 Task: Add a signature Gage Hill containing Best wishes for a happy Labor Day, Gage Hill to email address softage.4@softage.net and add a label Shoes
Action: Mouse moved to (945, 101)
Screenshot: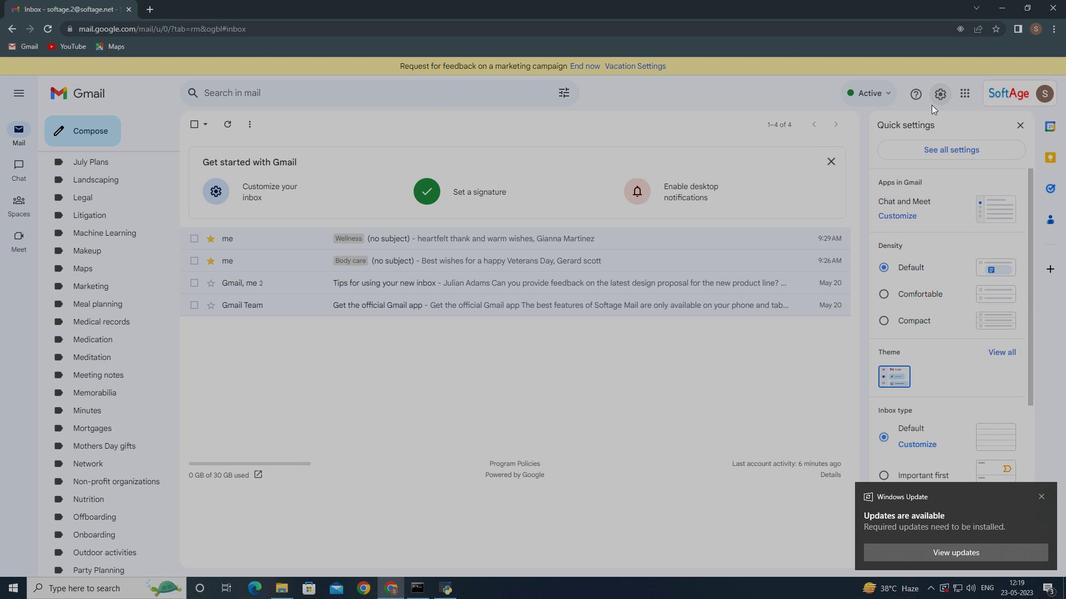 
Action: Mouse pressed left at (945, 101)
Screenshot: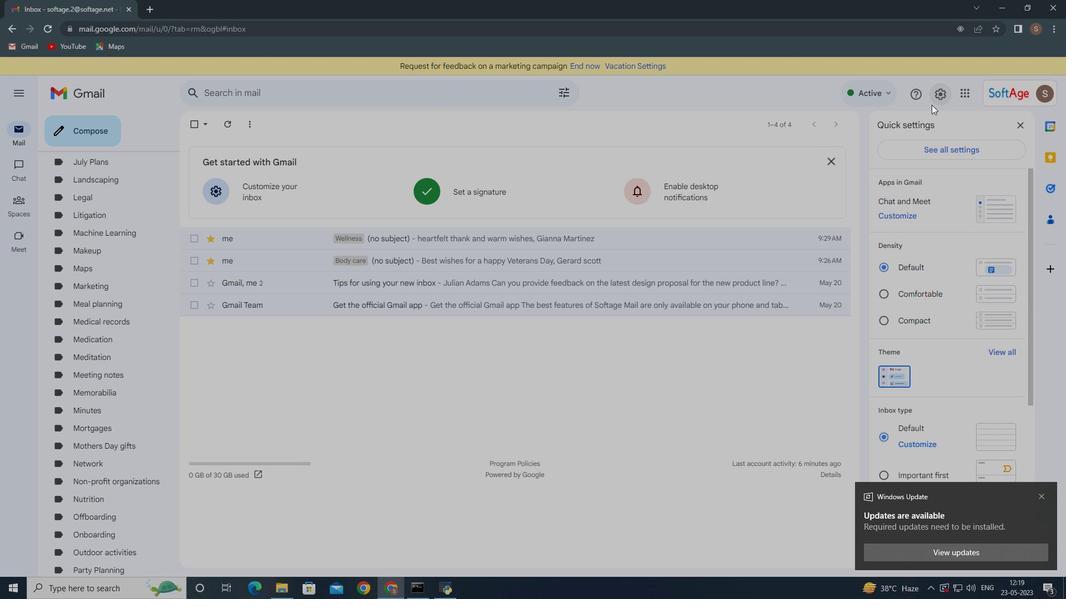
Action: Mouse moved to (929, 153)
Screenshot: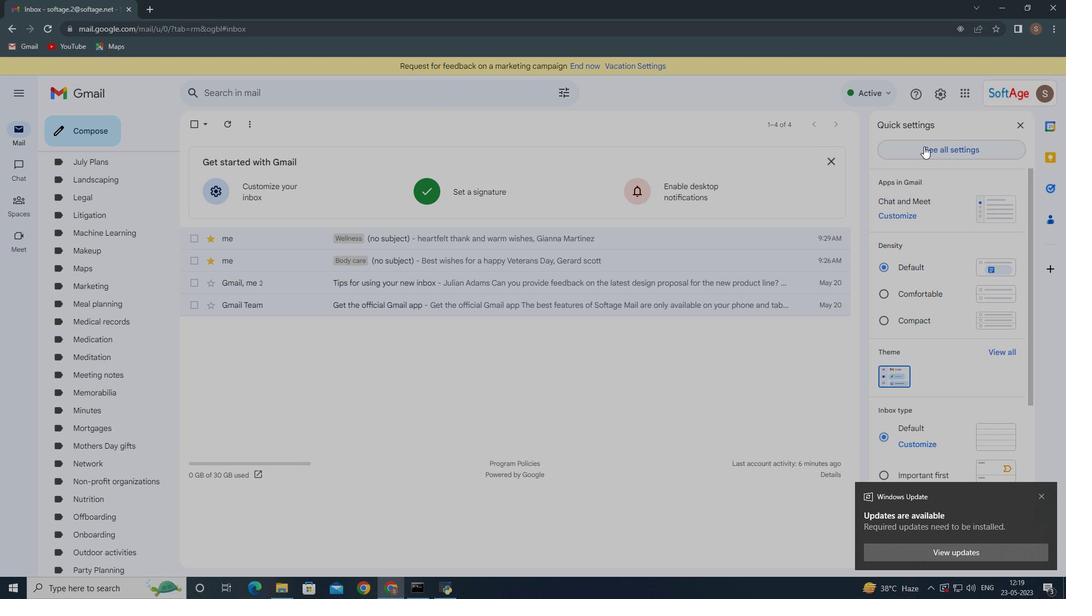
Action: Mouse pressed left at (929, 153)
Screenshot: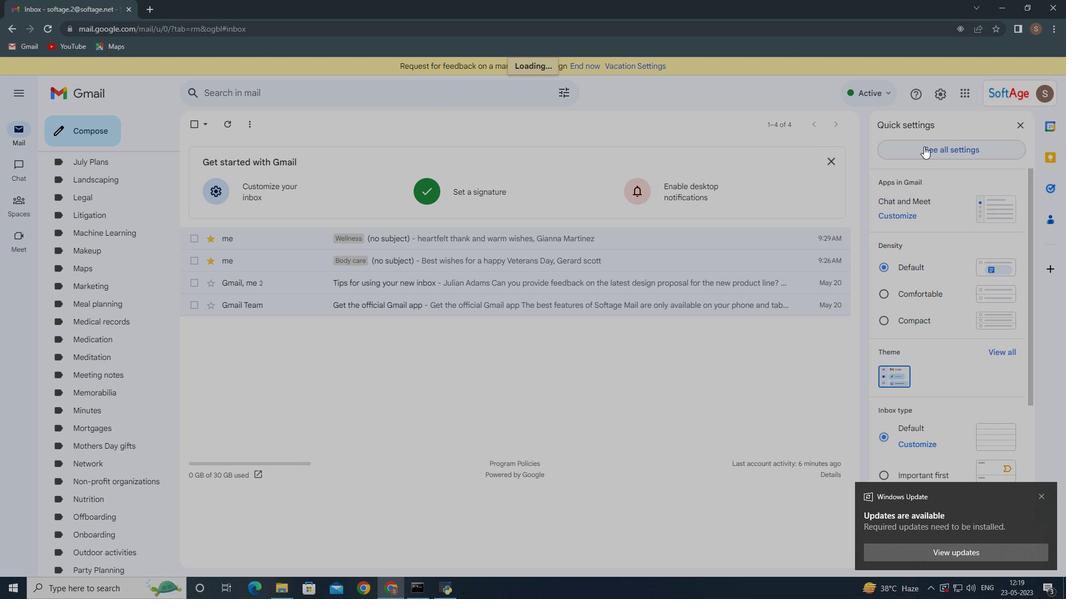 
Action: Mouse moved to (402, 319)
Screenshot: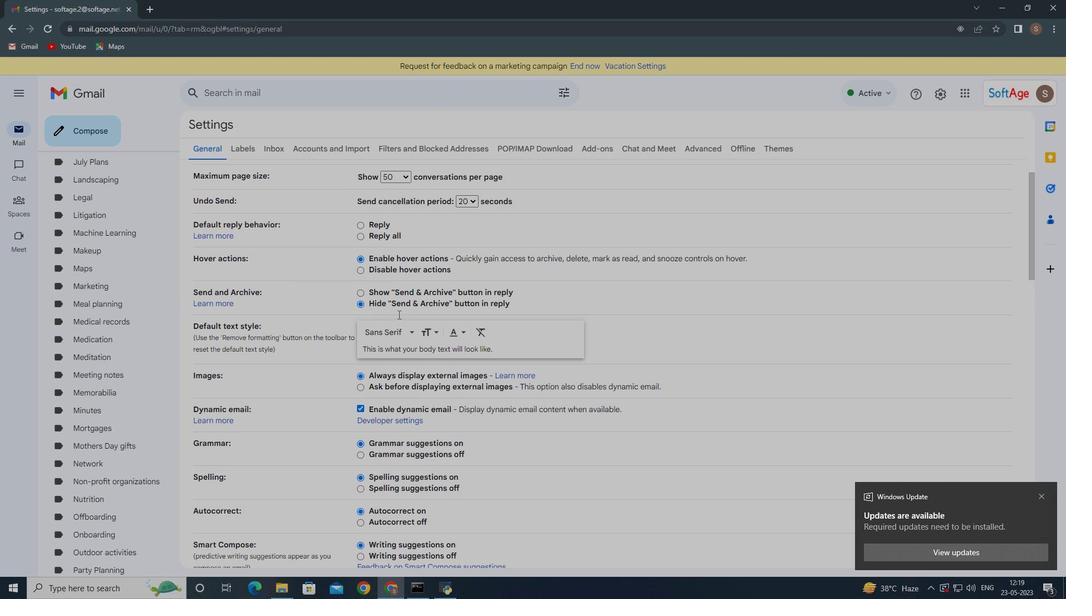 
Action: Mouse scrolled (402, 318) with delta (0, 0)
Screenshot: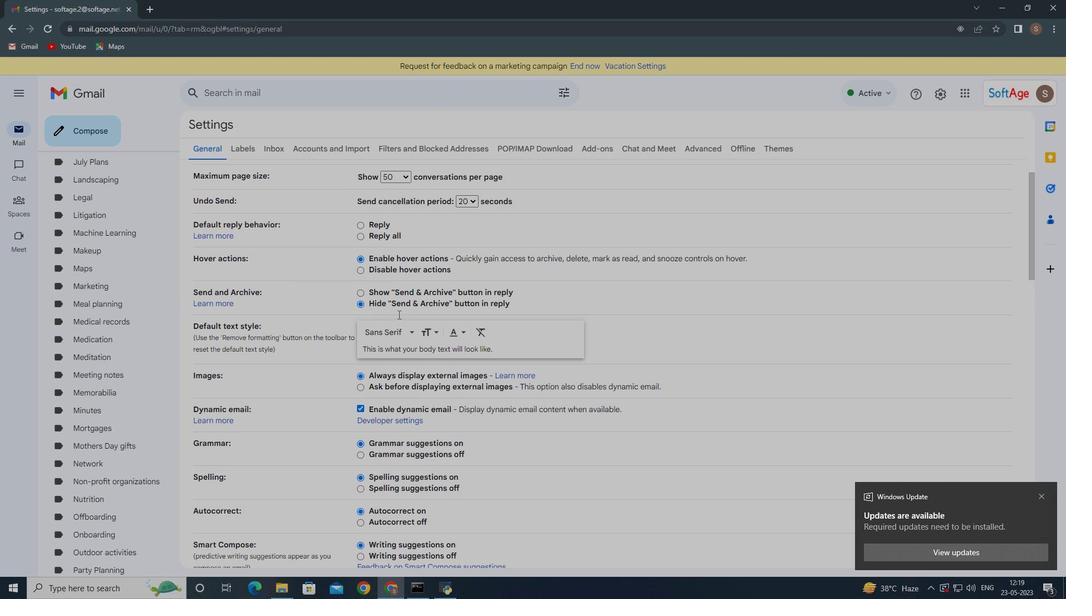
Action: Mouse moved to (404, 320)
Screenshot: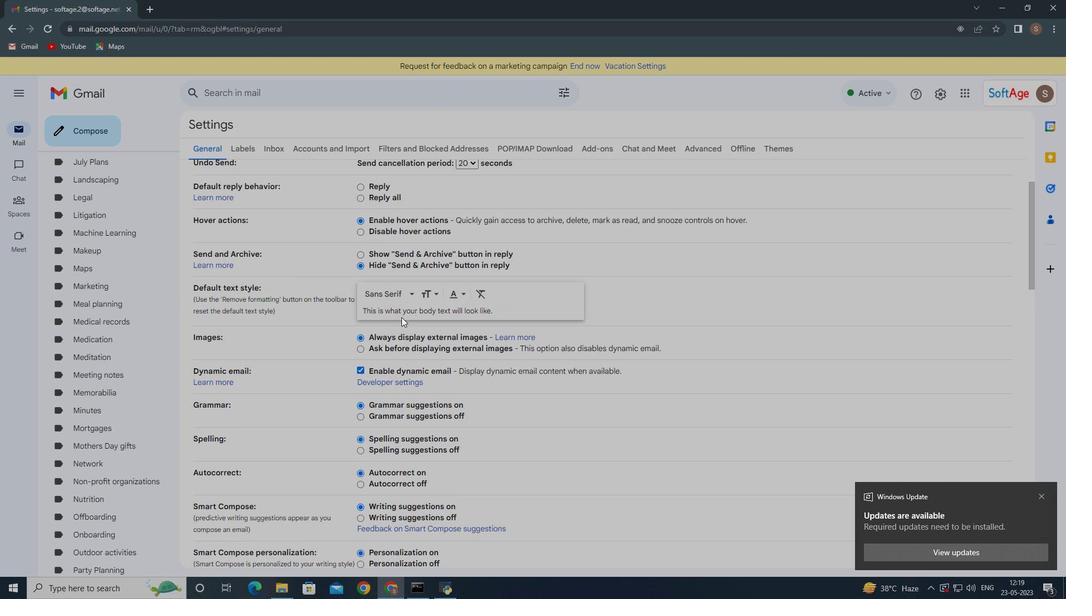 
Action: Mouse scrolled (403, 320) with delta (0, 0)
Screenshot: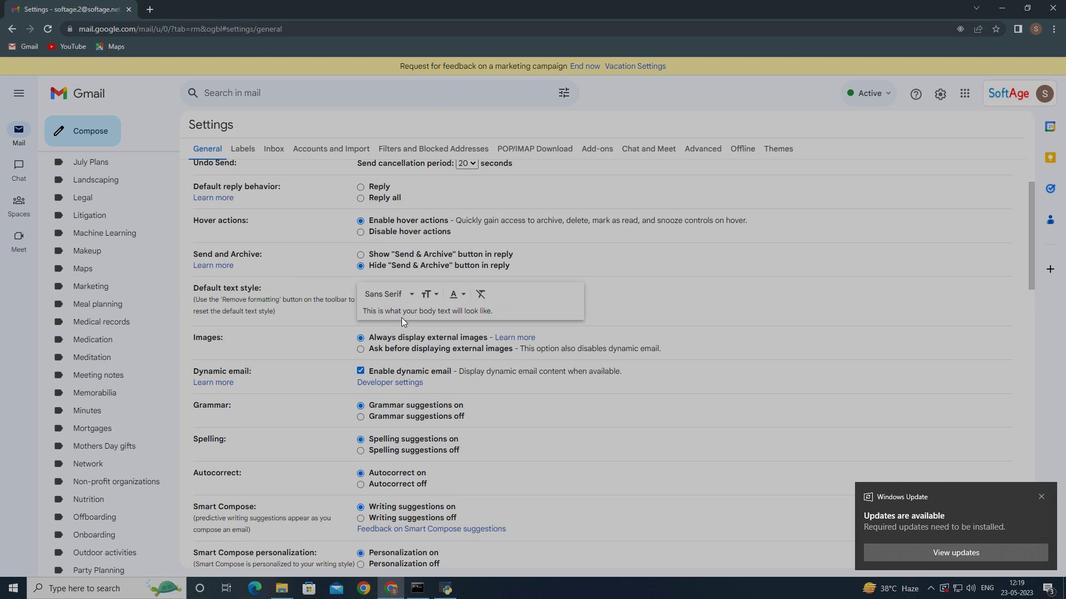 
Action: Mouse moved to (405, 322)
Screenshot: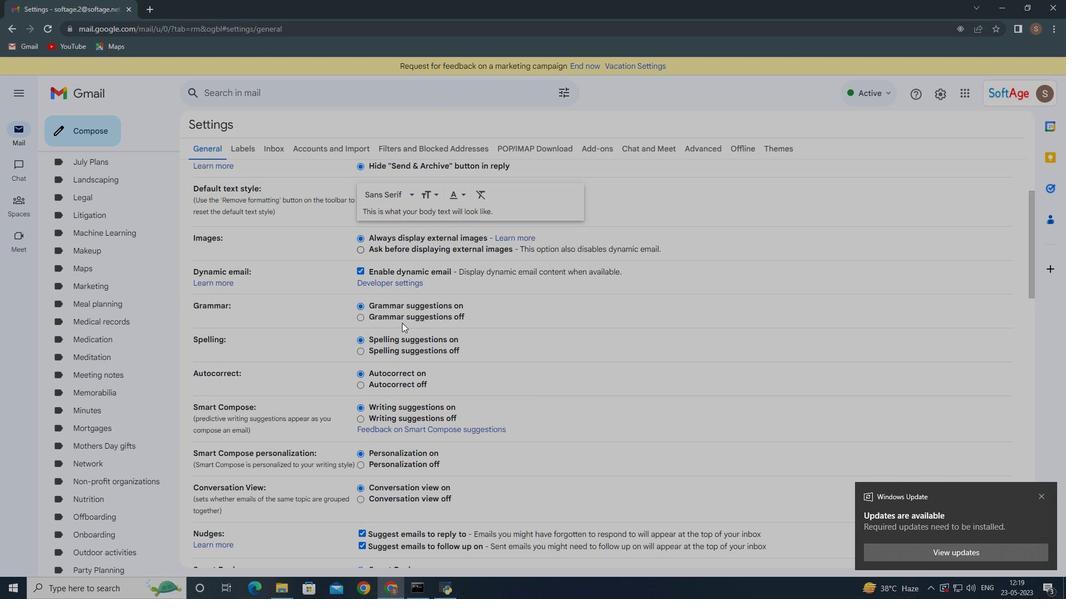 
Action: Mouse scrolled (404, 320) with delta (0, 0)
Screenshot: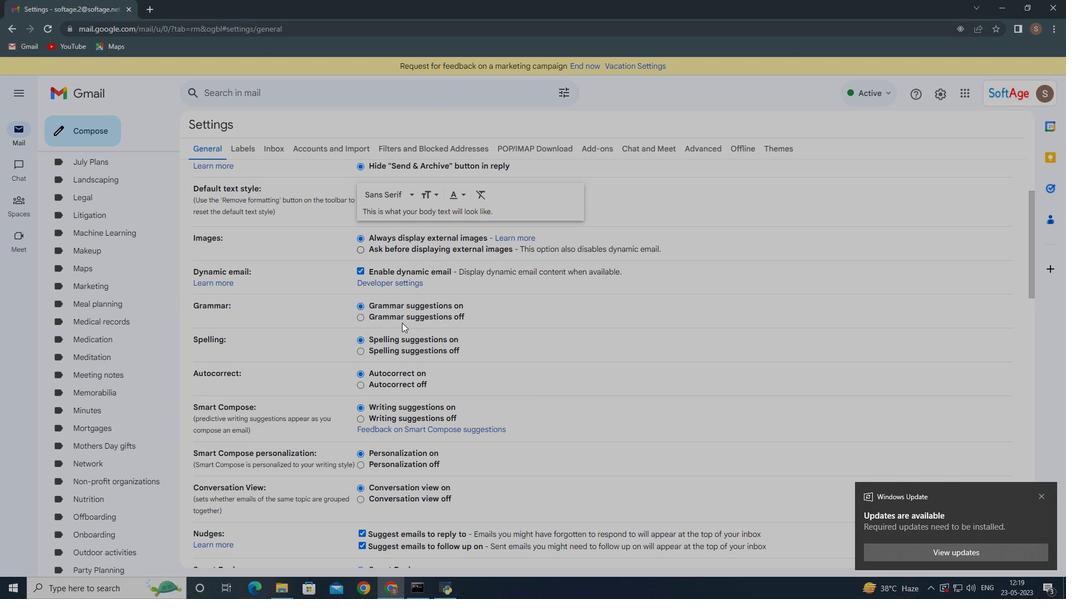 
Action: Mouse moved to (408, 323)
Screenshot: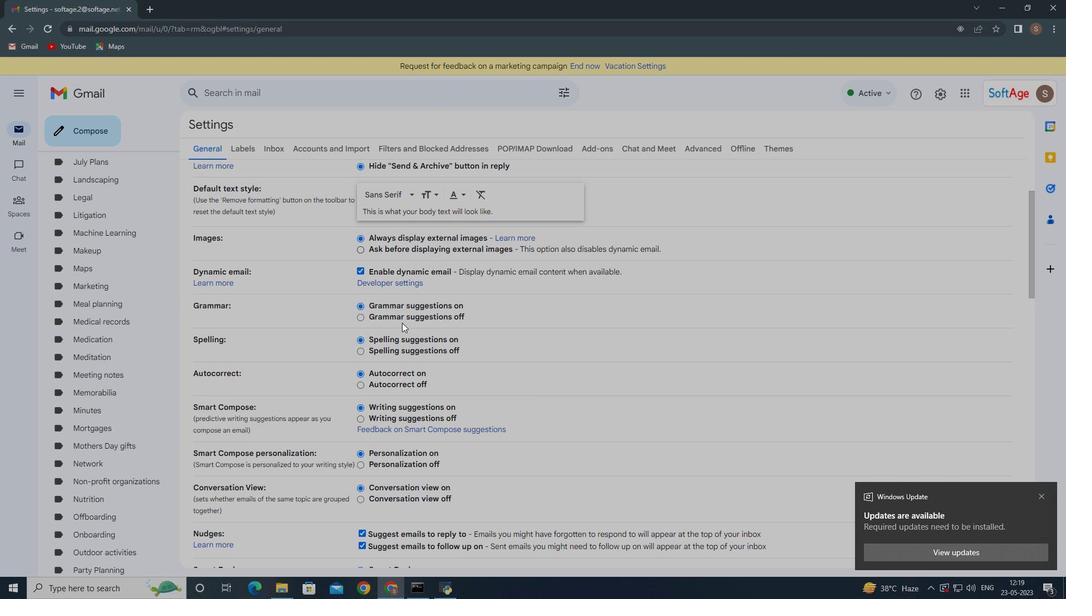 
Action: Mouse scrolled (405, 321) with delta (0, 0)
Screenshot: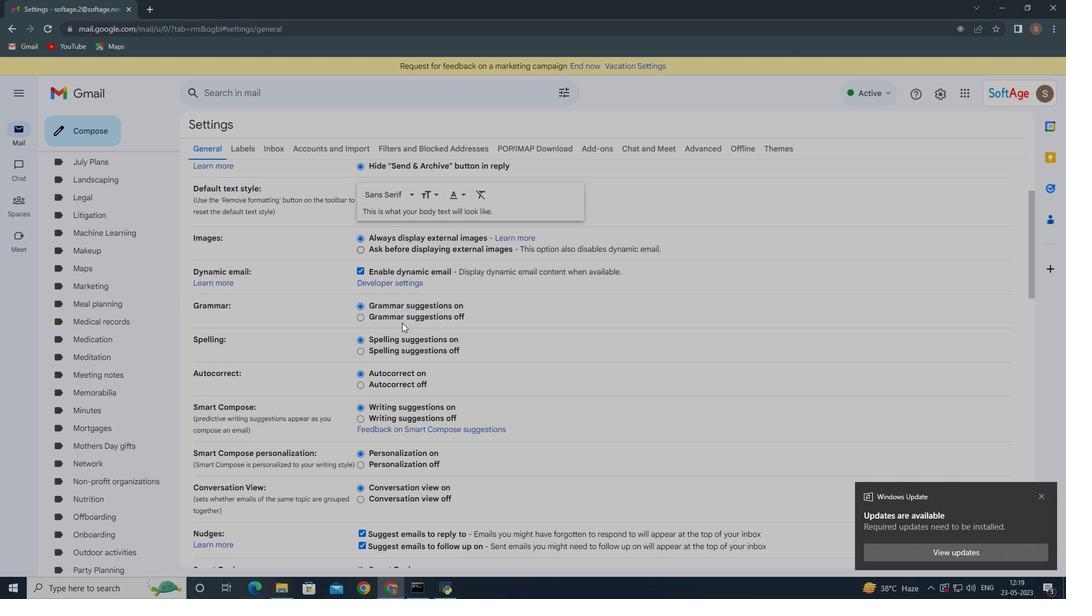 
Action: Mouse moved to (408, 324)
Screenshot: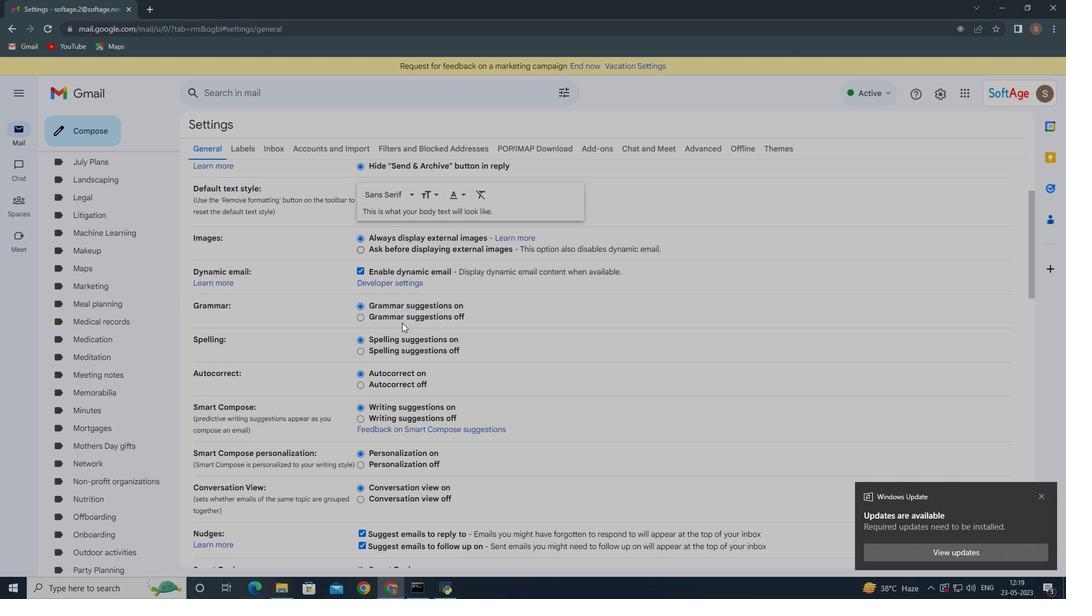 
Action: Mouse scrolled (408, 323) with delta (0, 0)
Screenshot: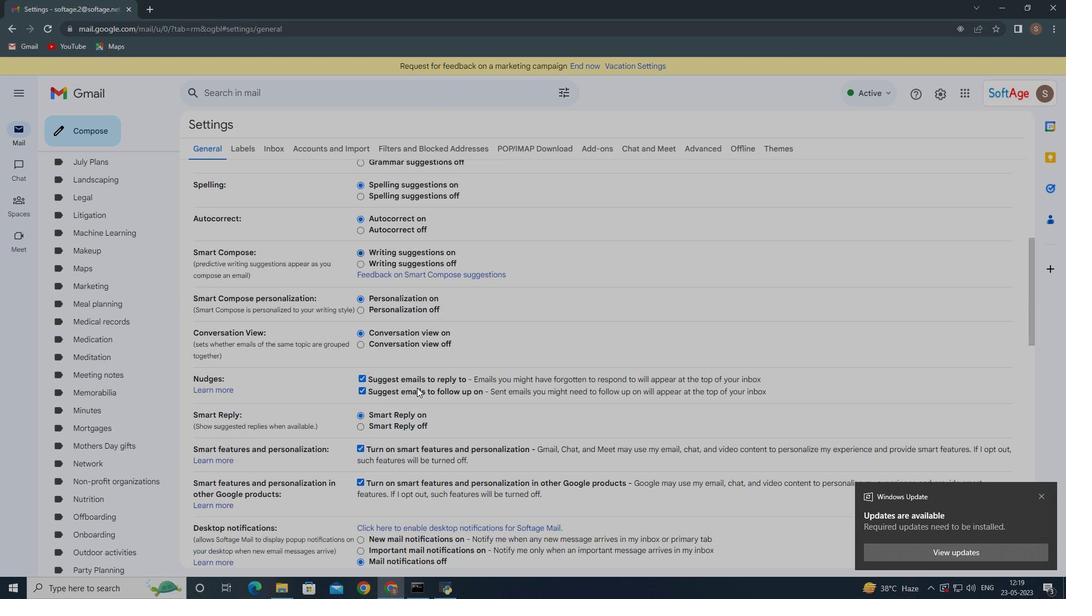 
Action: Mouse moved to (408, 329)
Screenshot: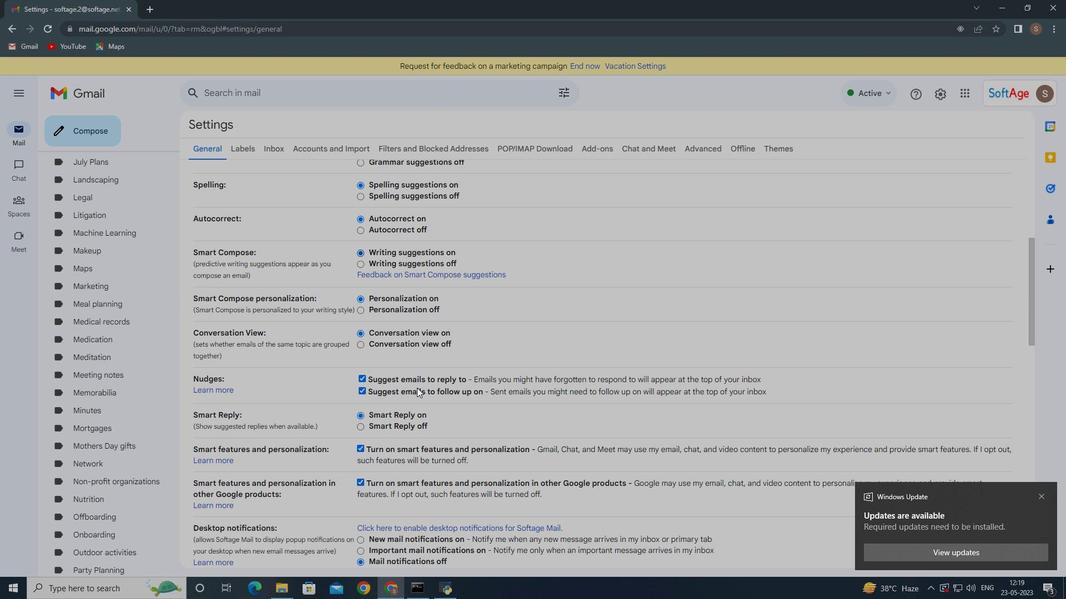 
Action: Mouse scrolled (408, 327) with delta (0, 0)
Screenshot: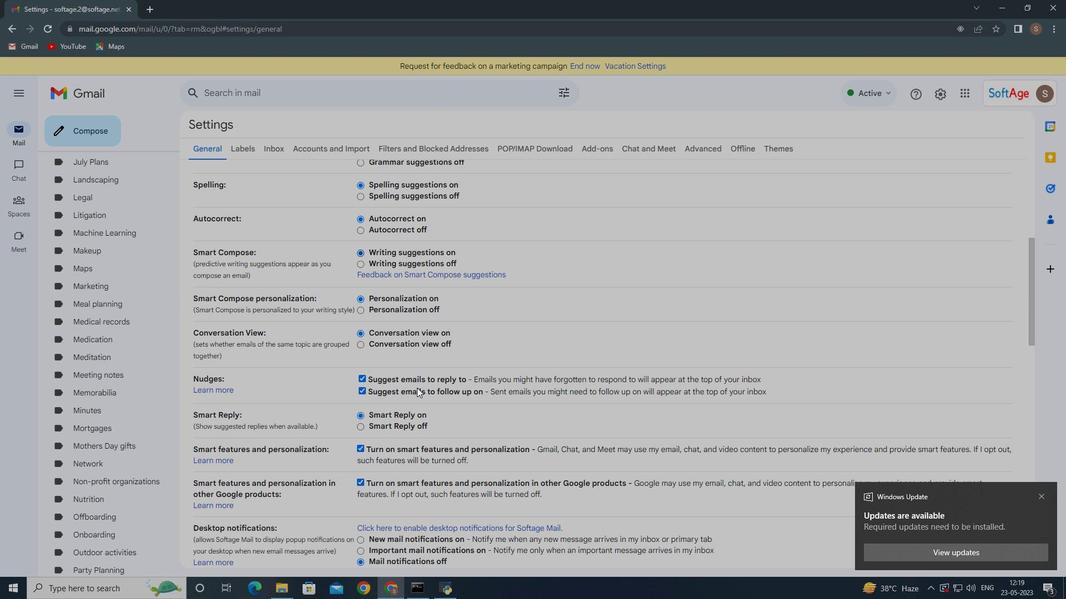 
Action: Mouse moved to (408, 329)
Screenshot: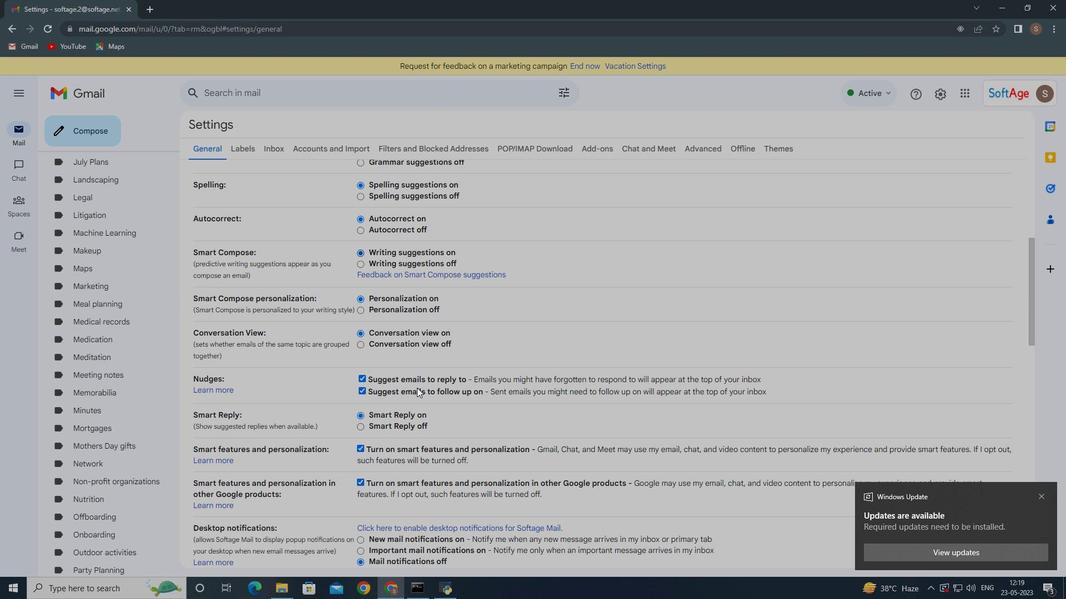 
Action: Mouse scrolled (408, 328) with delta (0, 0)
Screenshot: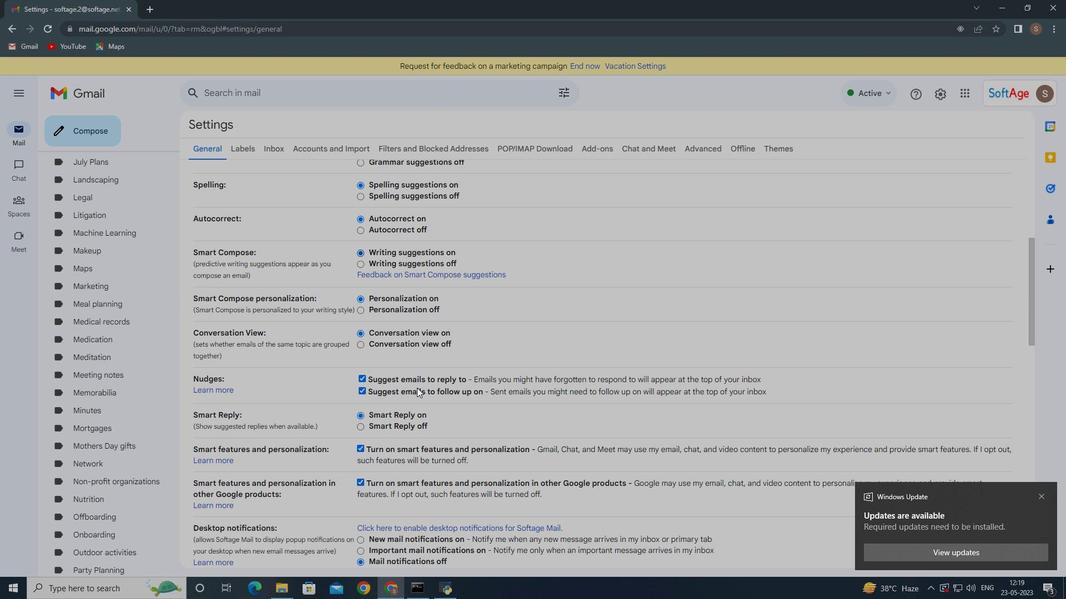 
Action: Mouse moved to (409, 332)
Screenshot: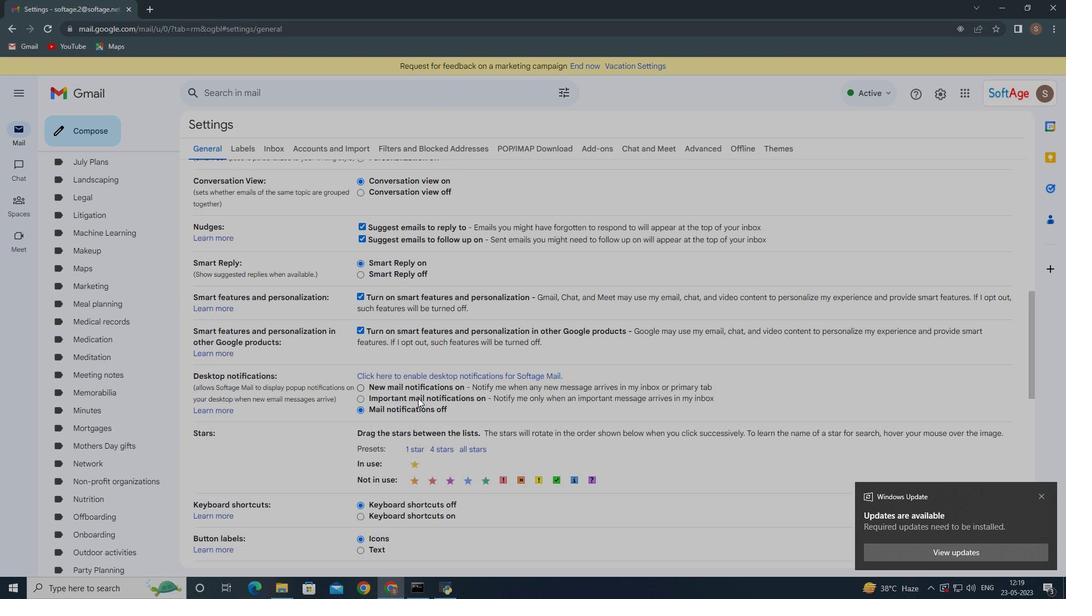 
Action: Mouse scrolled (408, 329) with delta (0, 0)
Screenshot: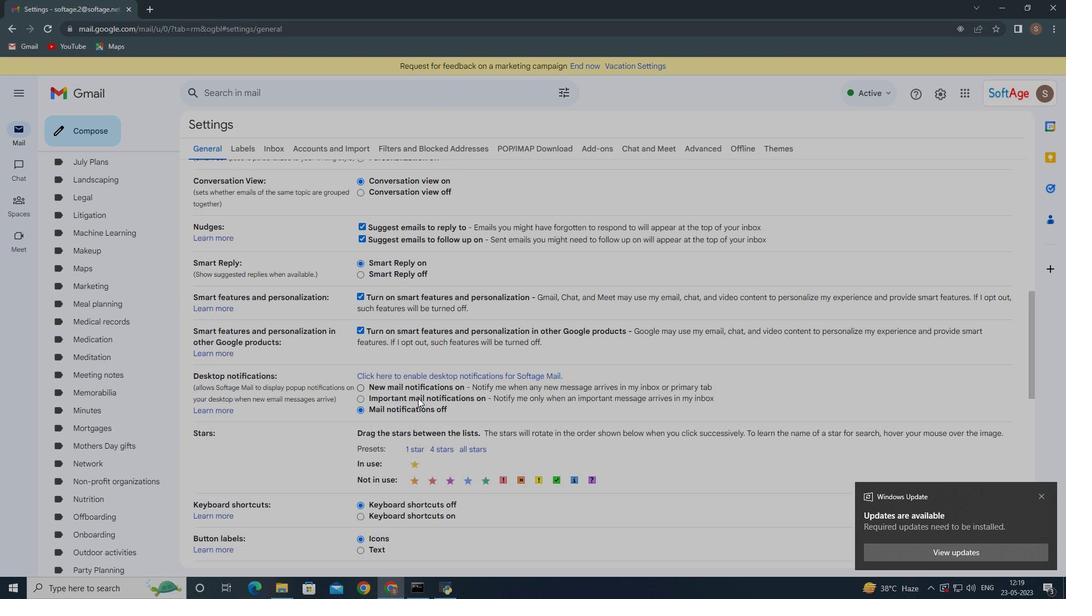 
Action: Mouse moved to (410, 335)
Screenshot: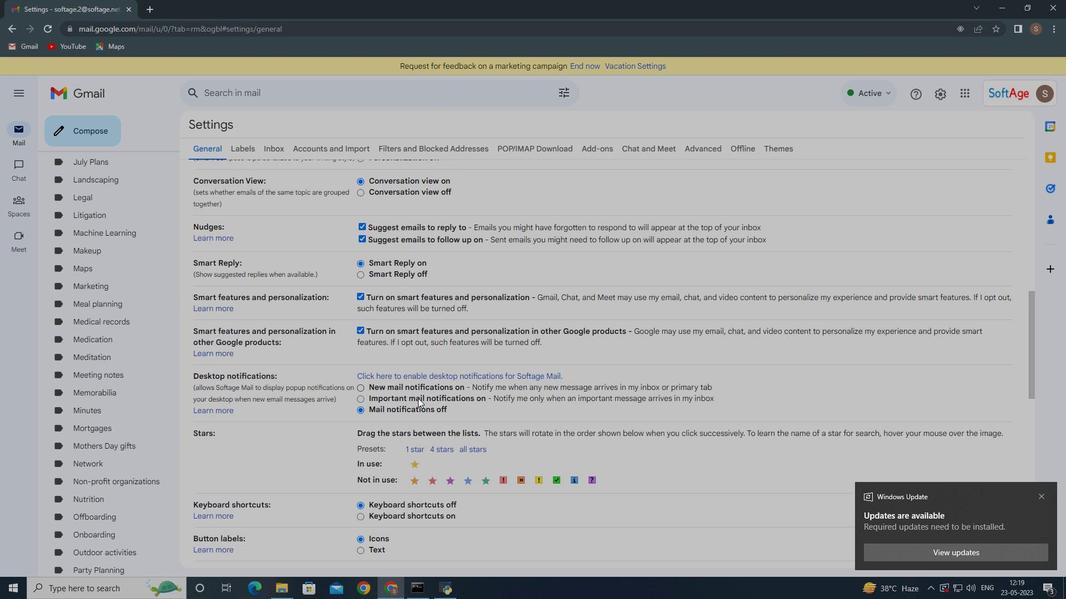
Action: Mouse scrolled (409, 331) with delta (0, 0)
Screenshot: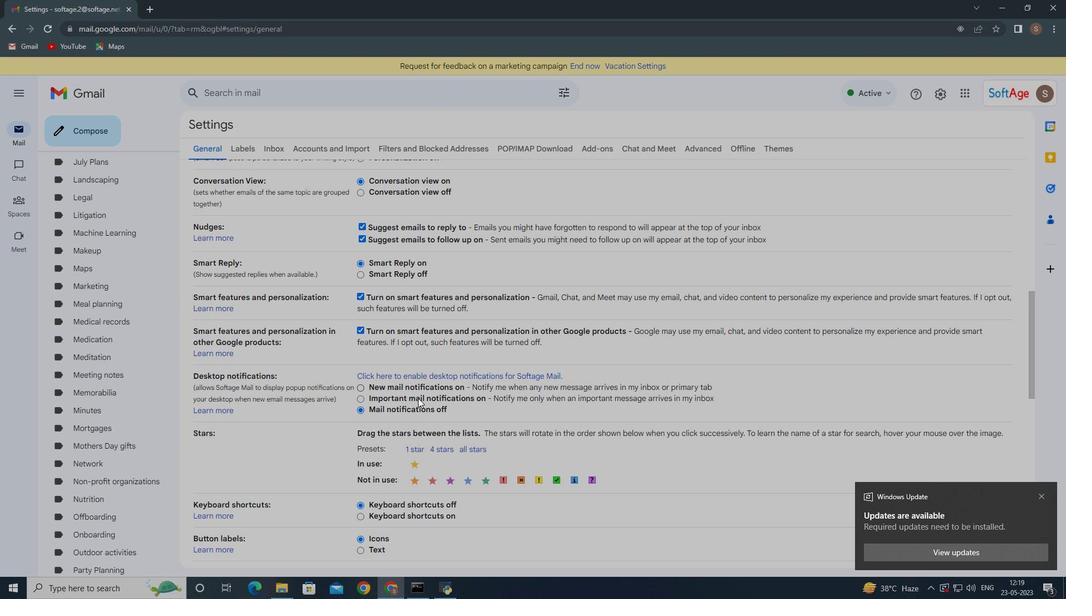 
Action: Mouse moved to (424, 404)
Screenshot: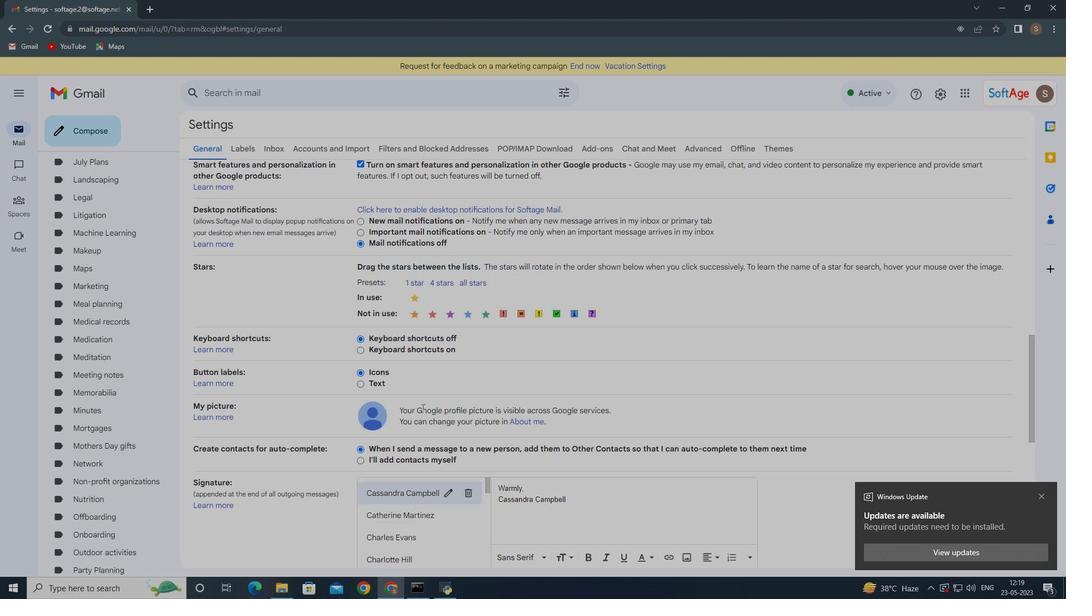
Action: Mouse scrolled (423, 402) with delta (0, 0)
Screenshot: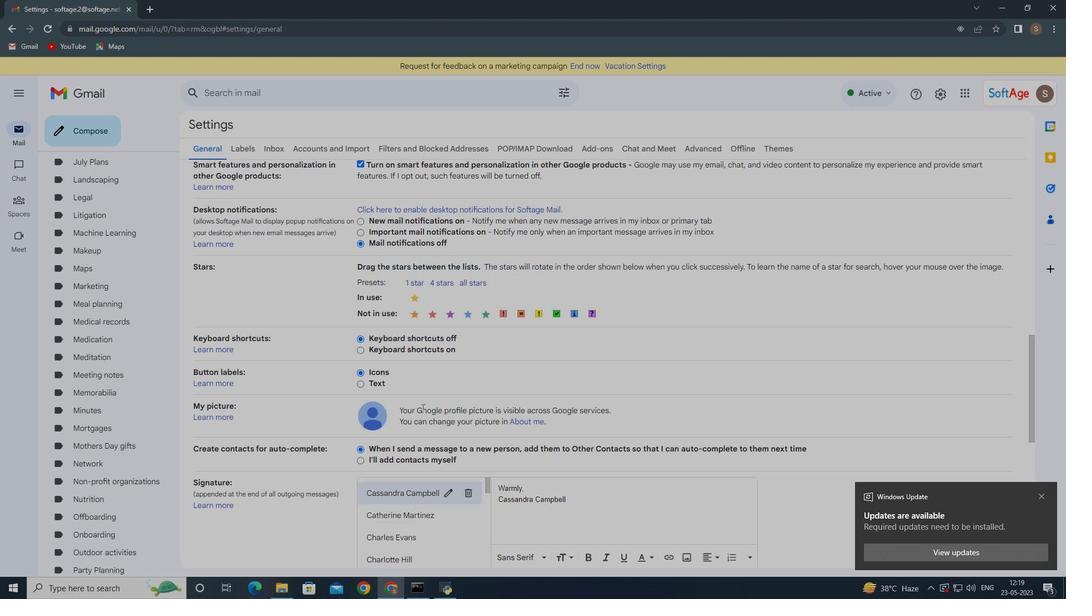 
Action: Mouse moved to (424, 405)
Screenshot: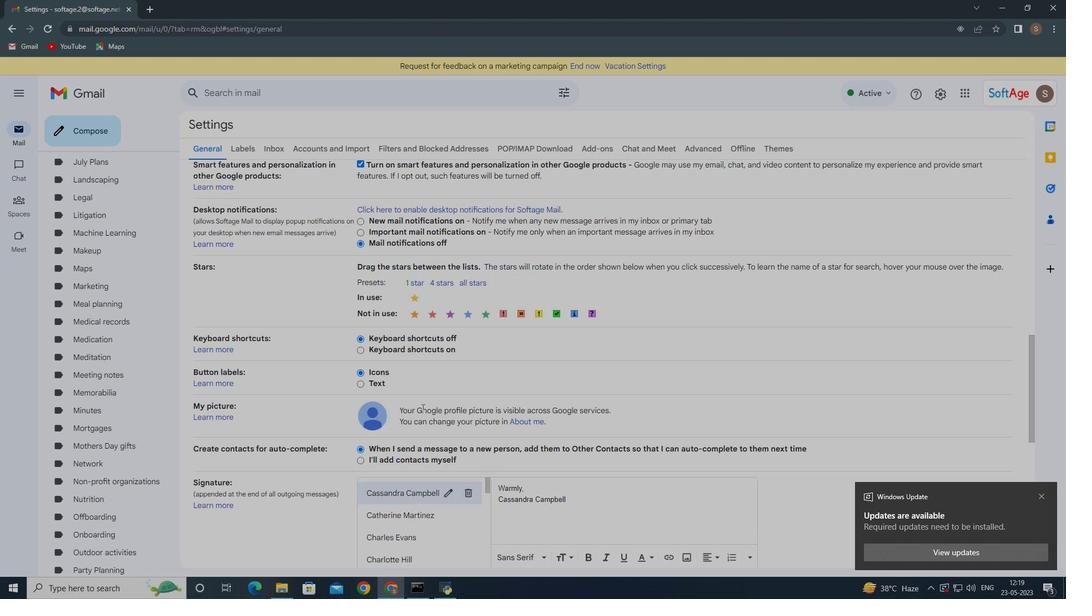 
Action: Mouse scrolled (424, 404) with delta (0, 0)
Screenshot: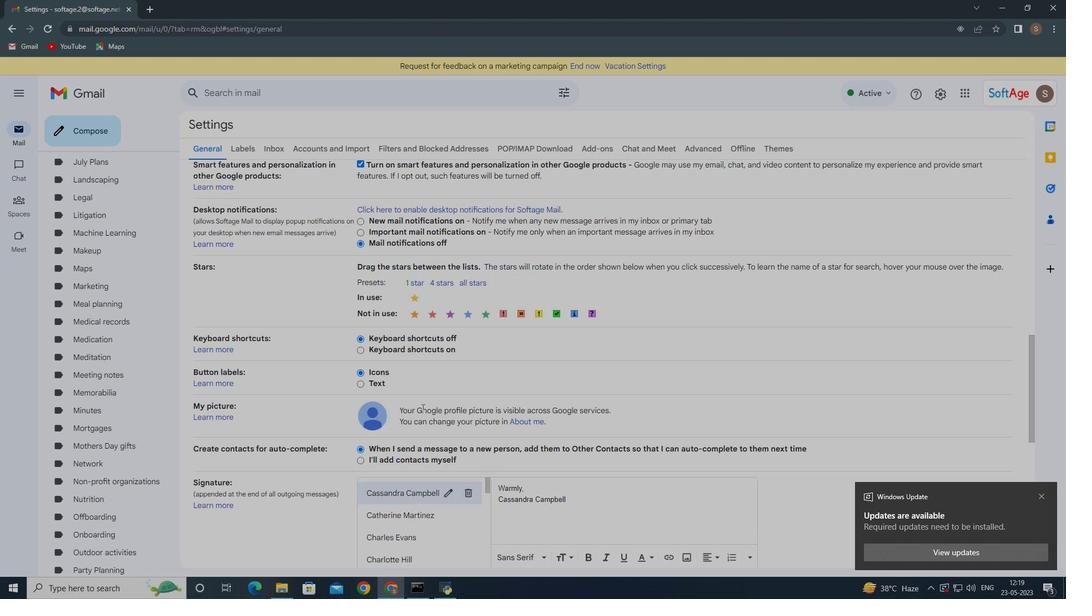 
Action: Mouse moved to (425, 407)
Screenshot: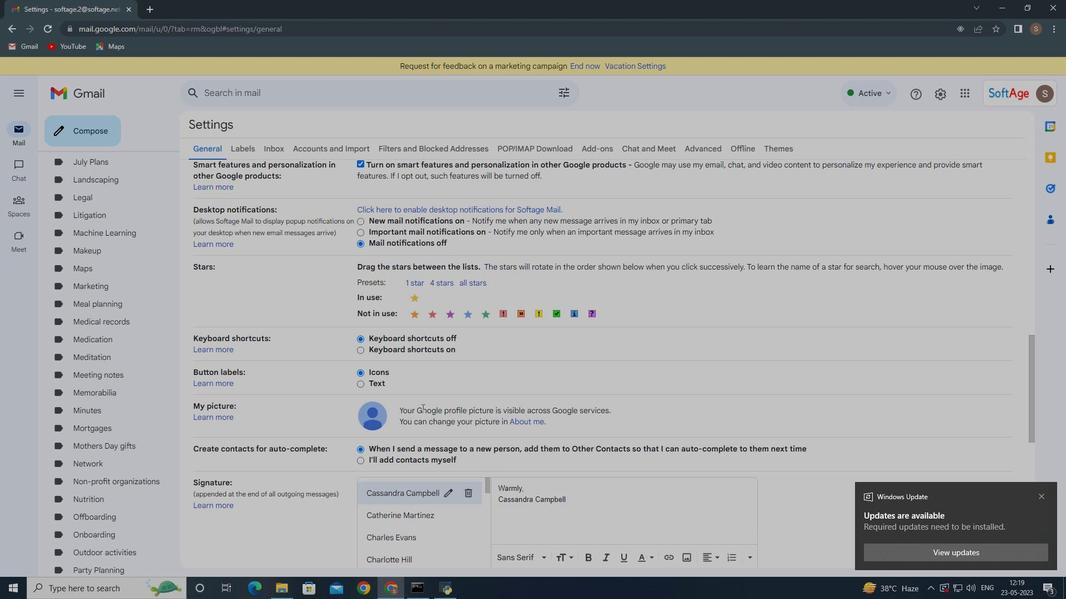 
Action: Mouse scrolled (425, 407) with delta (0, 0)
Screenshot: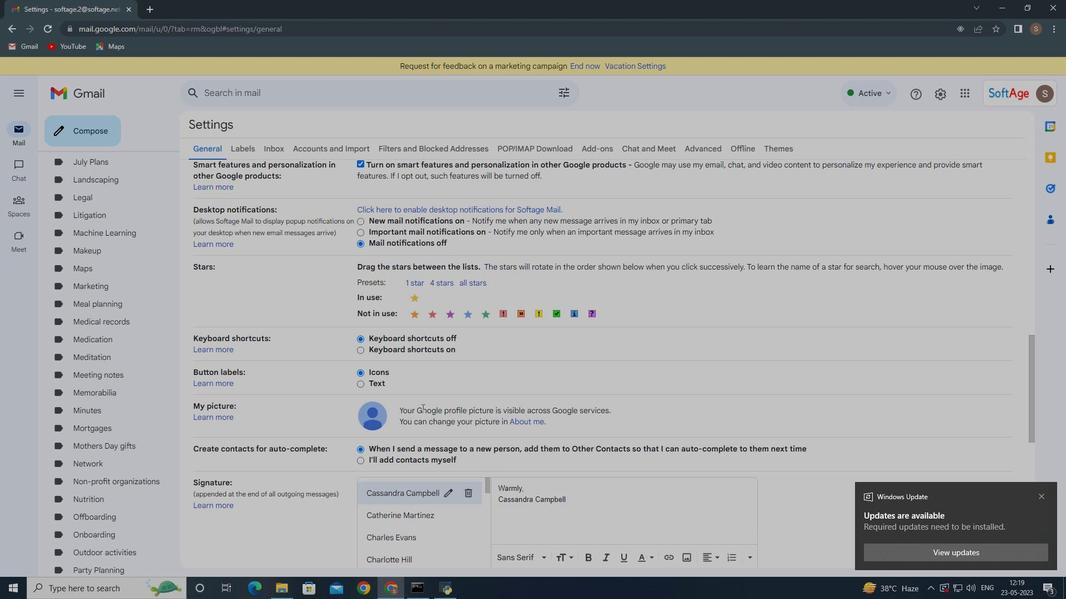 
Action: Mouse moved to (440, 521)
Screenshot: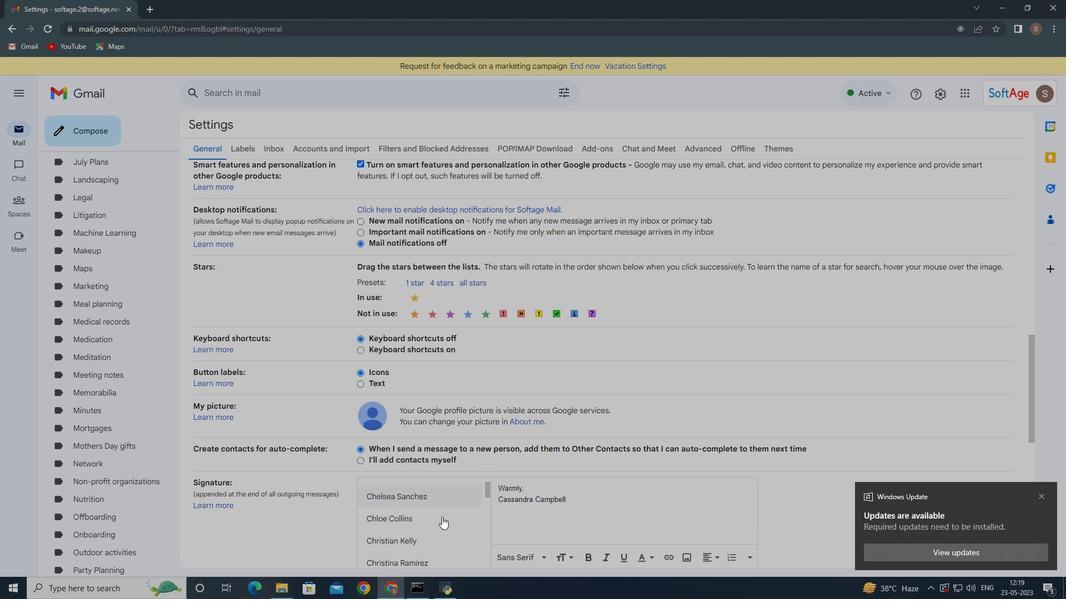 
Action: Mouse scrolled (440, 520) with delta (0, 0)
Screenshot: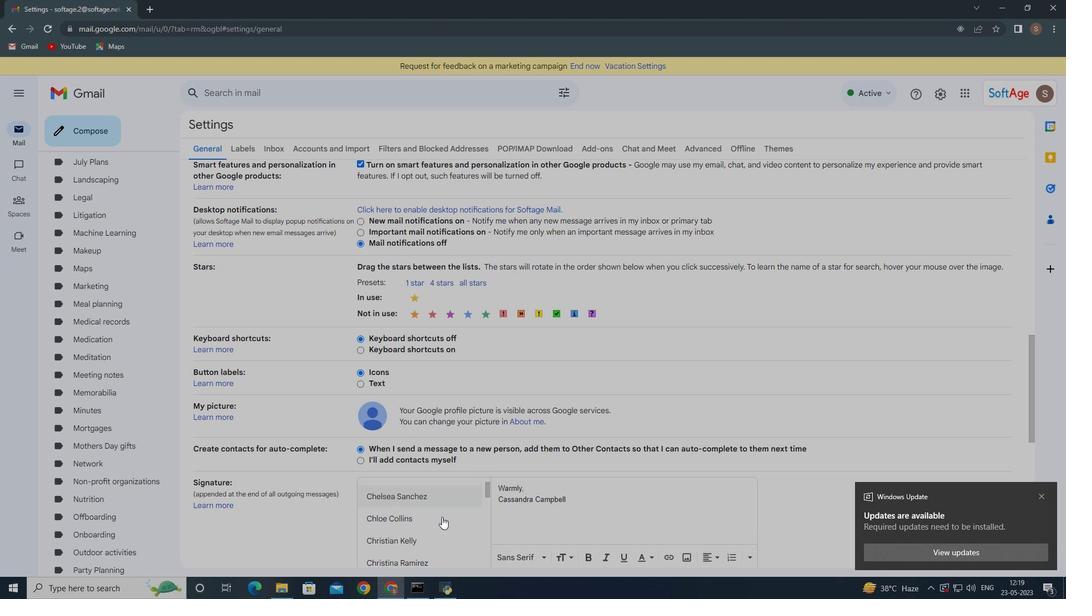 
Action: Mouse moved to (442, 522)
Screenshot: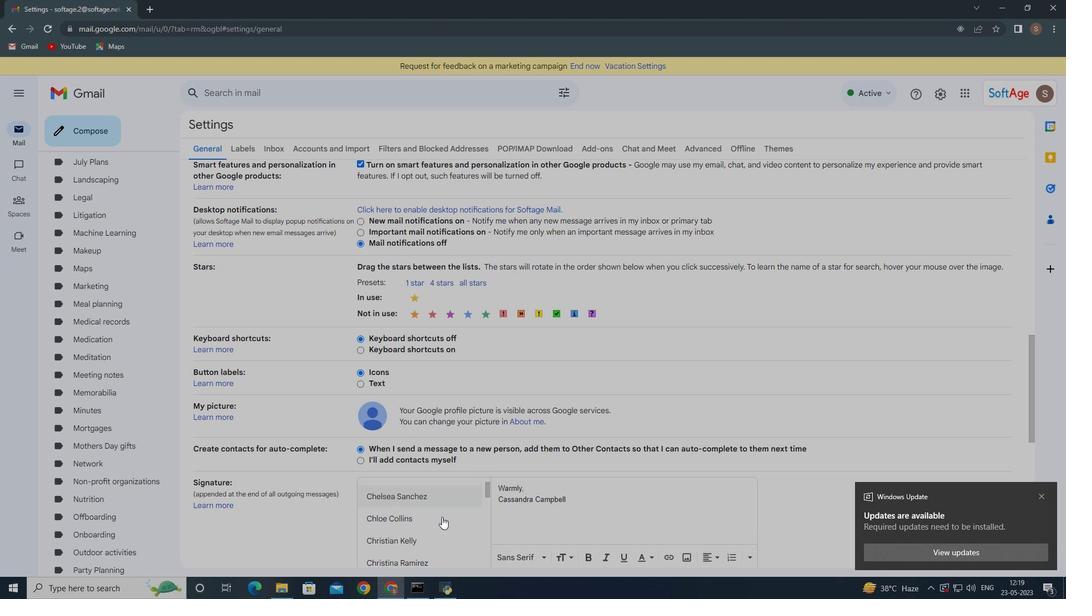 
Action: Mouse scrolled (442, 522) with delta (0, 0)
Screenshot: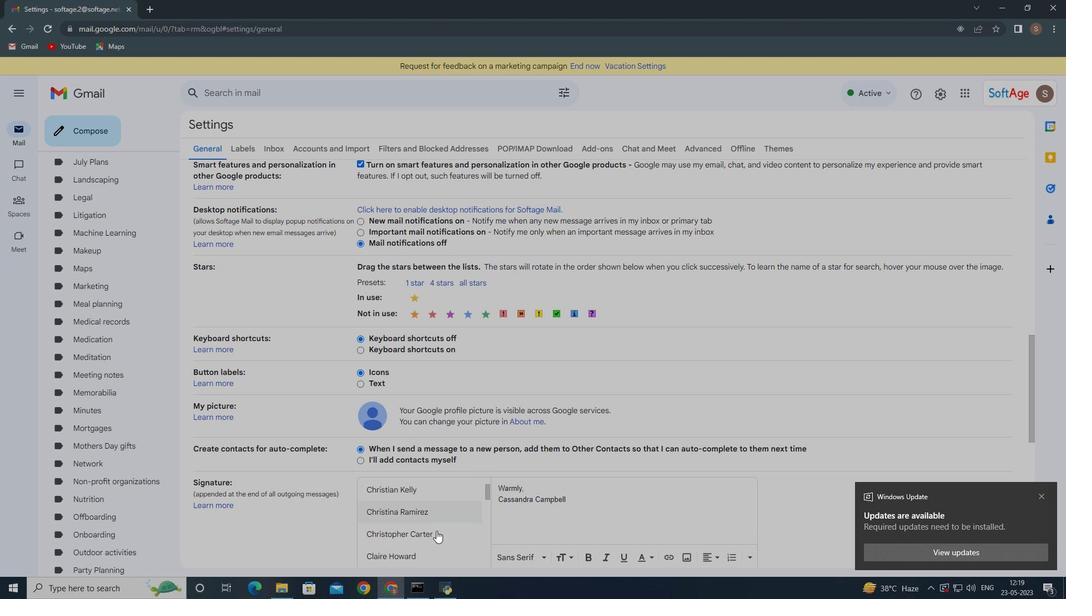 
Action: Mouse moved to (448, 523)
Screenshot: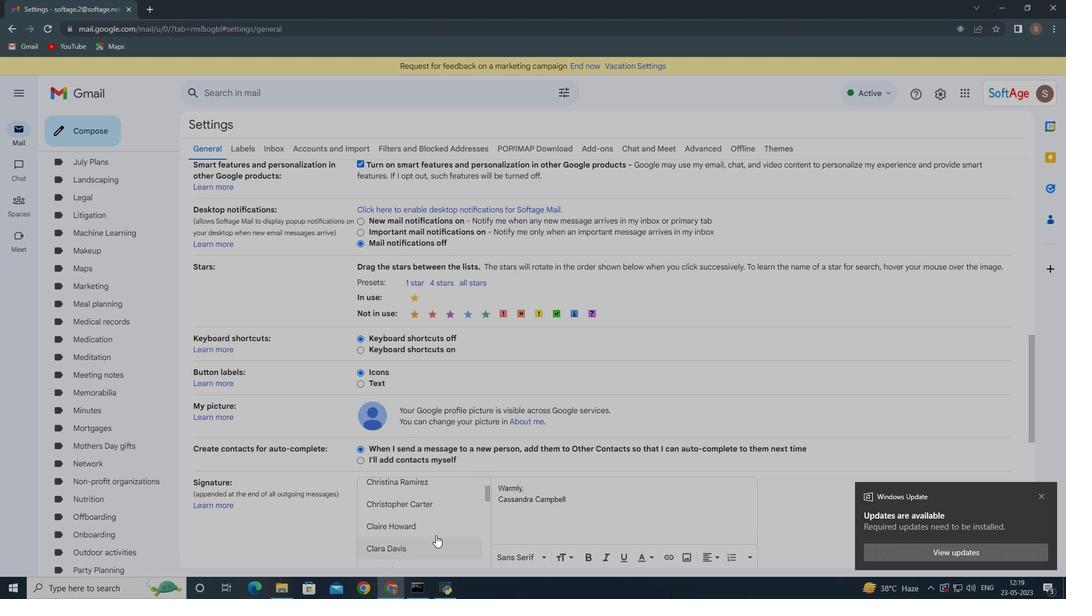 
Action: Mouse scrolled (443, 522) with delta (0, 0)
Screenshot: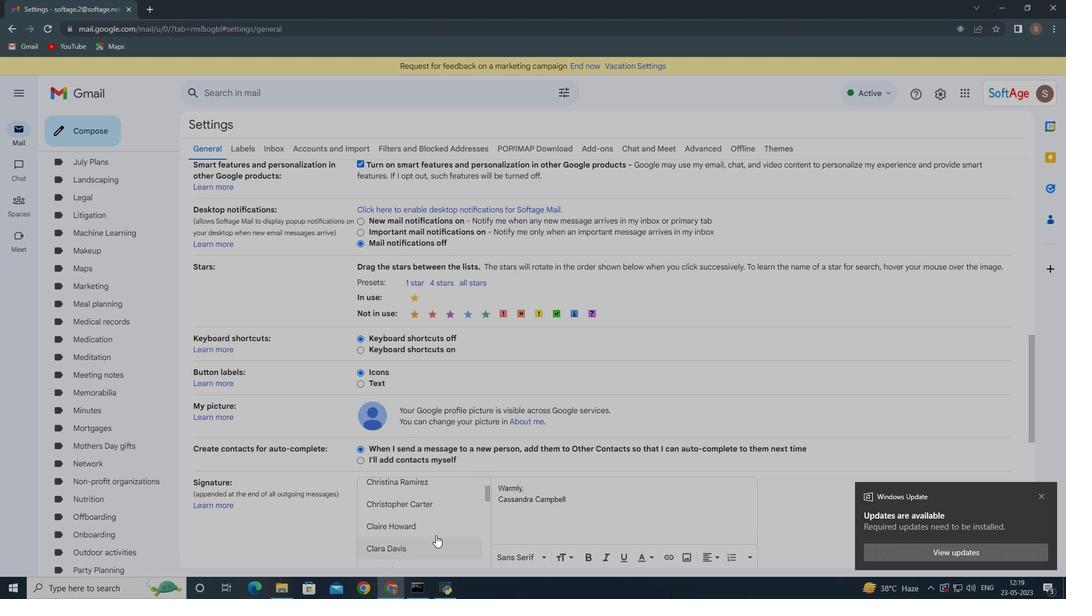 
Action: Mouse moved to (443, 542)
Screenshot: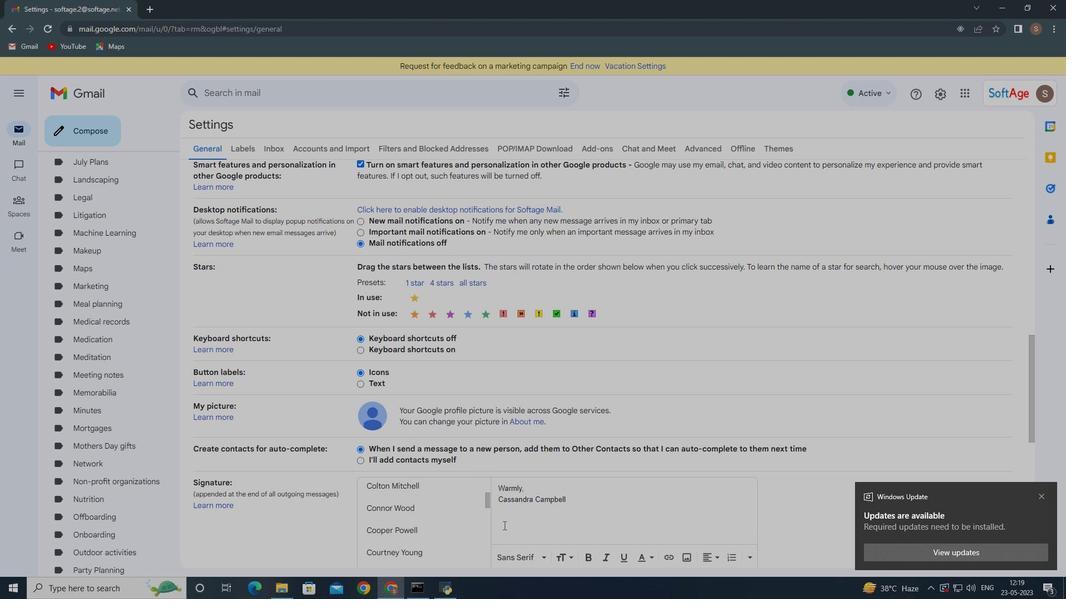 
Action: Mouse scrolled (443, 542) with delta (0, 0)
Screenshot: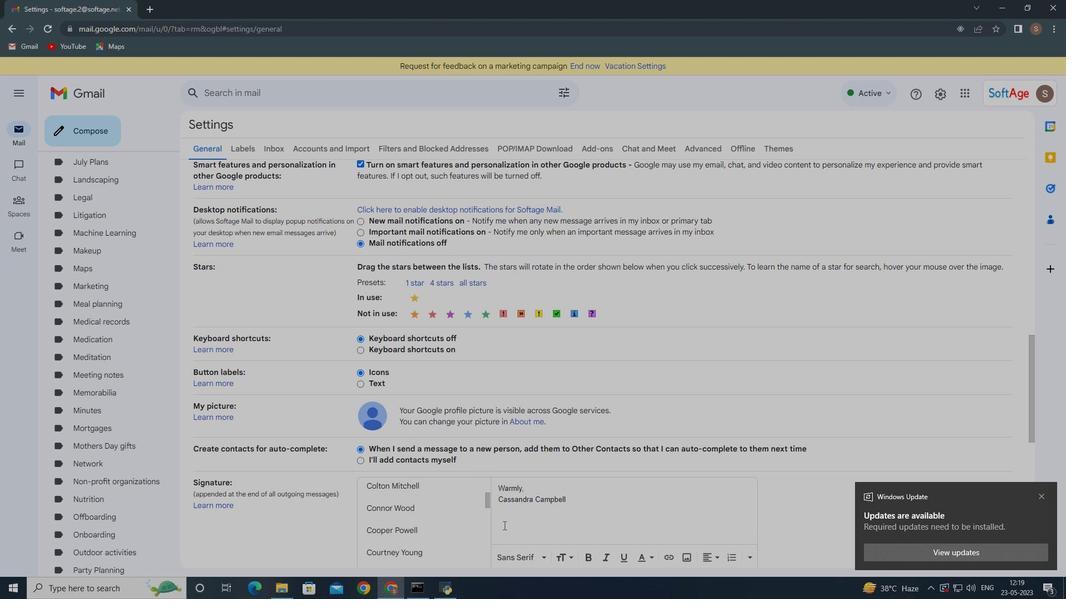 
Action: Mouse moved to (455, 538)
Screenshot: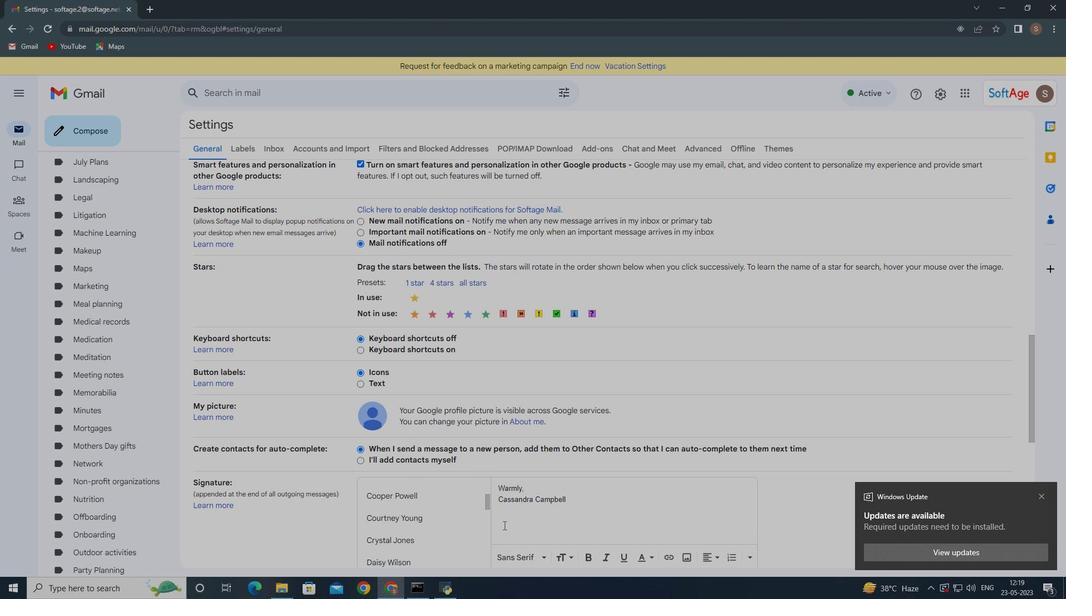 
Action: Mouse scrolled (455, 537) with delta (0, 0)
Screenshot: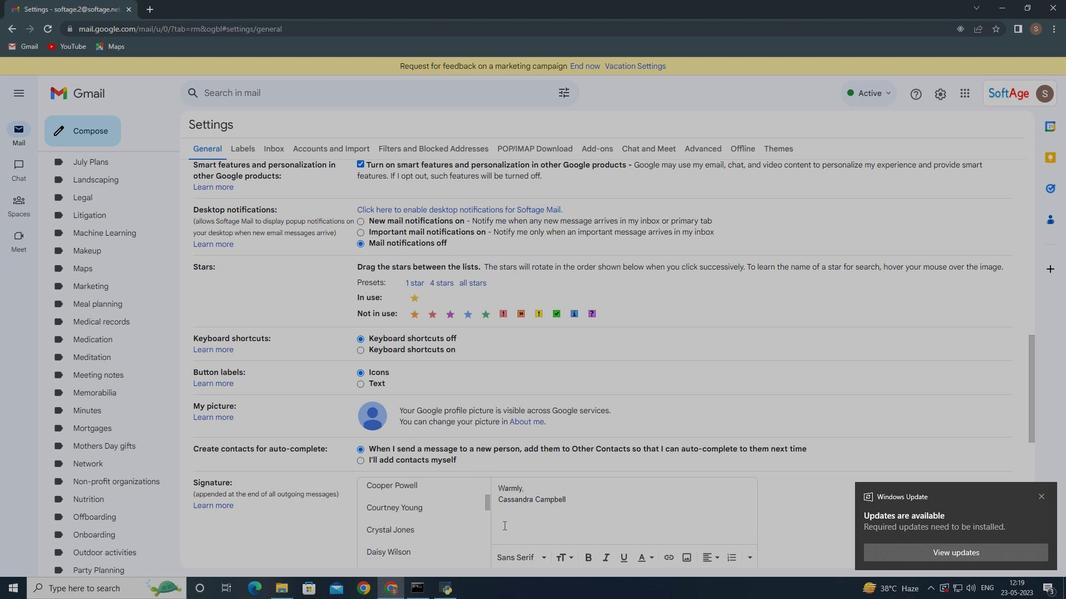 
Action: Mouse moved to (501, 533)
Screenshot: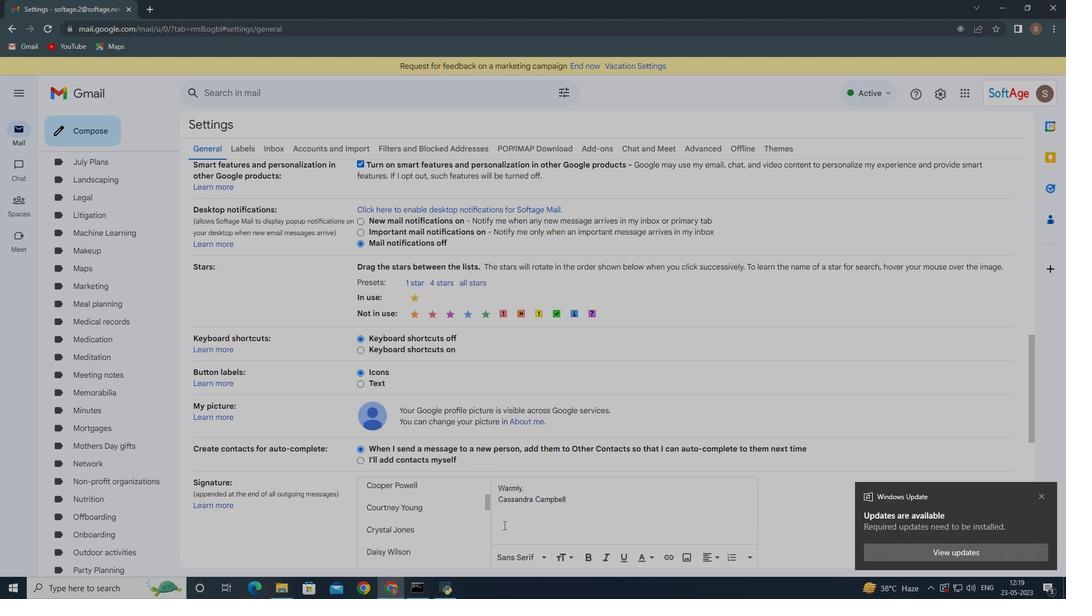 
Action: Mouse scrolled (501, 532) with delta (0, 0)
Screenshot: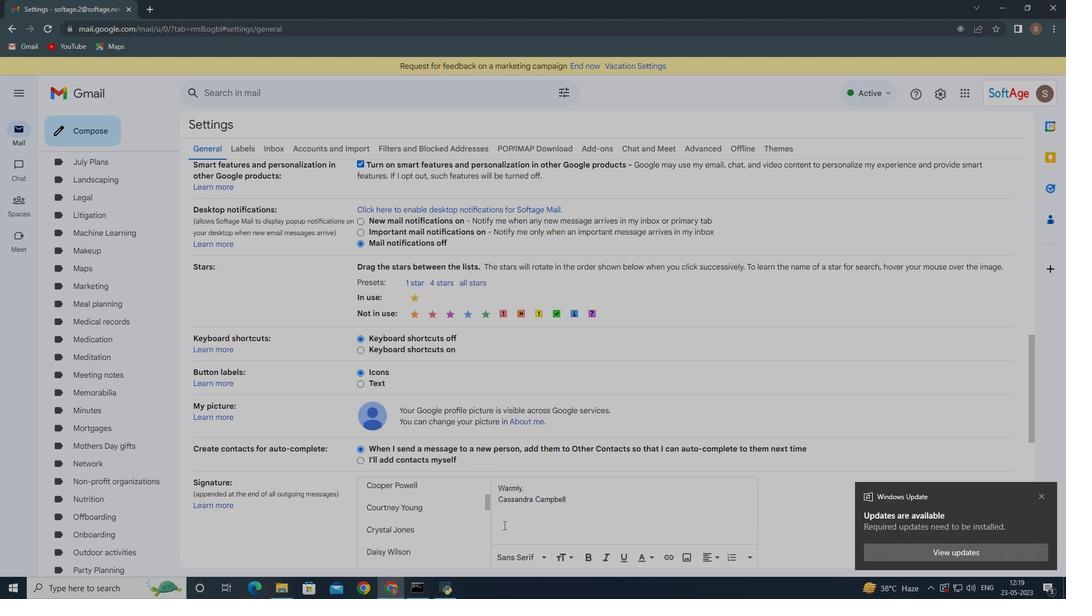 
Action: Mouse moved to (510, 532)
Screenshot: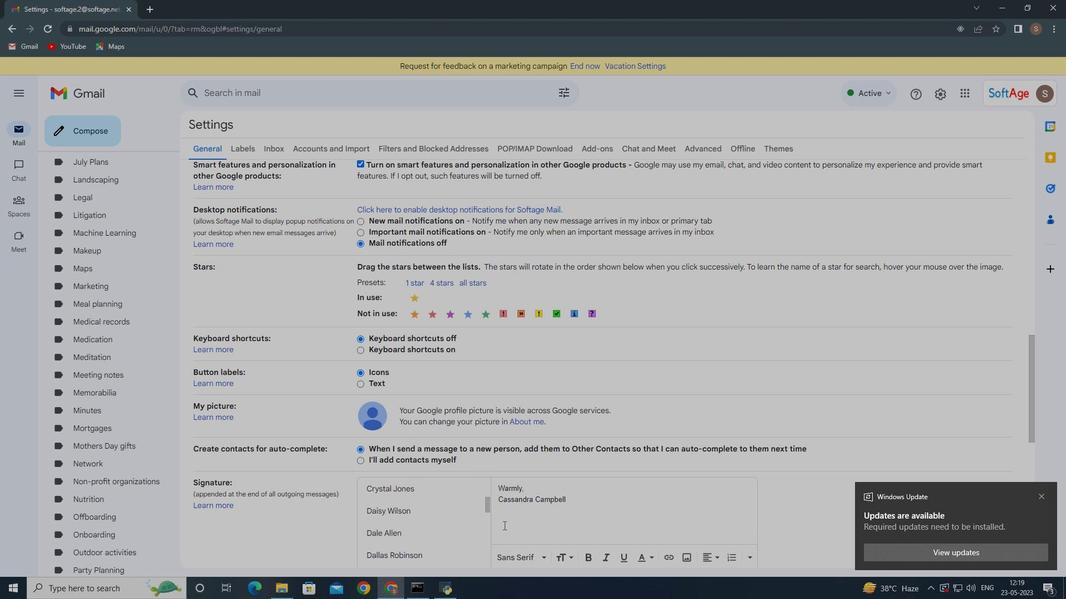 
Action: Mouse scrolled (510, 532) with delta (0, 0)
Screenshot: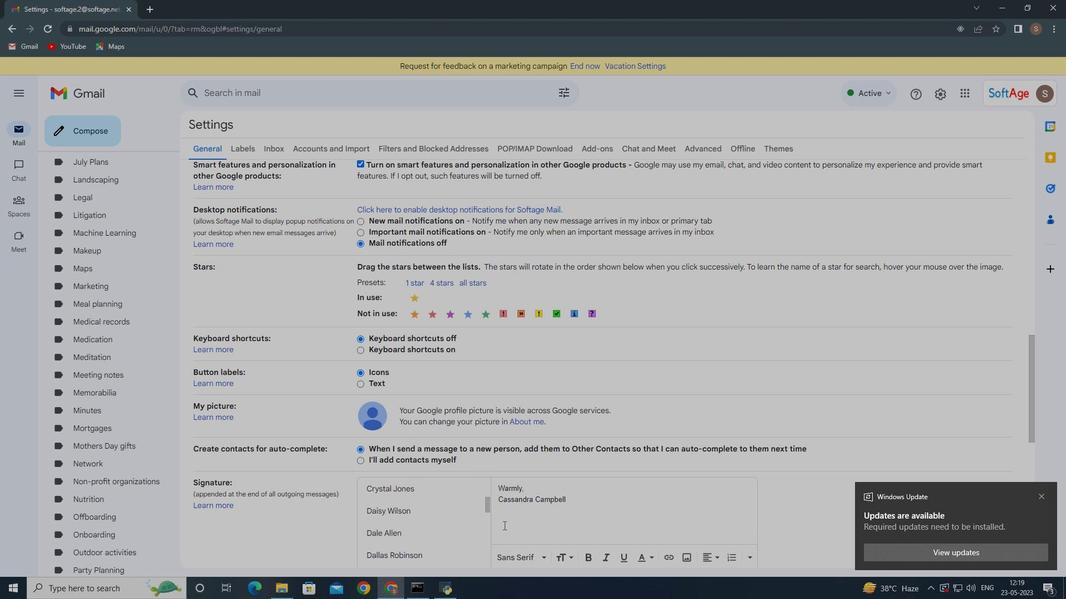 
Action: Mouse scrolled (510, 532) with delta (0, 0)
Screenshot: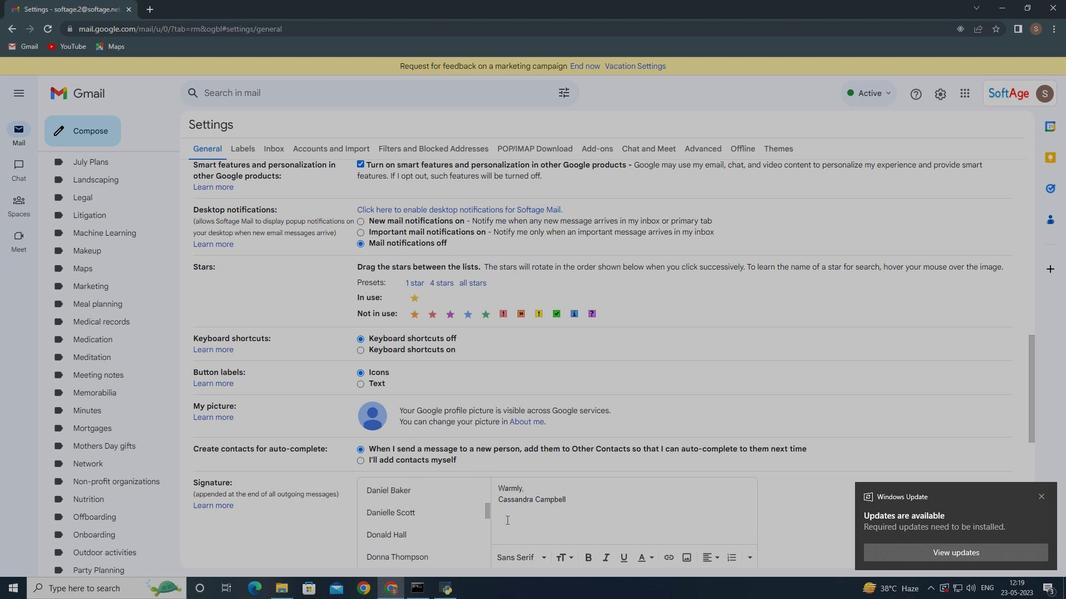
Action: Mouse scrolled (510, 532) with delta (0, 0)
Screenshot: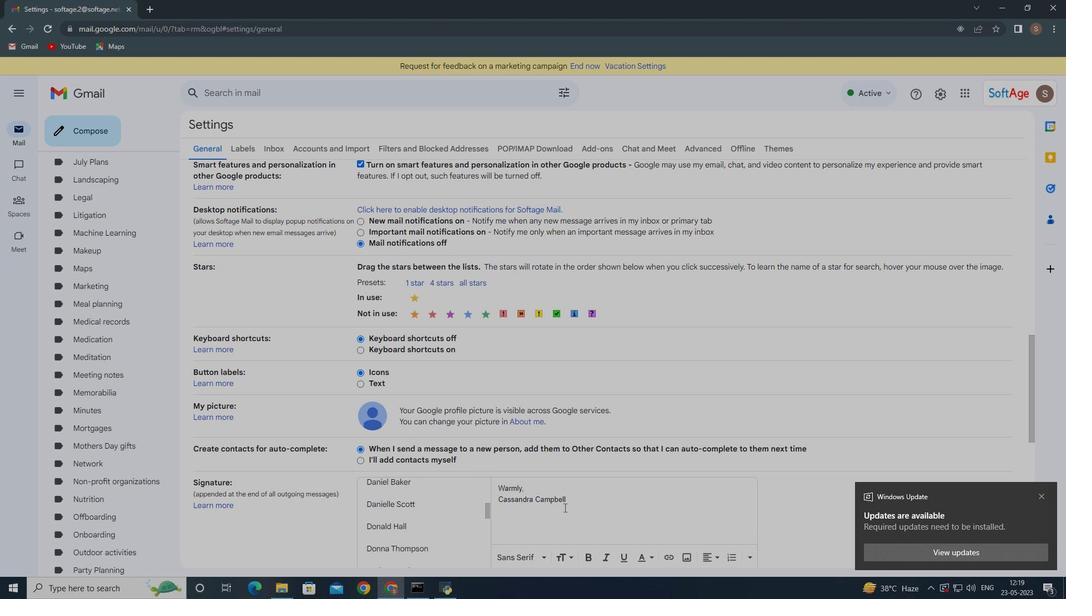 
Action: Mouse moved to (664, 474)
Screenshot: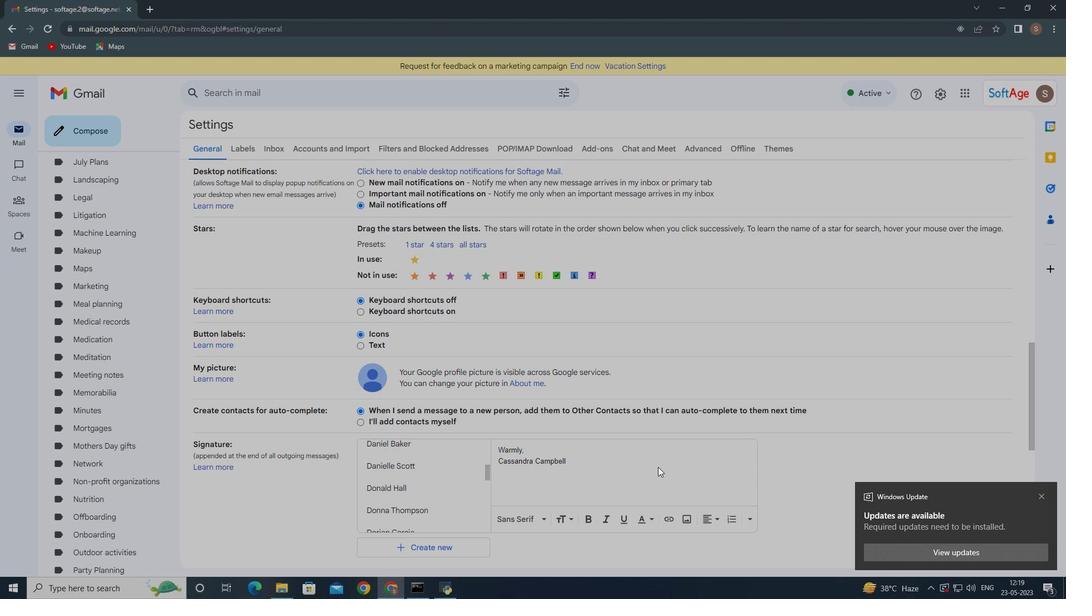
Action: Mouse scrolled (664, 473) with delta (0, 0)
Screenshot: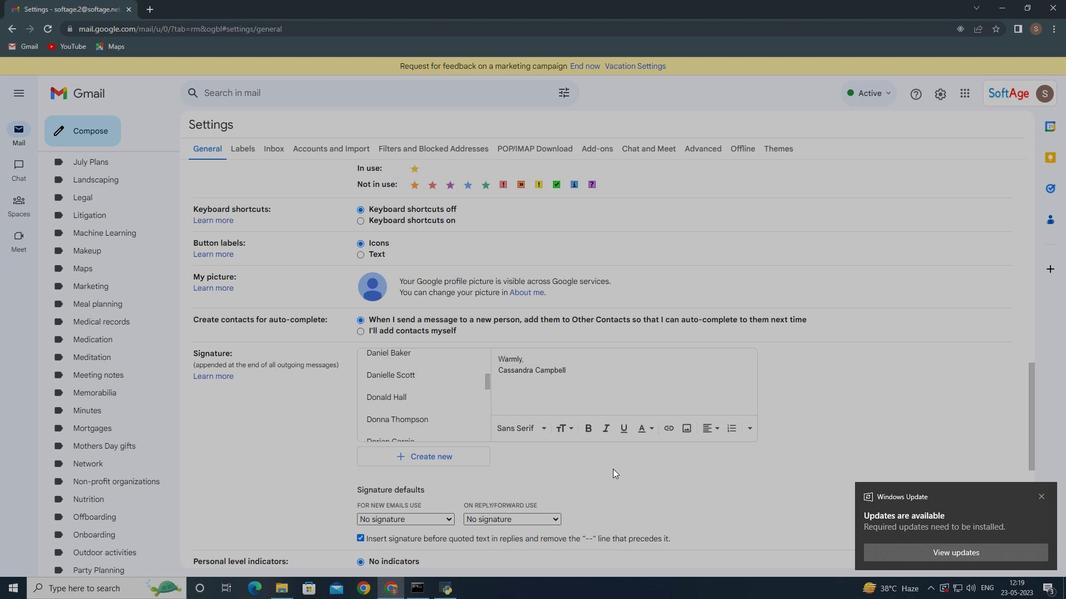 
Action: Mouse moved to (664, 474)
Screenshot: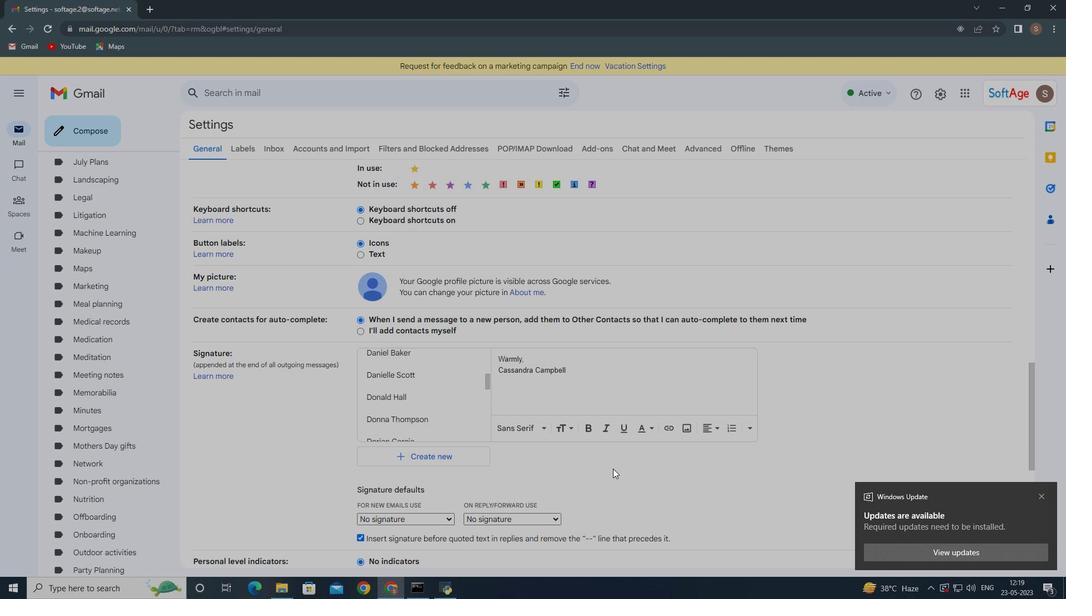 
Action: Mouse scrolled (664, 473) with delta (0, 0)
Screenshot: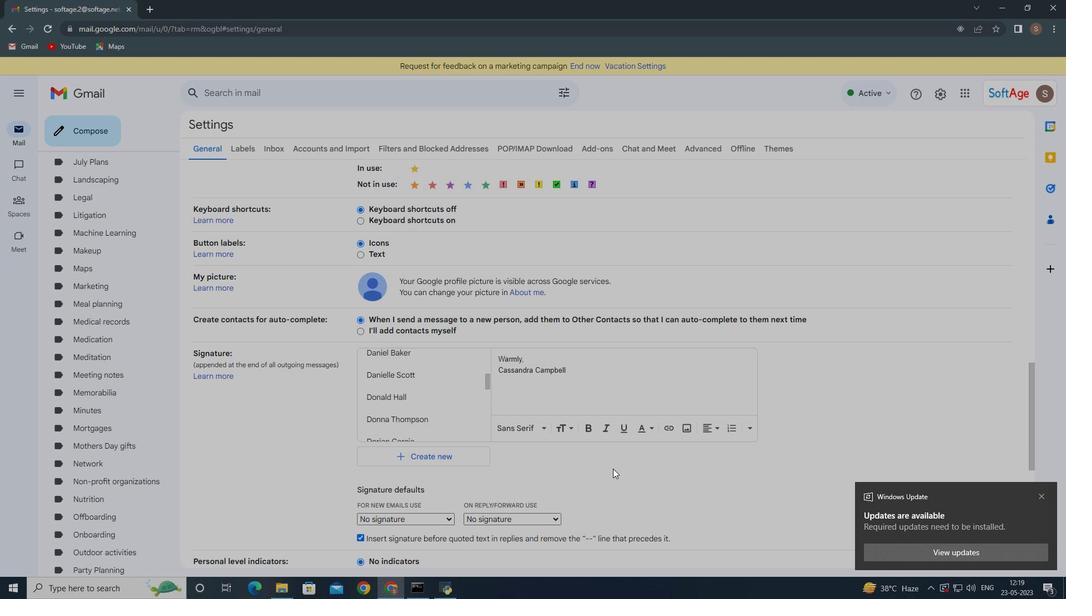 
Action: Mouse moved to (664, 474)
Screenshot: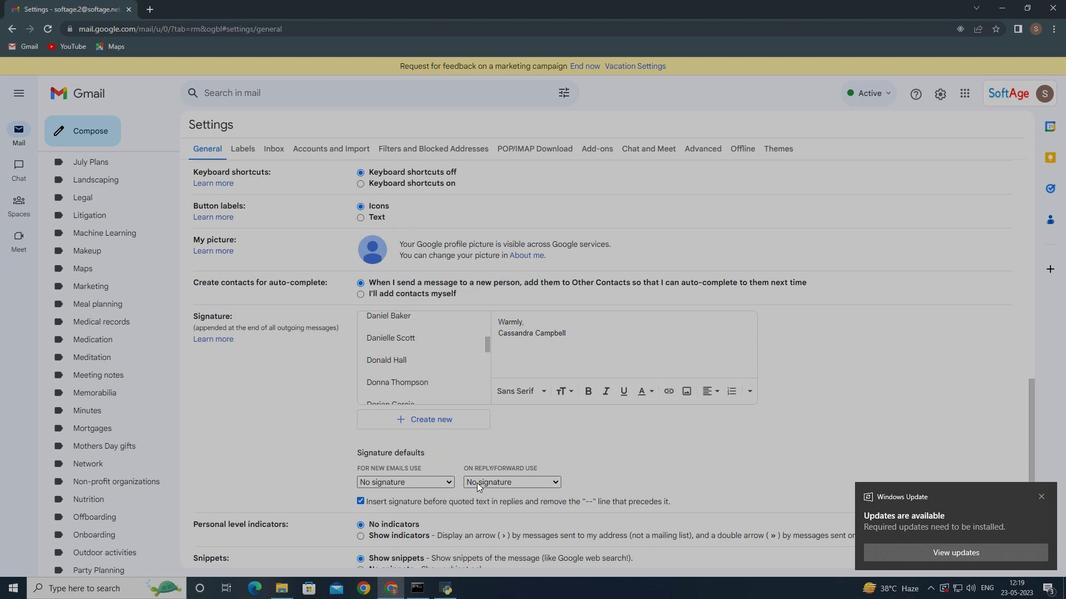 
Action: Mouse scrolled (664, 473) with delta (0, 0)
Screenshot: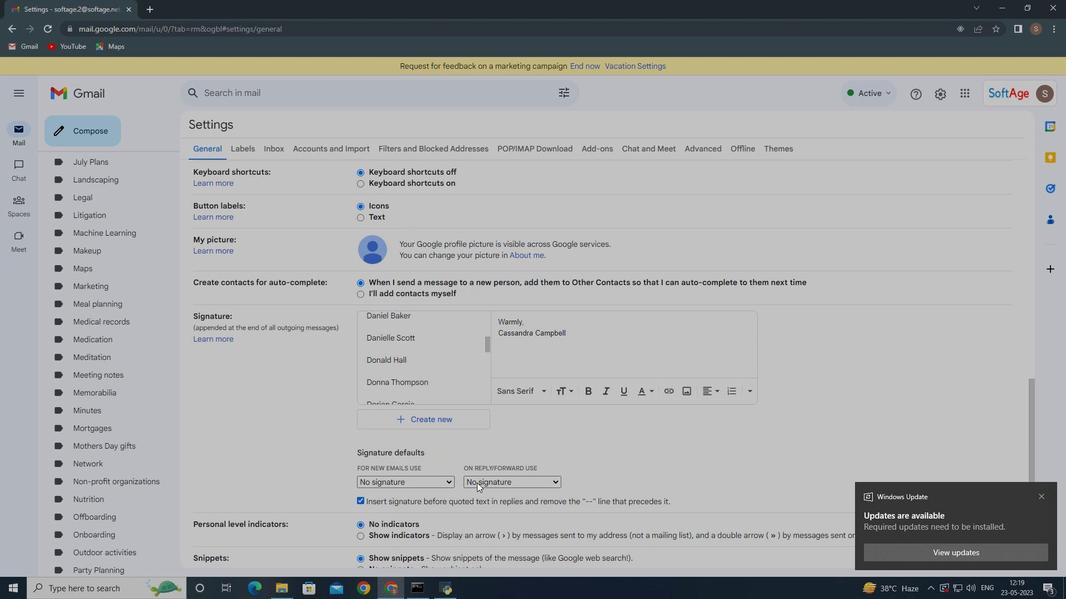 
Action: Mouse moved to (418, 418)
Screenshot: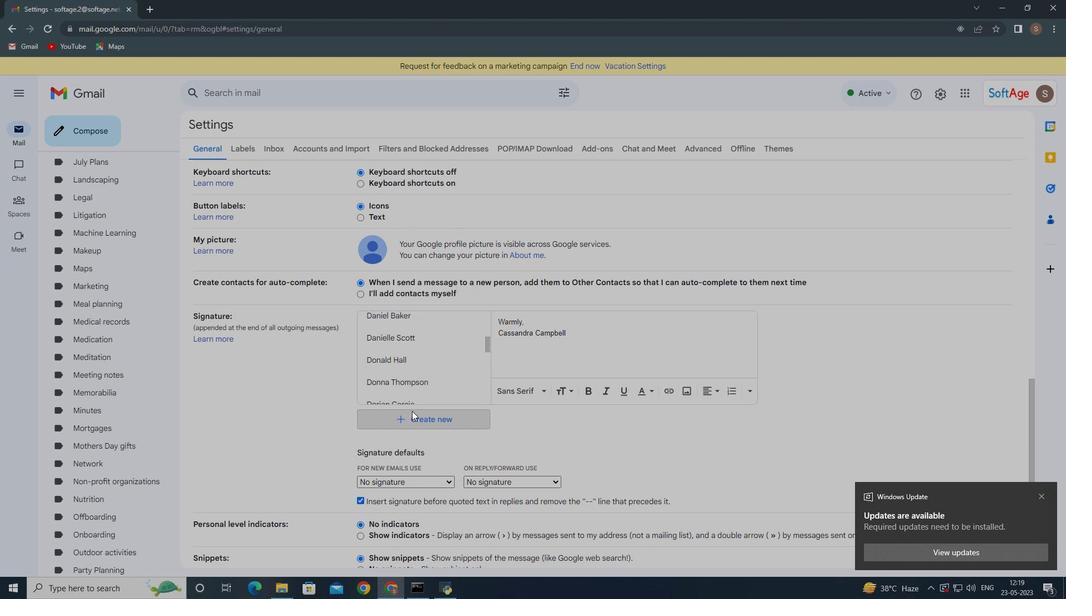 
Action: Mouse pressed left at (418, 418)
Screenshot: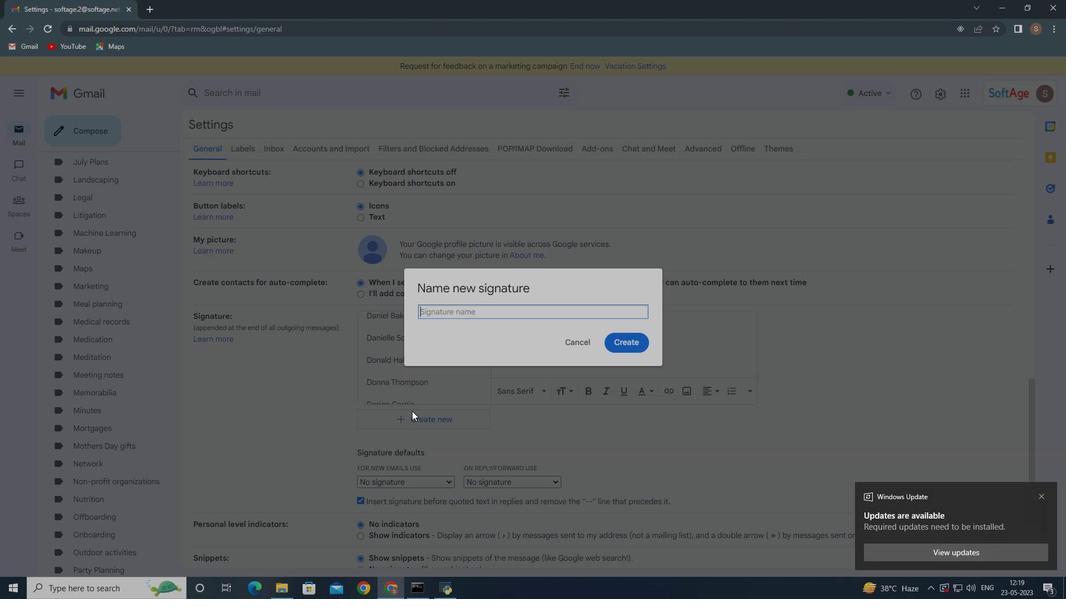 
Action: Mouse moved to (448, 385)
Screenshot: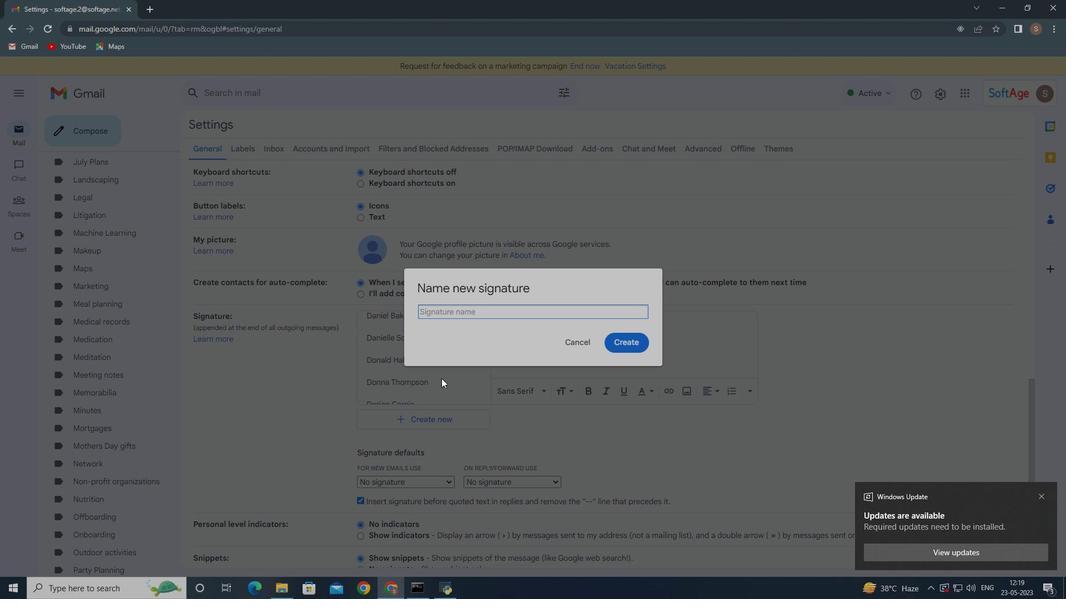 
Action: Key pressed <Key.shift><Key.shift><Key.shift><Key.shift><Key.shift><Key.shift><Key.shift><Key.shift><Key.shift>Gage<Key.space><Key.shift>Hill
Screenshot: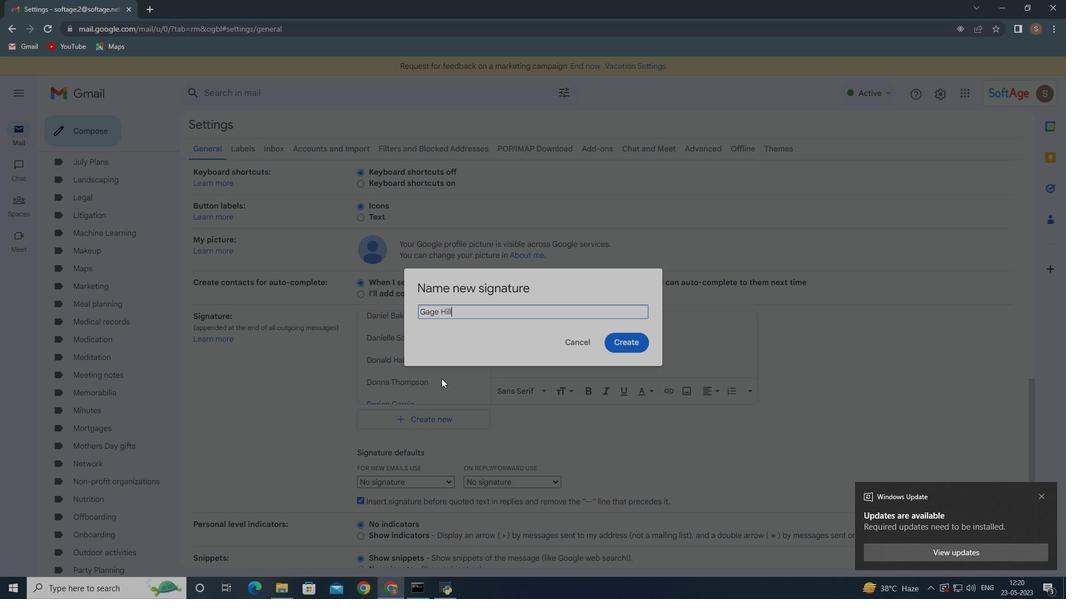 
Action: Mouse moved to (624, 345)
Screenshot: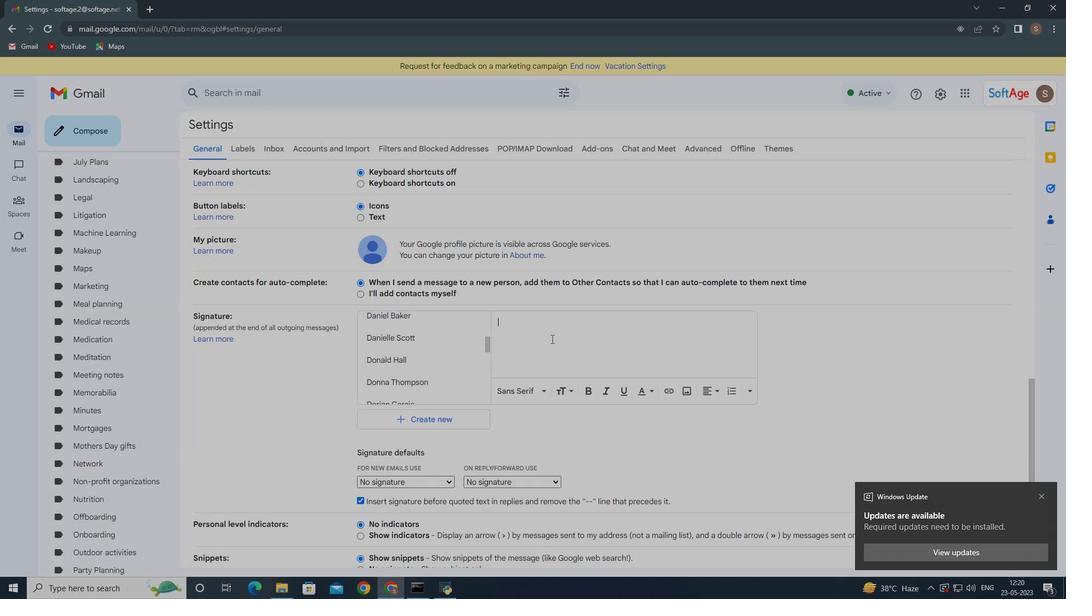 
Action: Mouse pressed left at (624, 345)
Screenshot: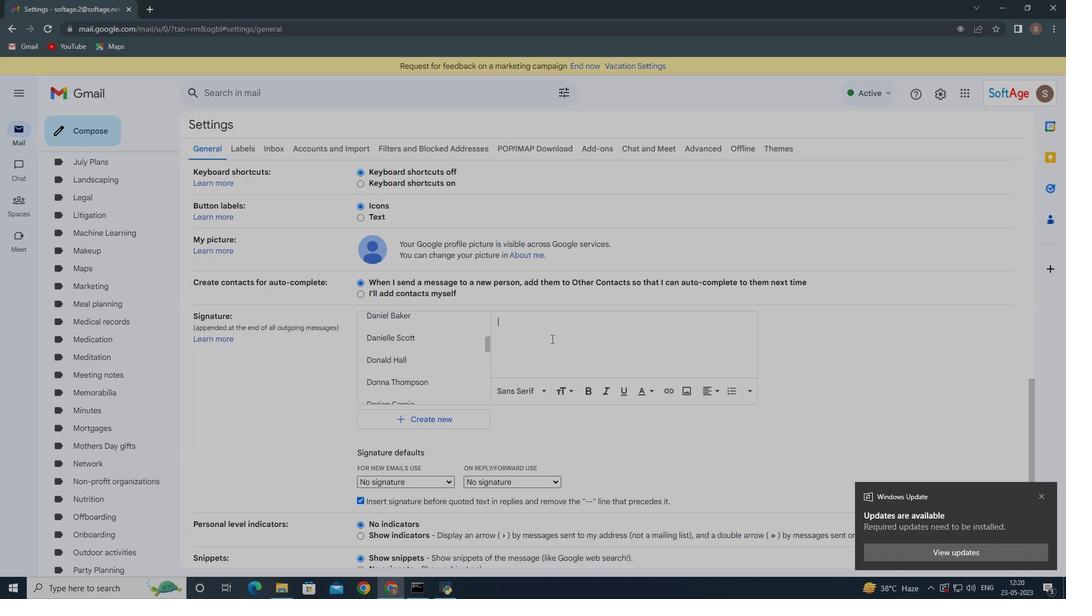 
Action: Mouse moved to (553, 339)
Screenshot: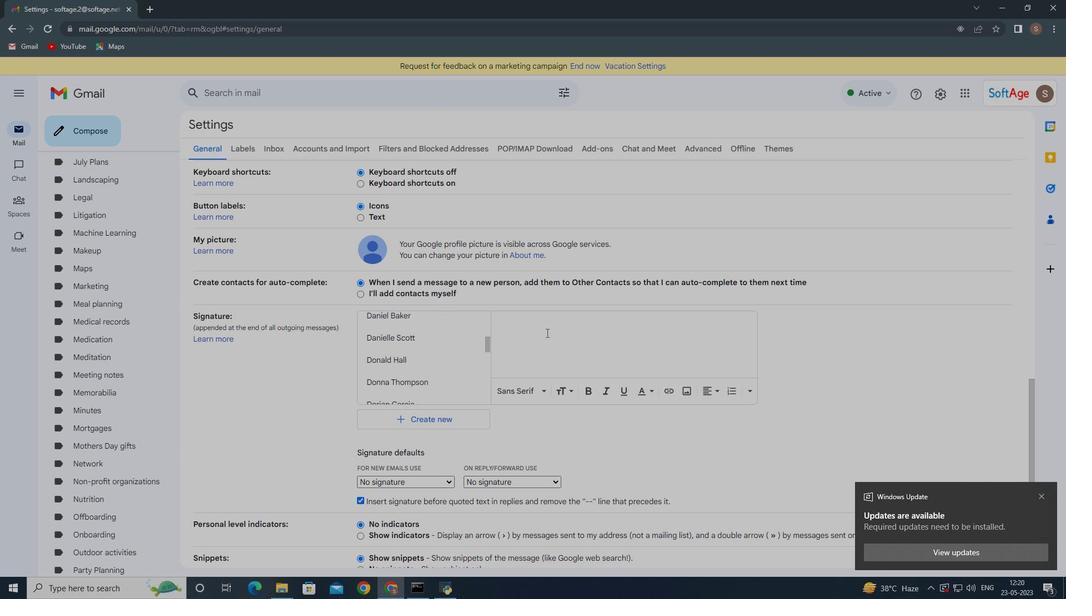 
Action: Key pressed <Key.shift><Key.shift><Key.shift><Key.shift><Key.shift><Key.shift><Key.shift>Best<Key.space><Key.shift>Wo<Key.backspace><Key.backspace>wishes<Key.space>for<Key.space>a<Key.space>happy<Key.space><Key.shift>Labor<Key.space>da<Key.backspace><Key.backspace><Key.shift><Key.shift><Key.shift><Key.shift><Key.shift><Key.shift><Key.shift><Key.shift>Day,<Key.enter>g<Key.backspace><Key.shift>Gage<Key.space><Key.shift>Hill
Screenshot: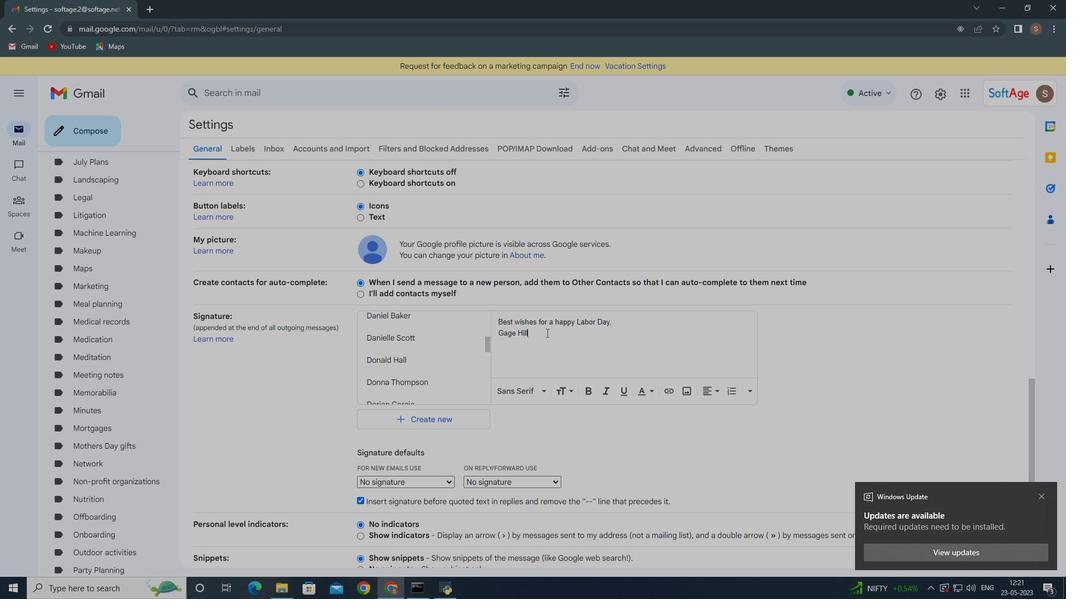 
Action: Mouse moved to (562, 353)
Screenshot: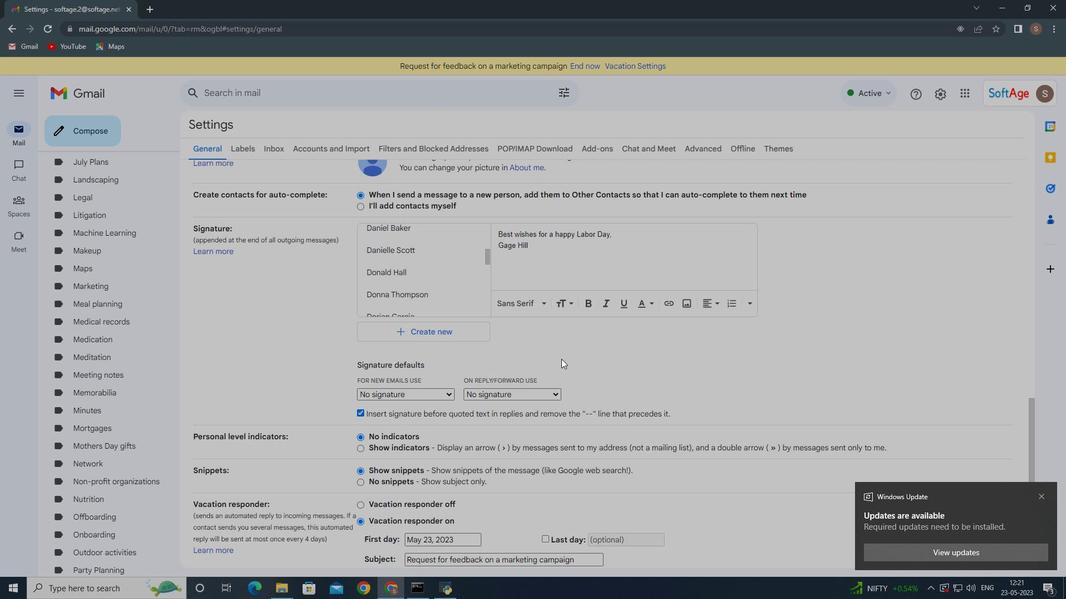 
Action: Mouse scrolled (562, 353) with delta (0, 0)
Screenshot: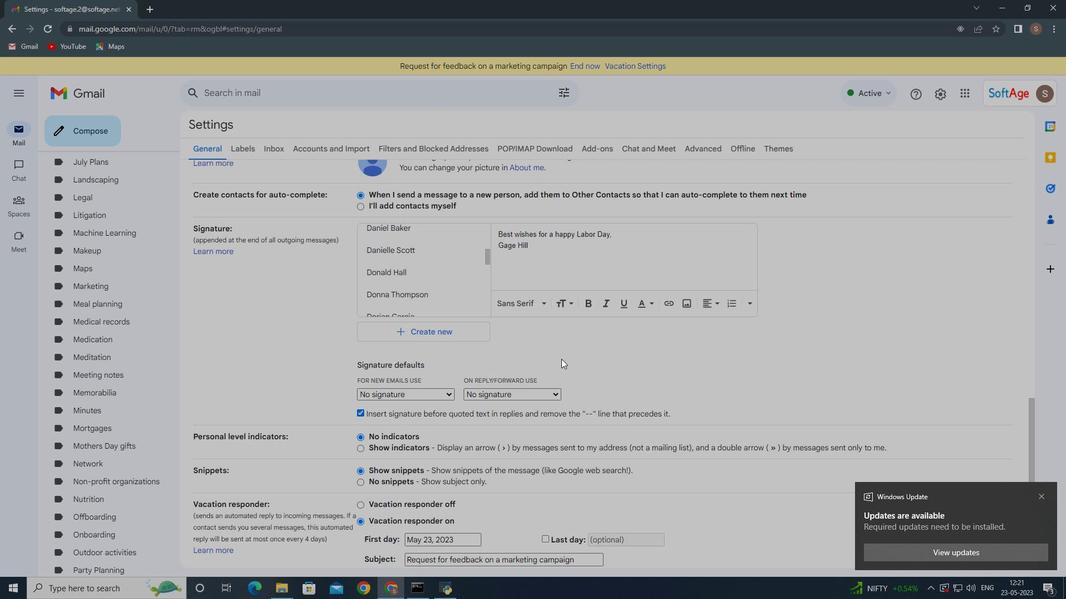 
Action: Mouse moved to (562, 354)
Screenshot: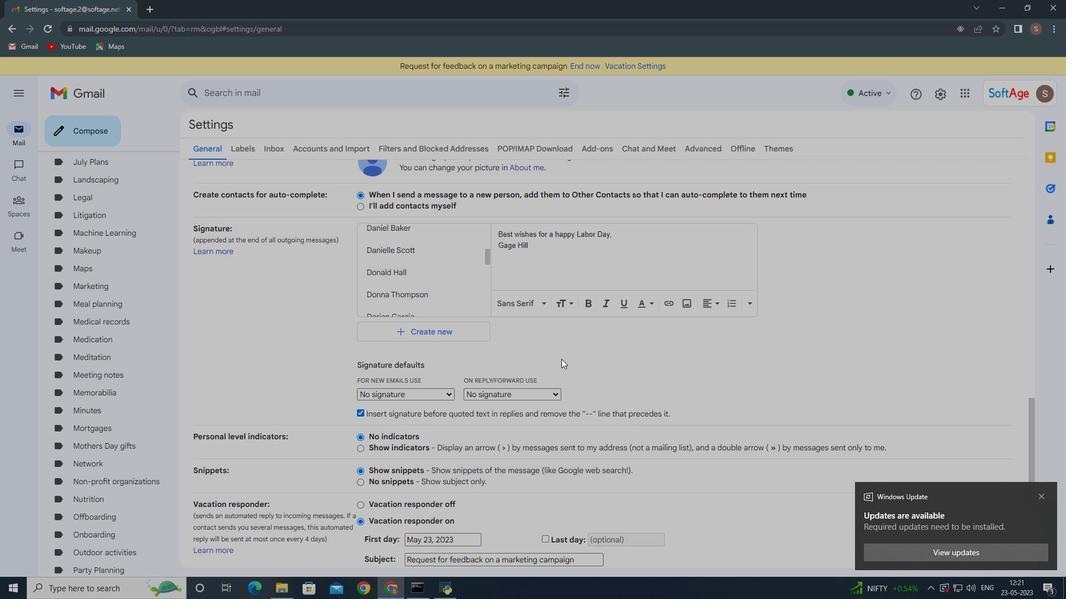 
Action: Mouse scrolled (562, 354) with delta (0, 0)
Screenshot: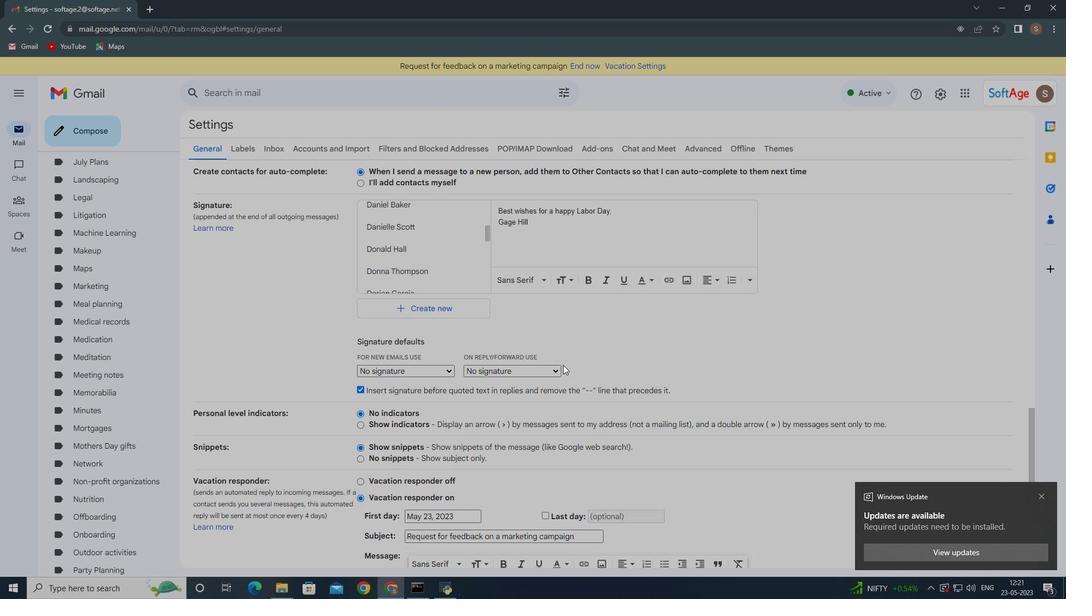 
Action: Mouse moved to (569, 370)
Screenshot: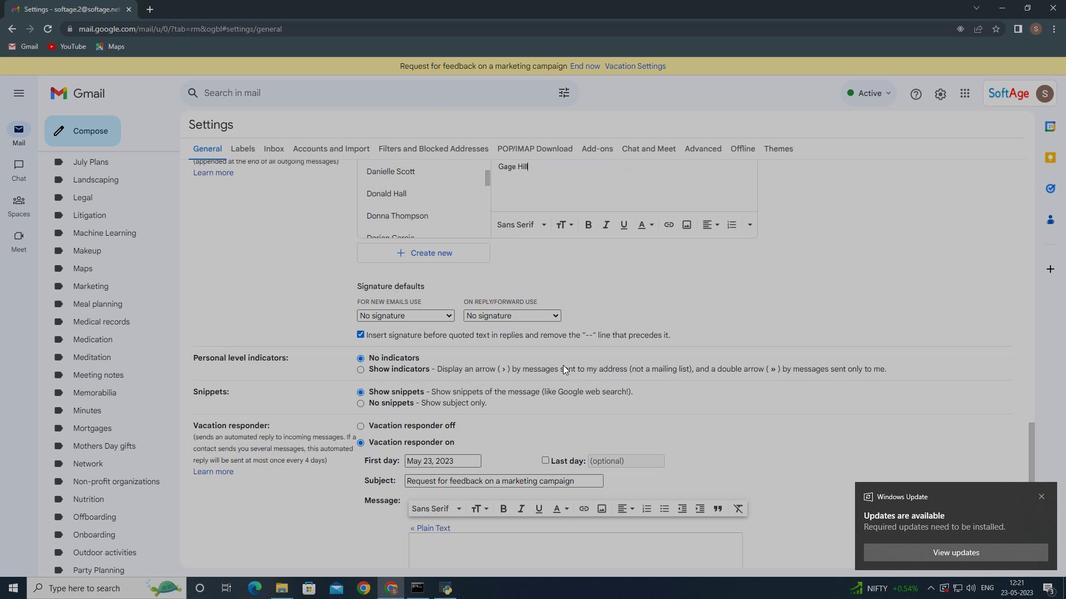 
Action: Mouse scrolled (569, 369) with delta (0, 0)
Screenshot: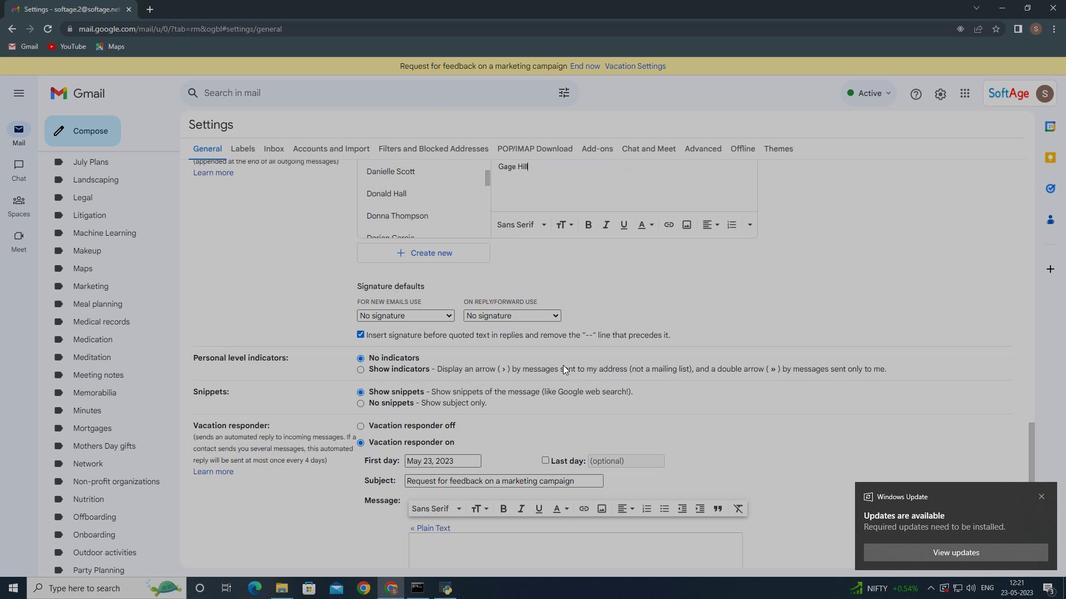 
Action: Mouse moved to (569, 372)
Screenshot: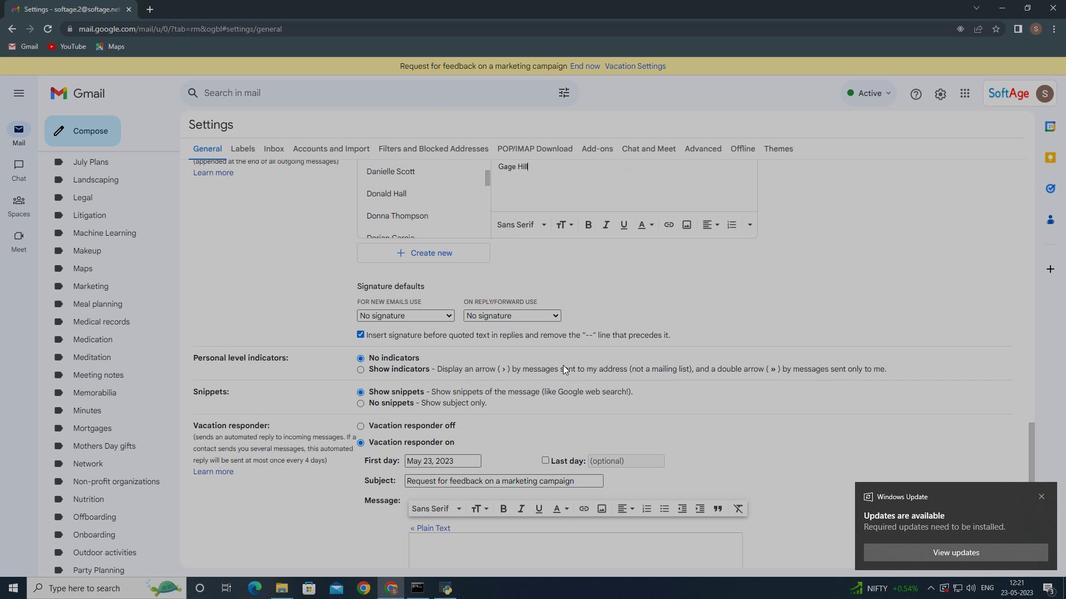 
Action: Mouse scrolled (569, 371) with delta (0, 0)
Screenshot: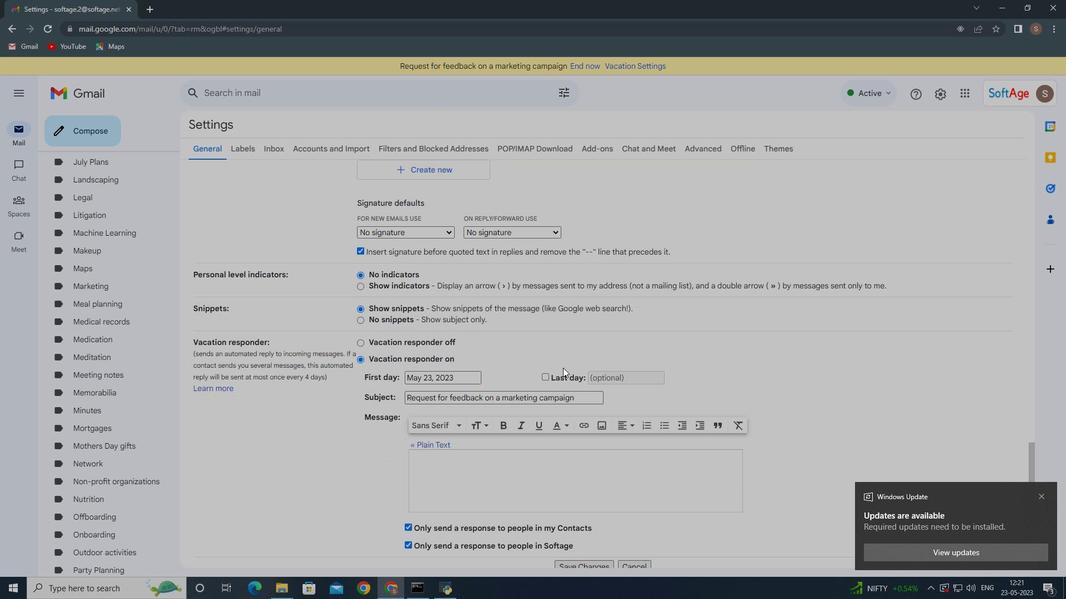 
Action: Mouse scrolled (569, 371) with delta (0, 0)
Screenshot: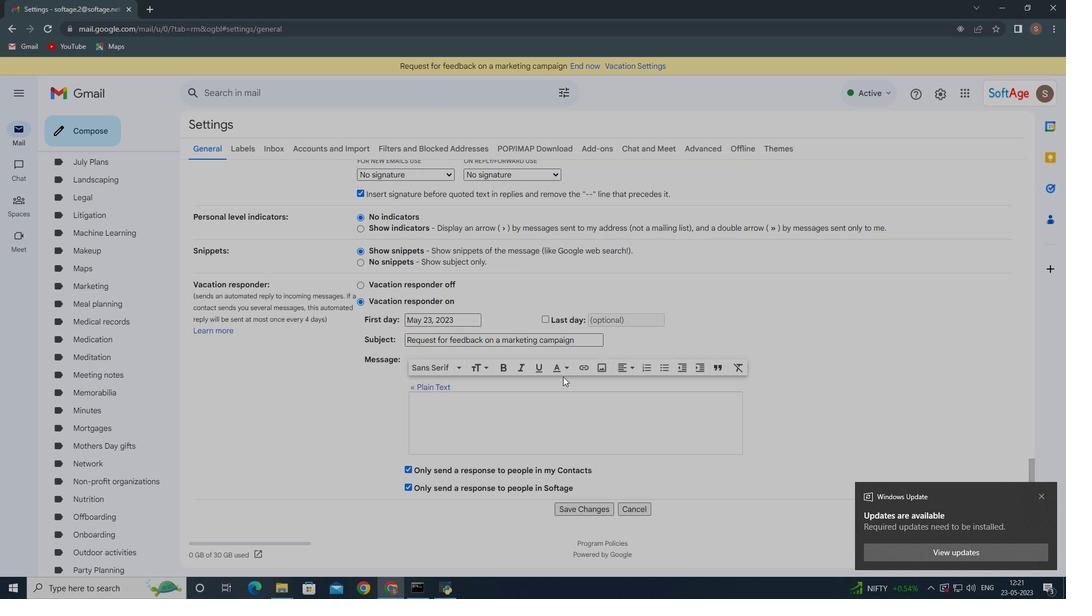 
Action: Mouse scrolled (569, 371) with delta (0, 0)
Screenshot: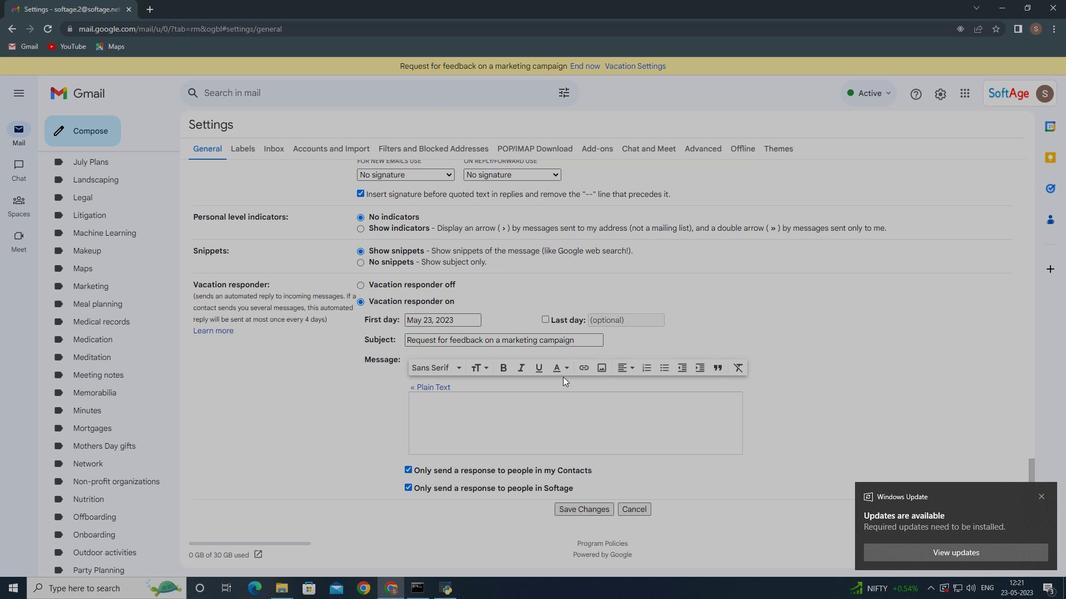 
Action: Mouse moved to (569, 374)
Screenshot: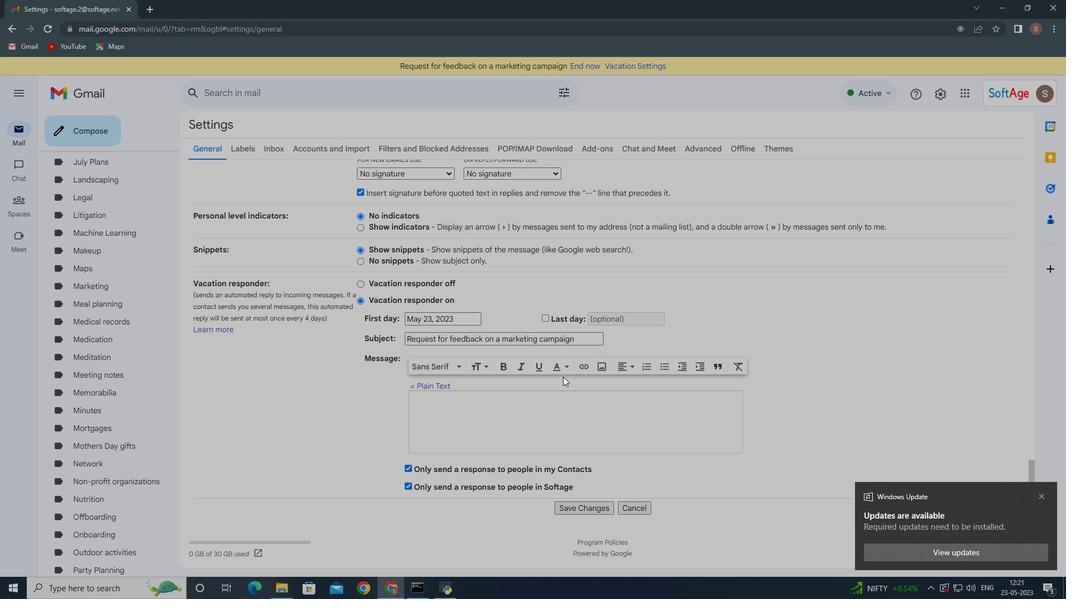 
Action: Mouse scrolled (569, 373) with delta (0, 0)
Screenshot: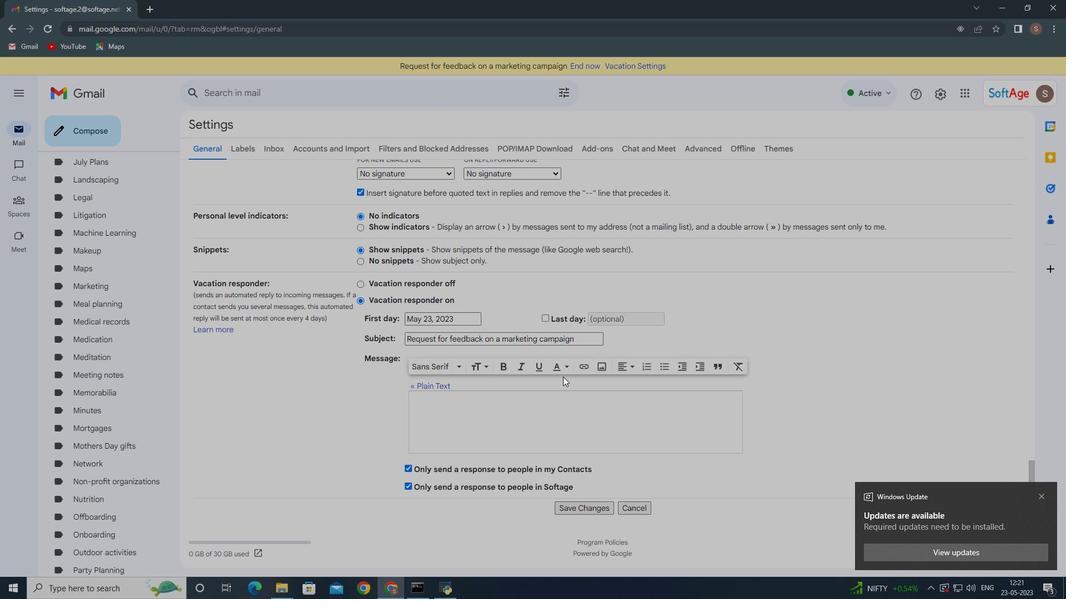 
Action: Mouse moved to (569, 383)
Screenshot: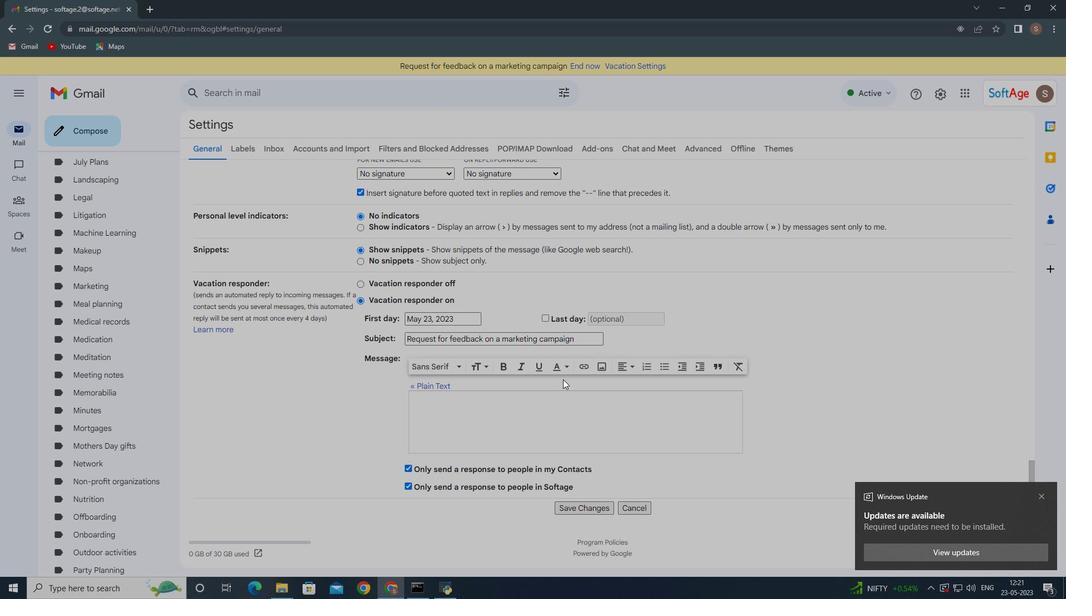 
Action: Mouse scrolled (569, 383) with delta (0, 0)
Screenshot: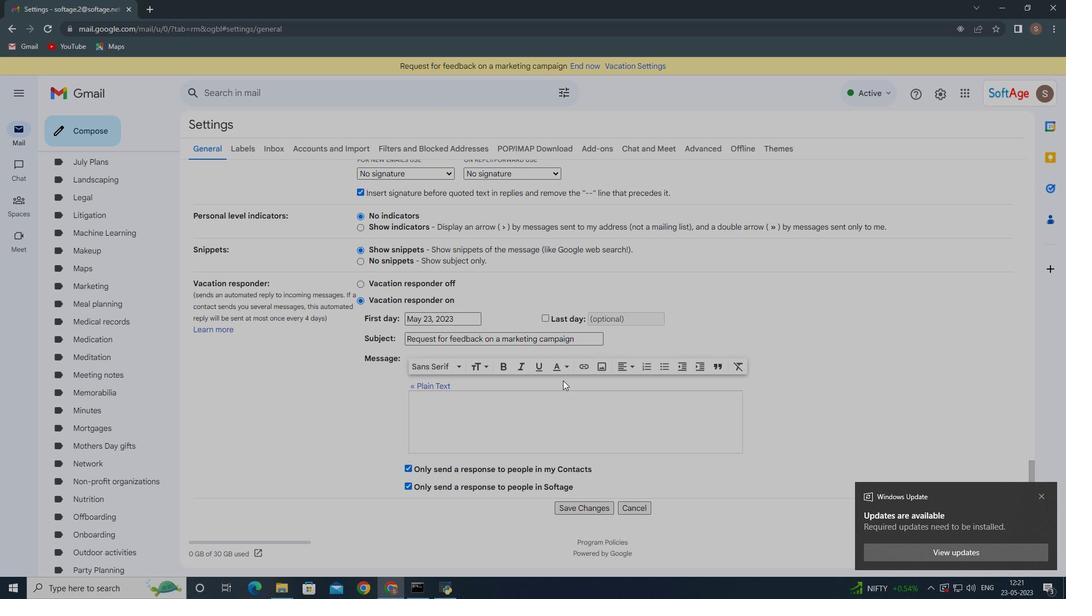 
Action: Mouse moved to (569, 385)
Screenshot: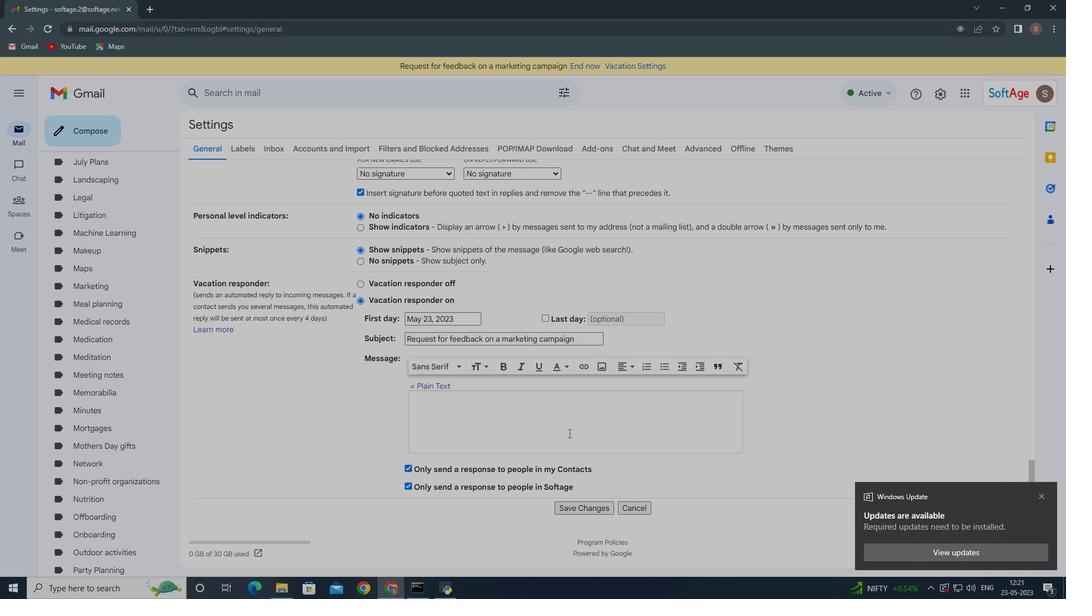 
Action: Mouse scrolled (569, 384) with delta (0, 0)
Screenshot: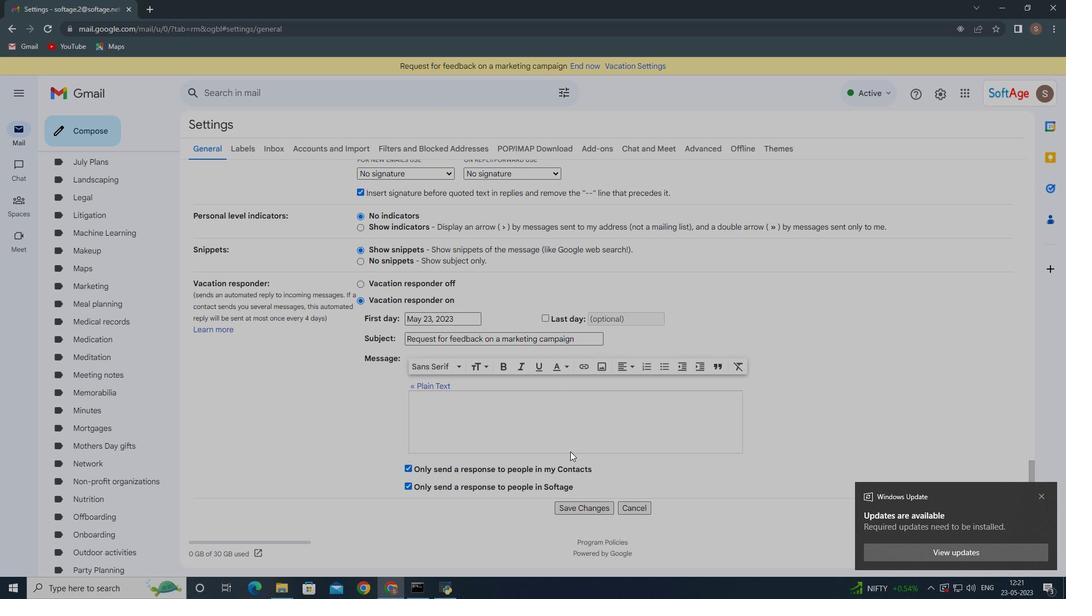 
Action: Mouse moved to (571, 393)
Screenshot: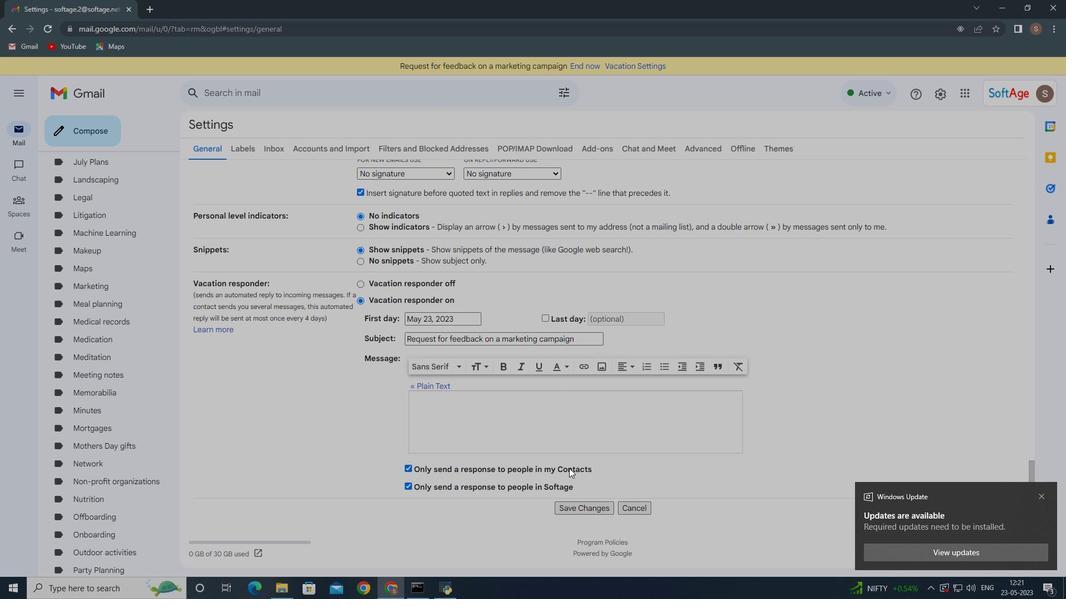 
Action: Mouse scrolled (569, 387) with delta (0, 0)
Screenshot: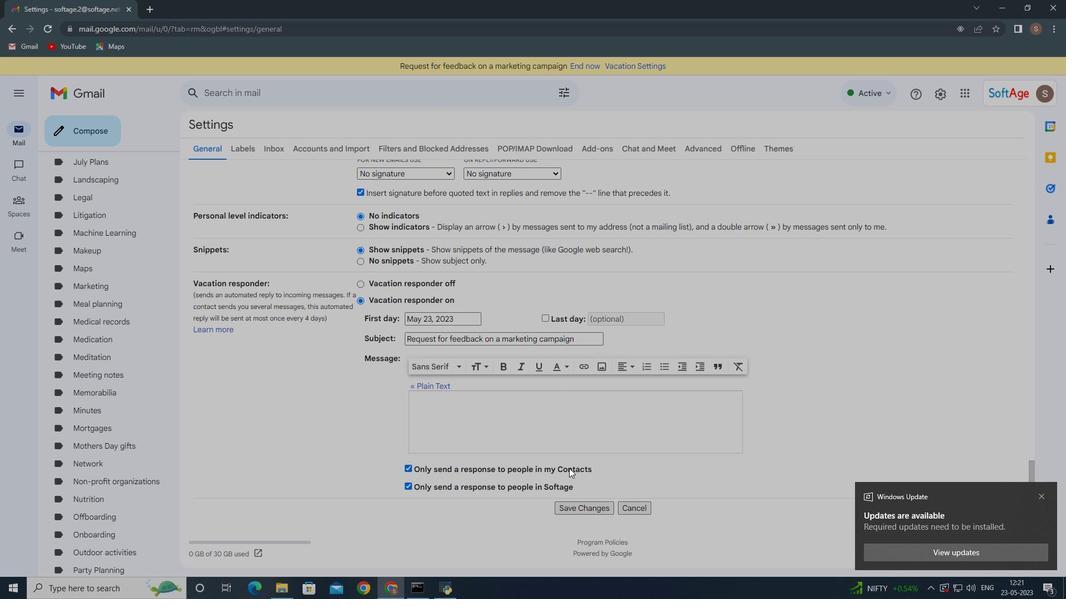 
Action: Mouse moved to (579, 517)
Screenshot: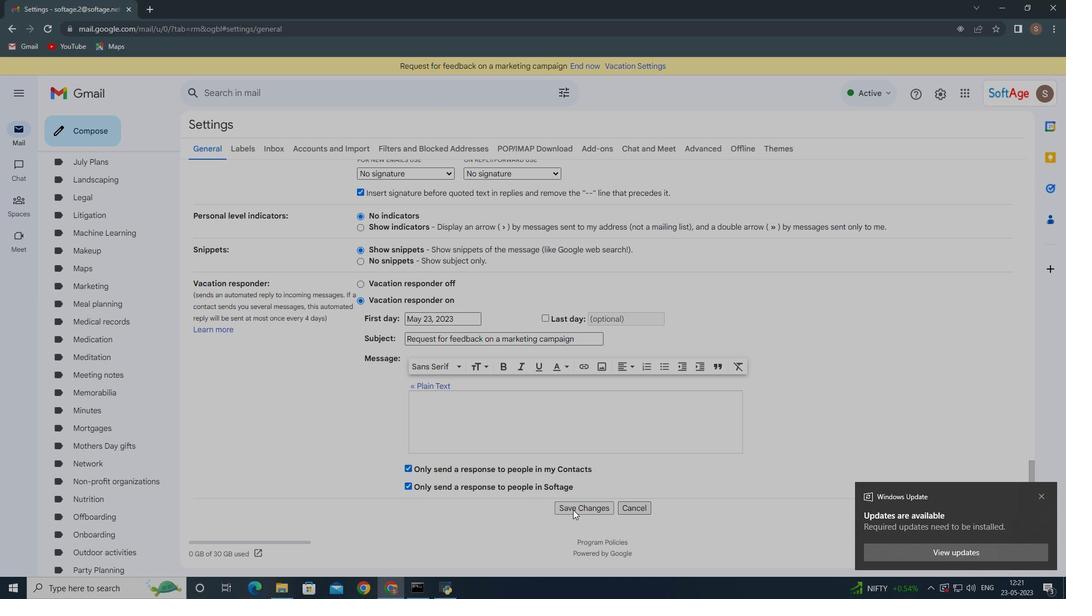 
Action: Mouse pressed left at (579, 517)
Screenshot: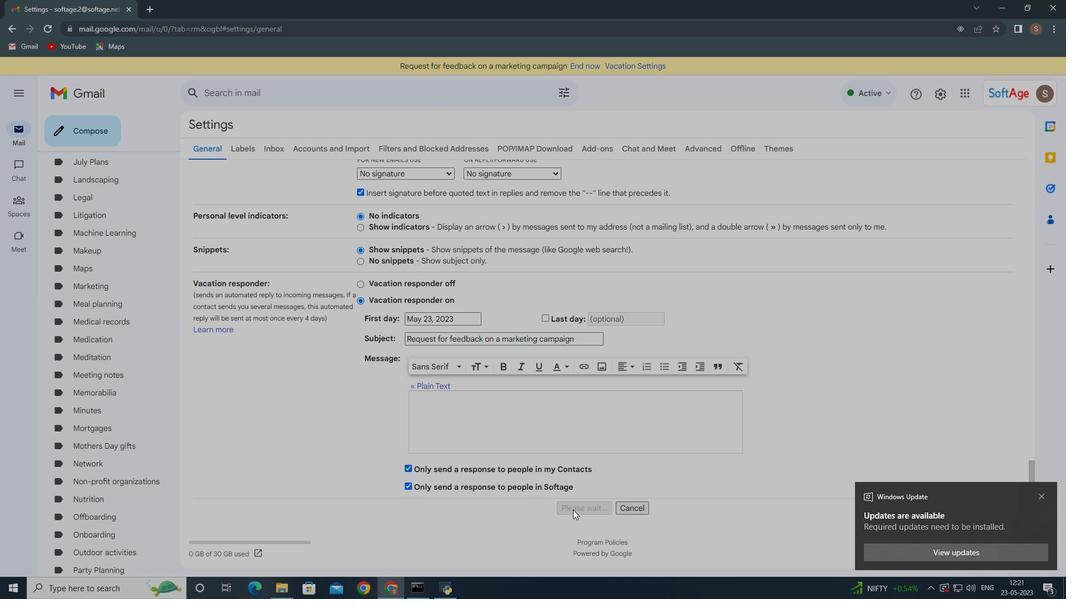 
Action: Mouse moved to (99, 134)
Screenshot: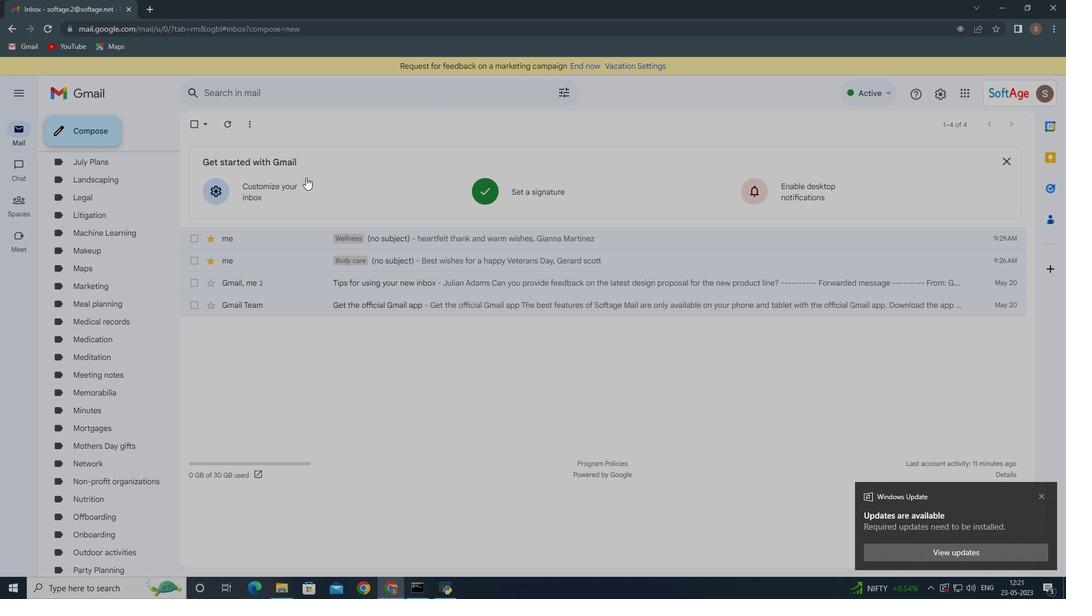 
Action: Mouse pressed left at (99, 134)
Screenshot: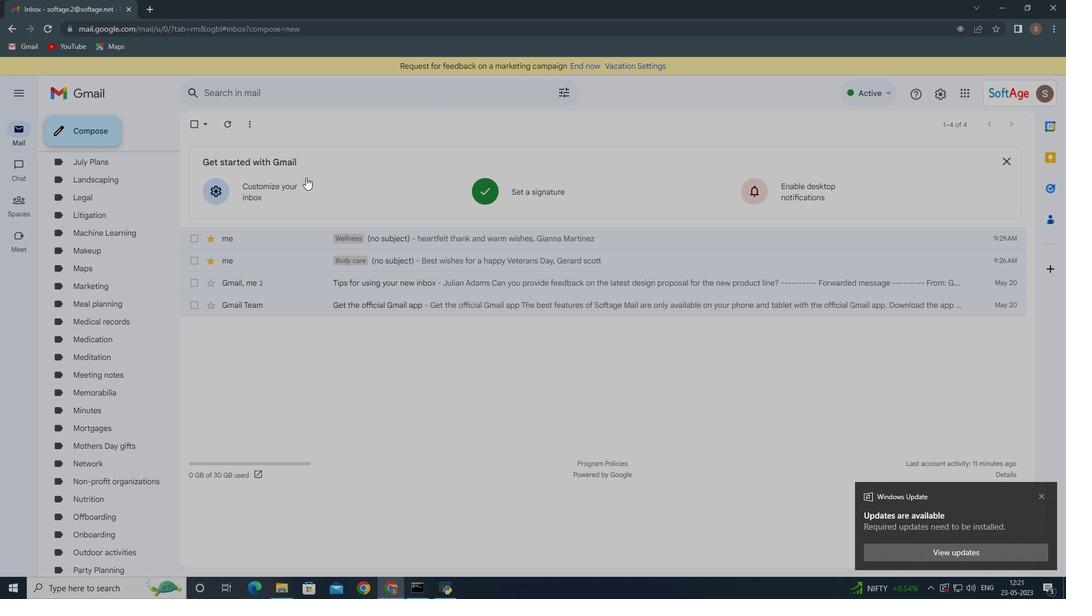 
Action: Mouse moved to (839, 148)
Screenshot: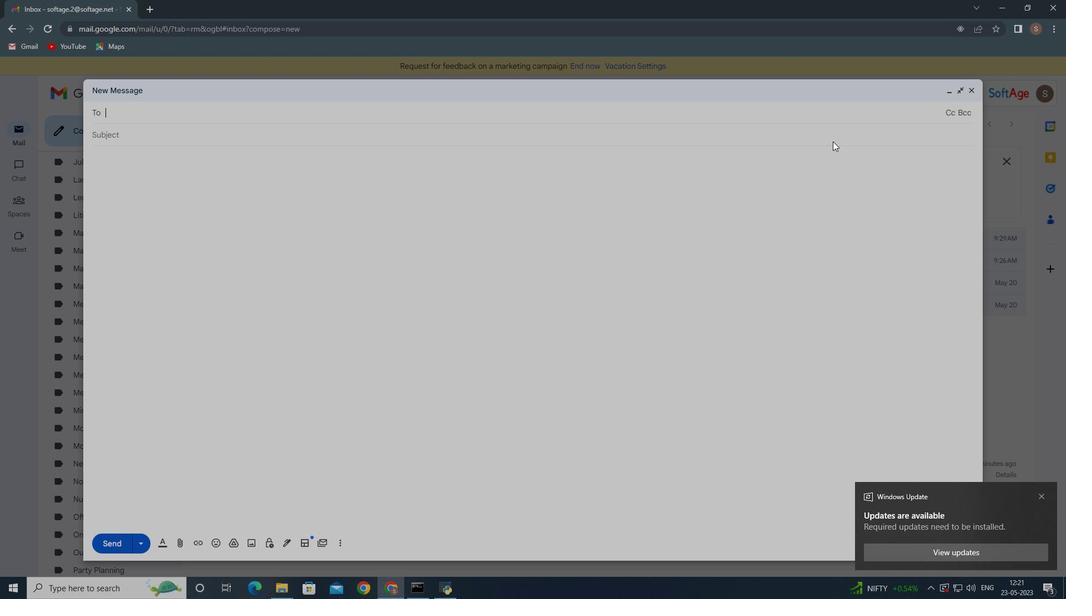 
Action: Key pressed softage.4<Key.enter>
Screenshot: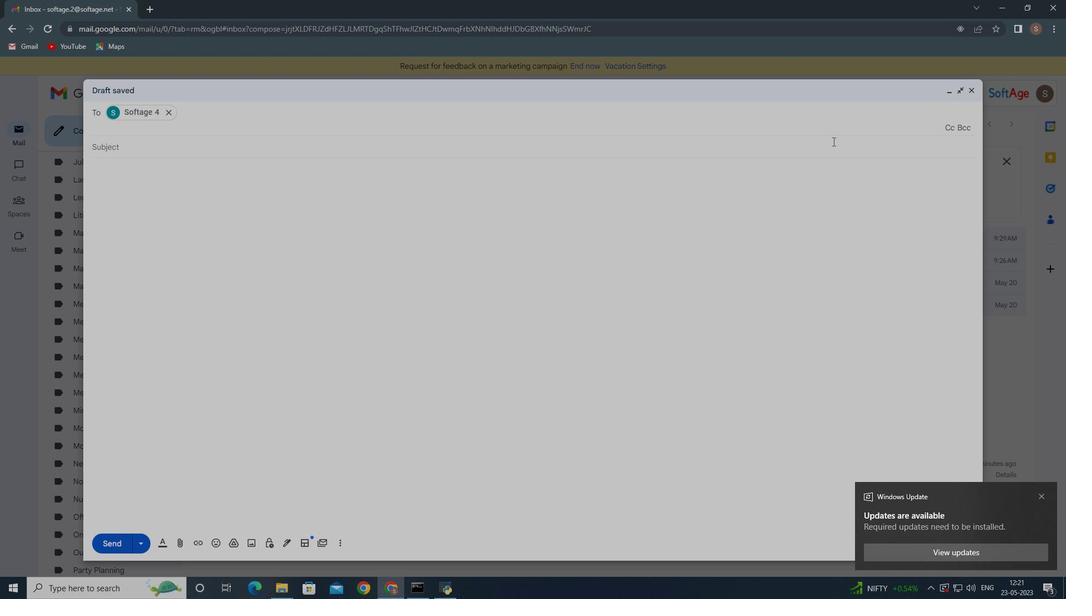 
Action: Mouse moved to (295, 549)
Screenshot: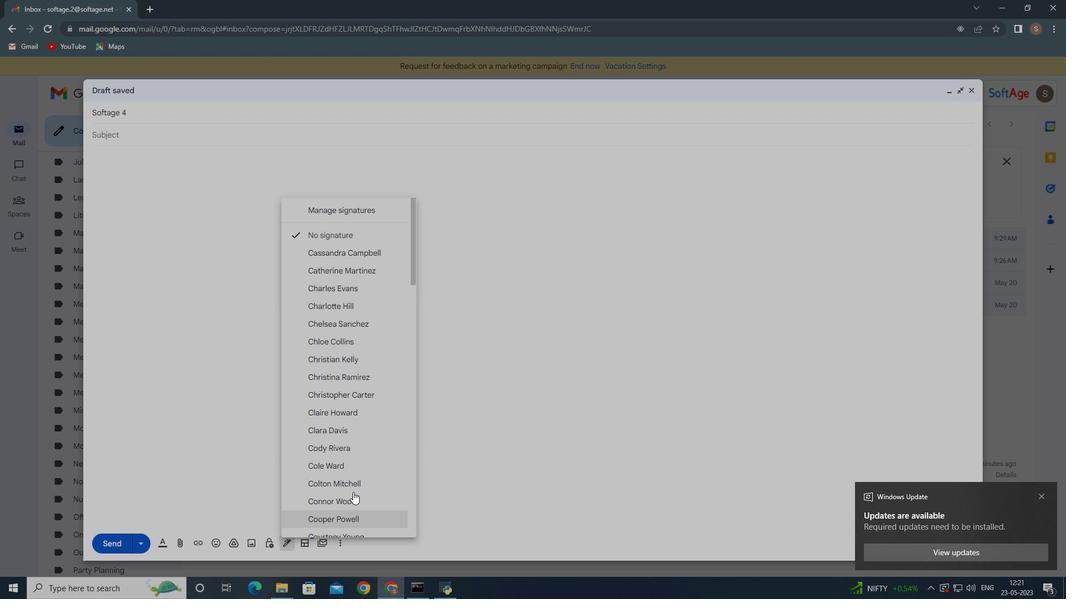 
Action: Mouse pressed left at (295, 549)
Screenshot: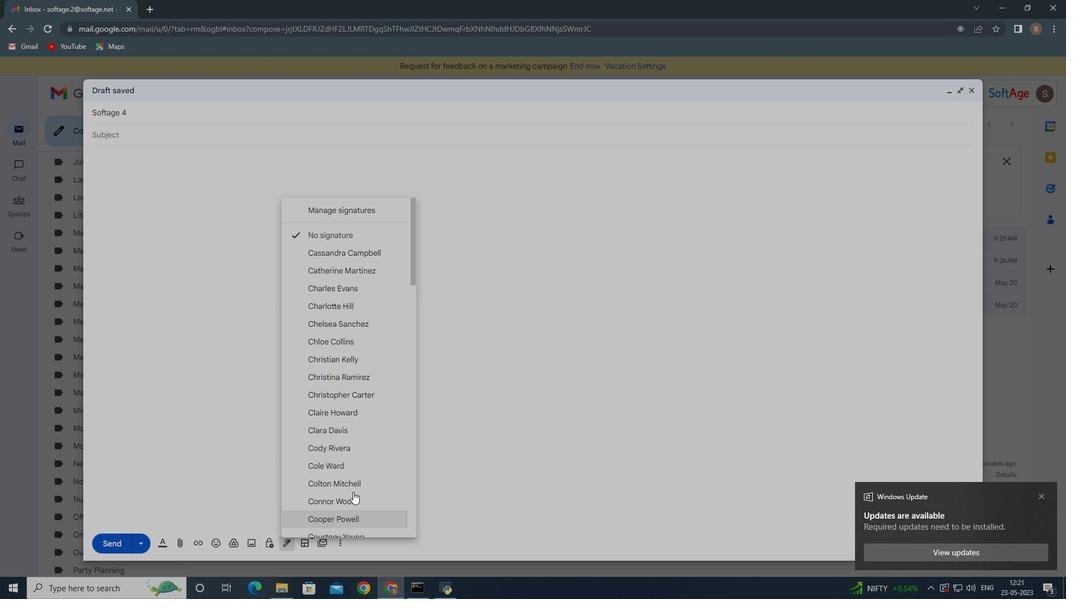 
Action: Mouse moved to (399, 394)
Screenshot: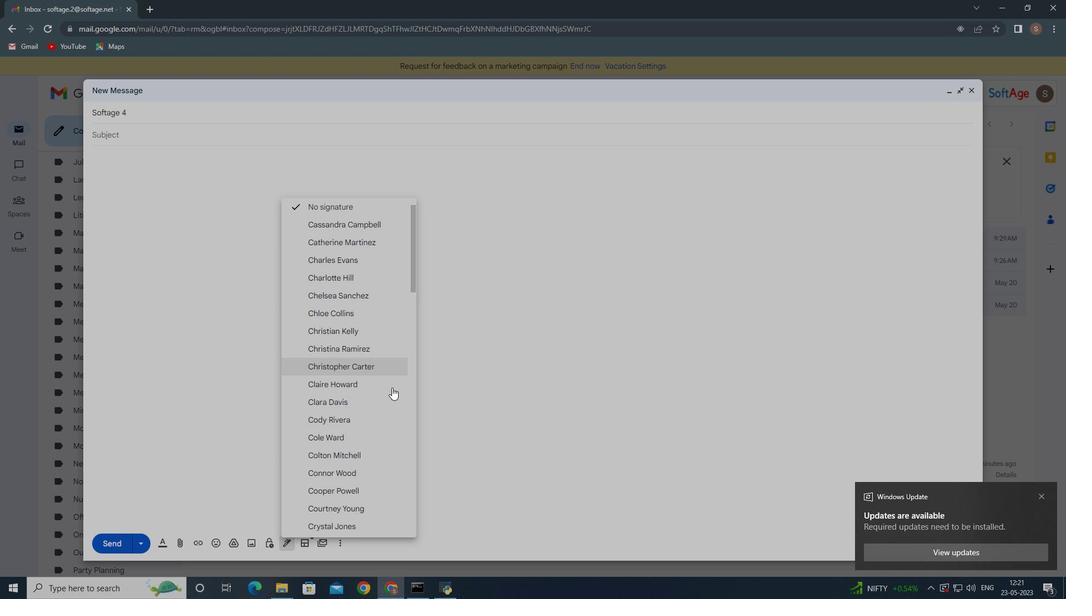 
Action: Mouse scrolled (399, 393) with delta (0, 0)
Screenshot: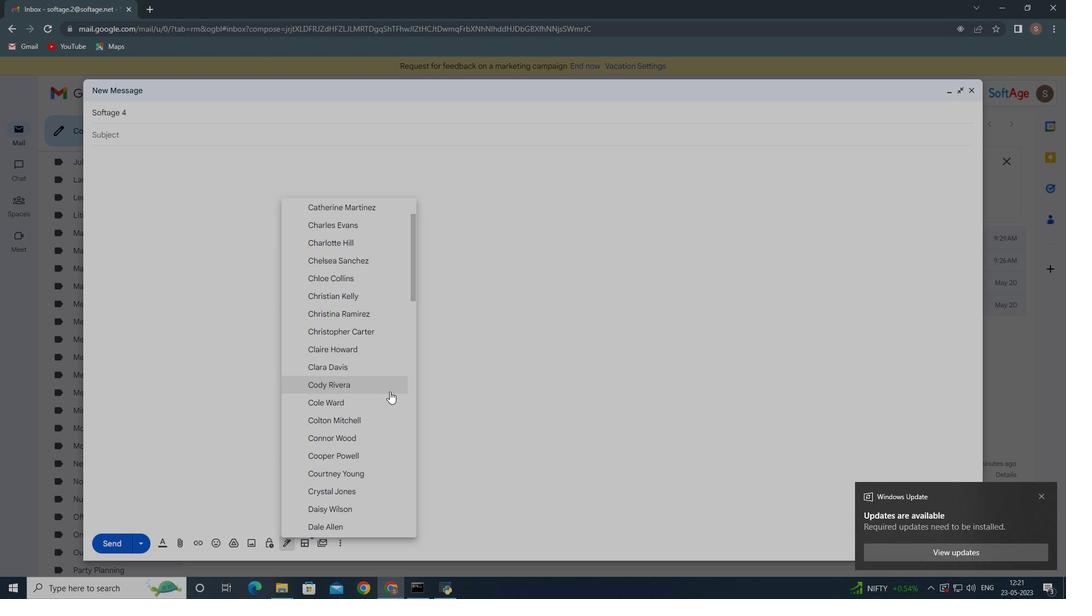 
Action: Mouse moved to (398, 395)
Screenshot: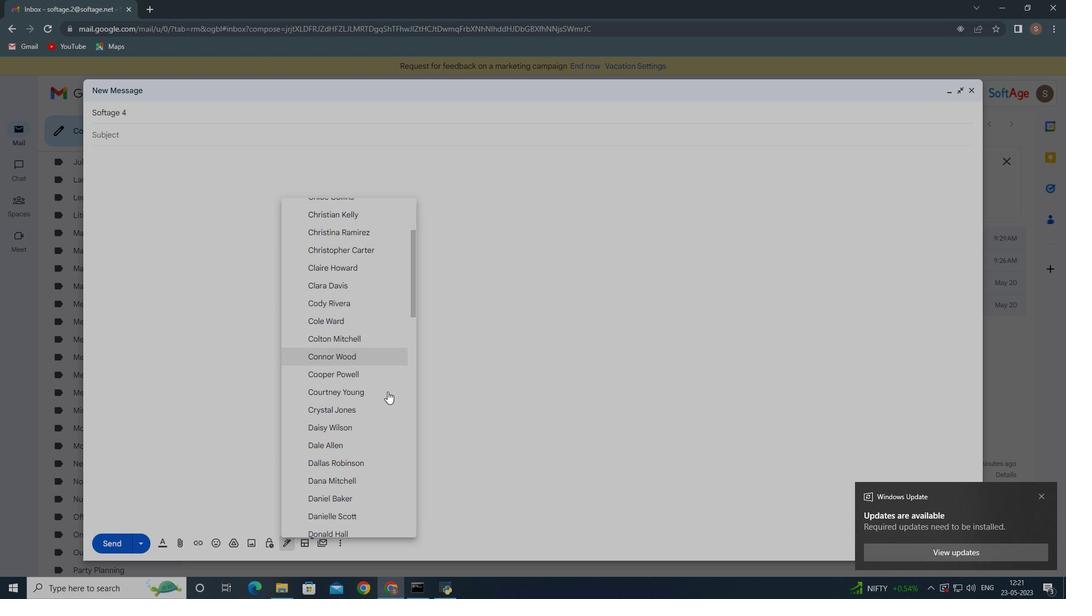 
Action: Mouse scrolled (398, 394) with delta (0, 0)
Screenshot: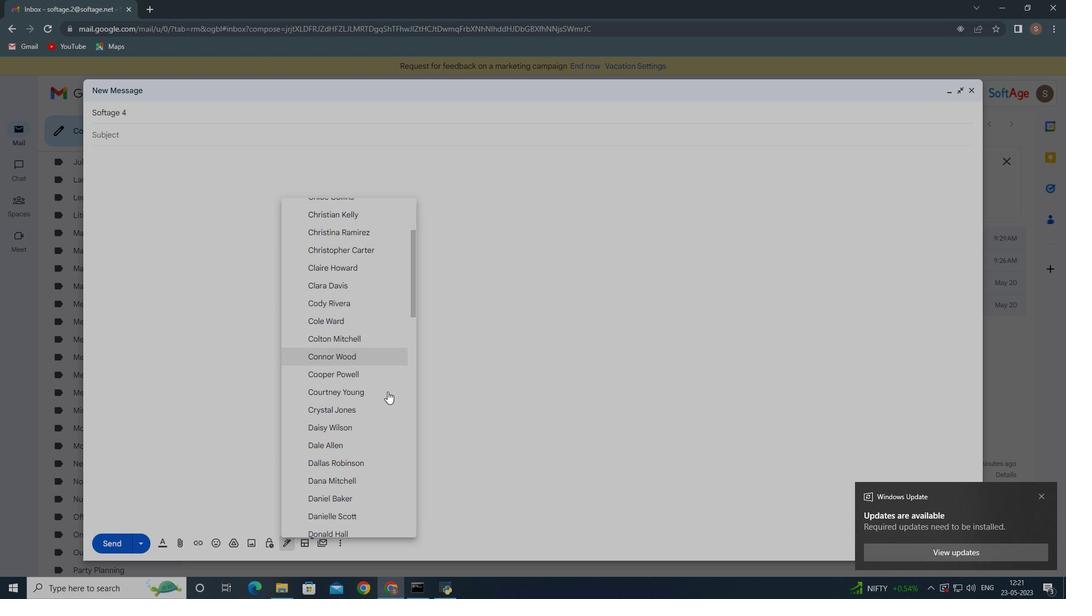 
Action: Mouse moved to (396, 398)
Screenshot: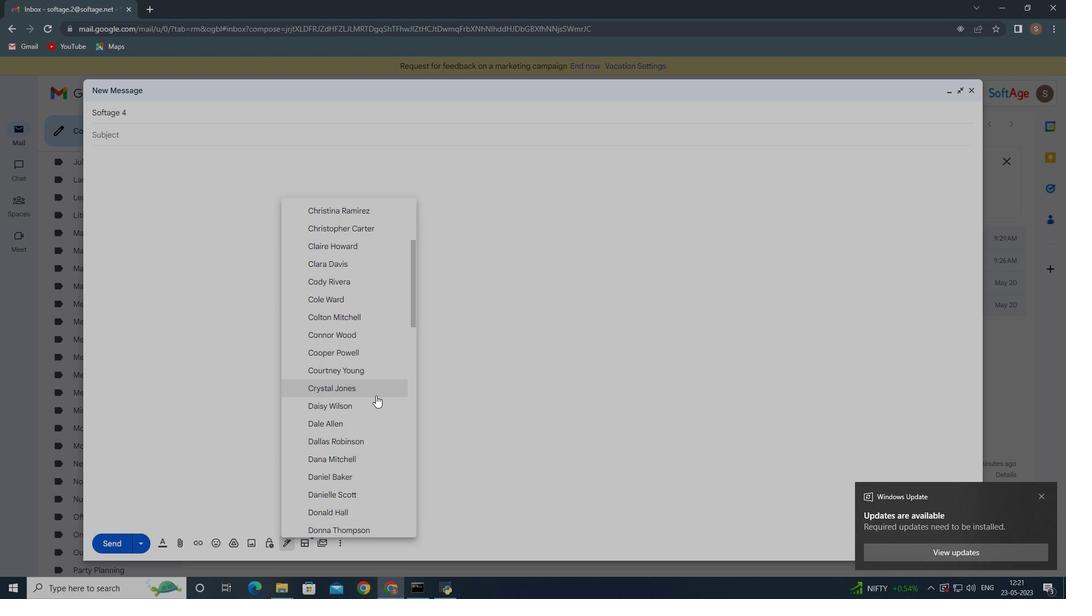 
Action: Mouse scrolled (396, 397) with delta (0, 0)
Screenshot: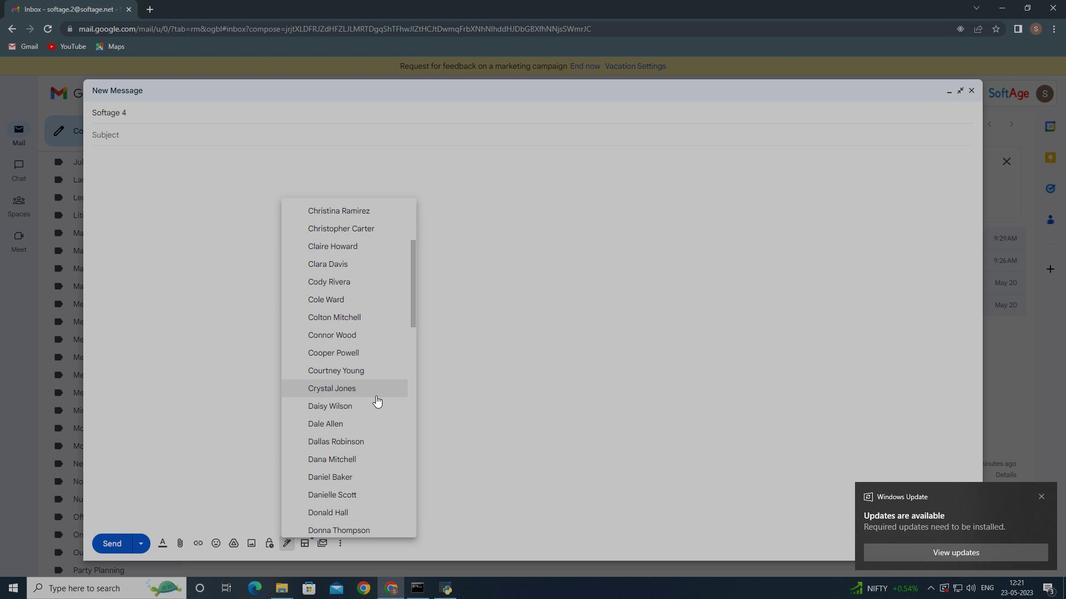 
Action: Mouse moved to (377, 406)
Screenshot: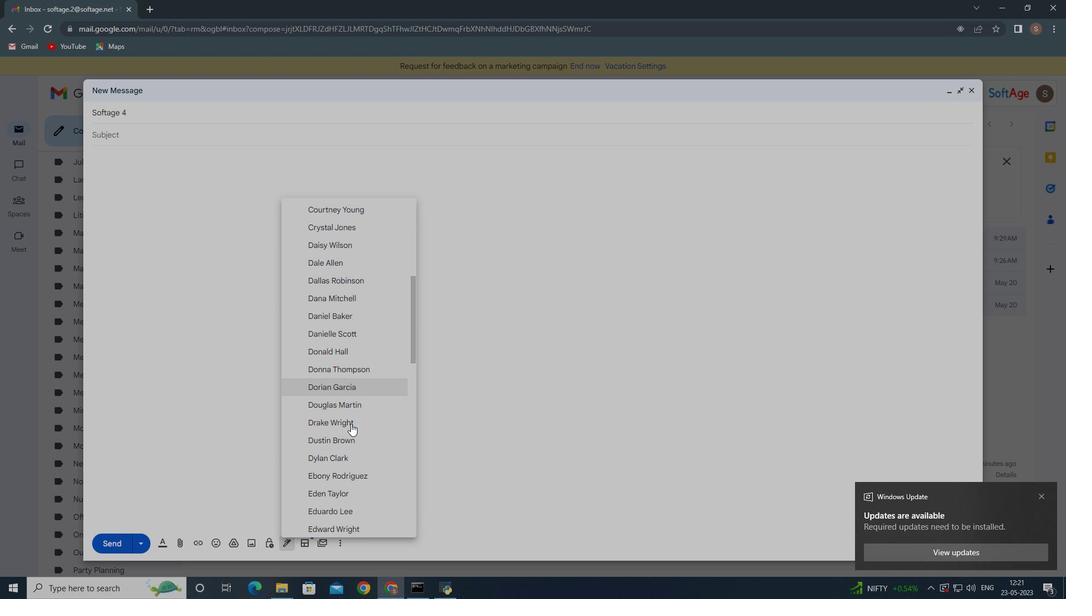 
Action: Mouse scrolled (379, 403) with delta (0, 0)
Screenshot: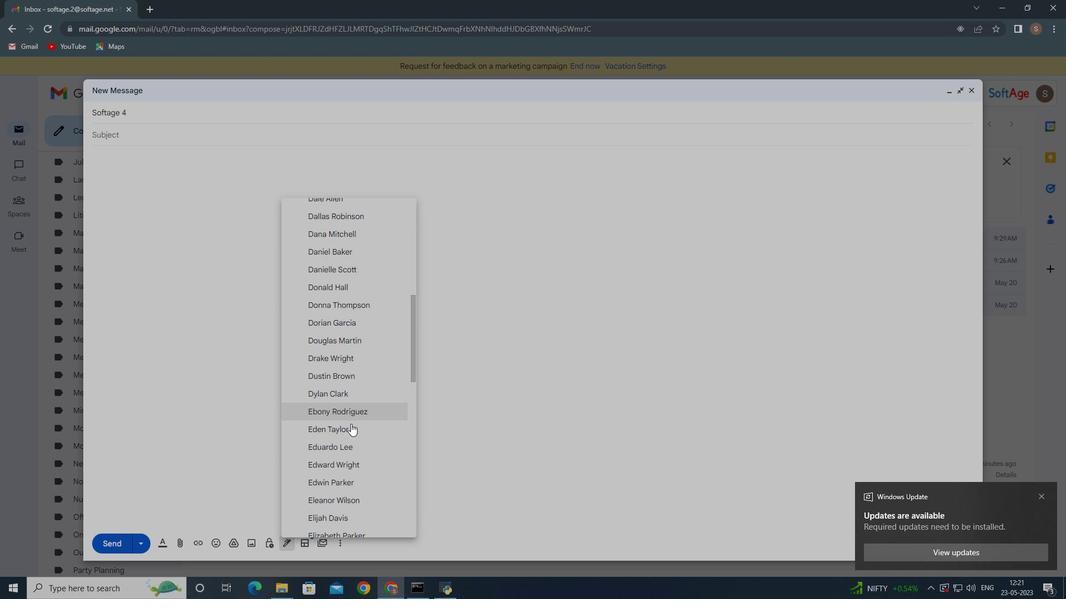 
Action: Mouse moved to (373, 408)
Screenshot: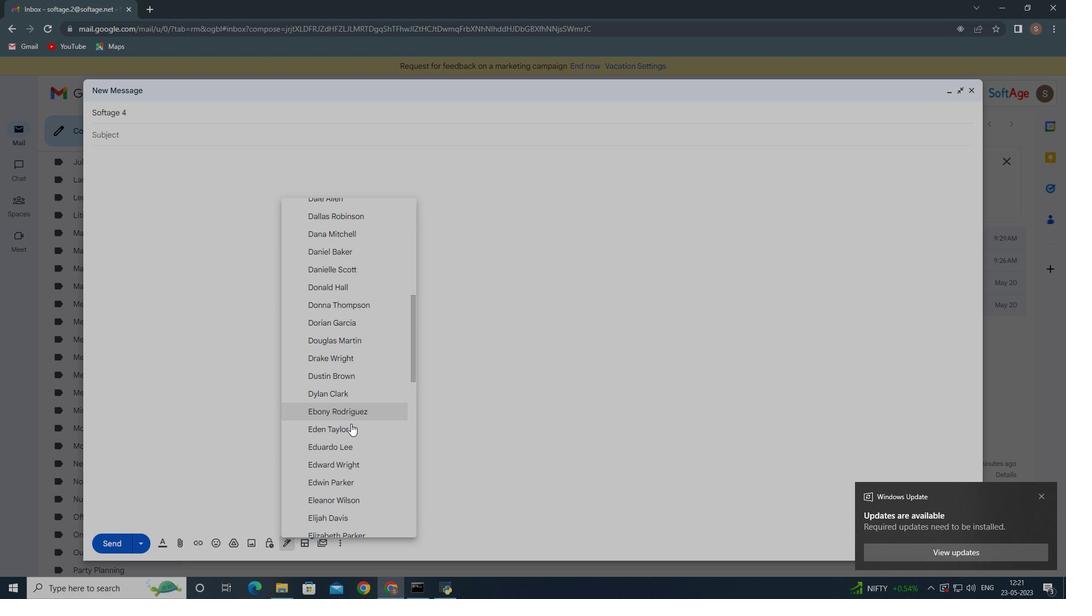
Action: Mouse scrolled (374, 408) with delta (0, 0)
Screenshot: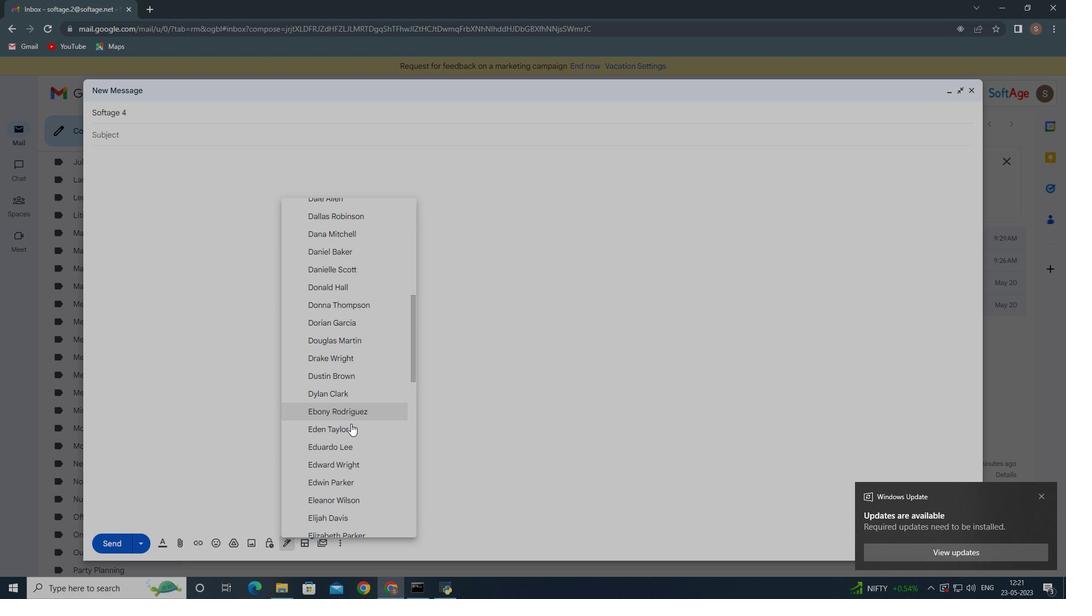 
Action: Mouse moved to (372, 410)
Screenshot: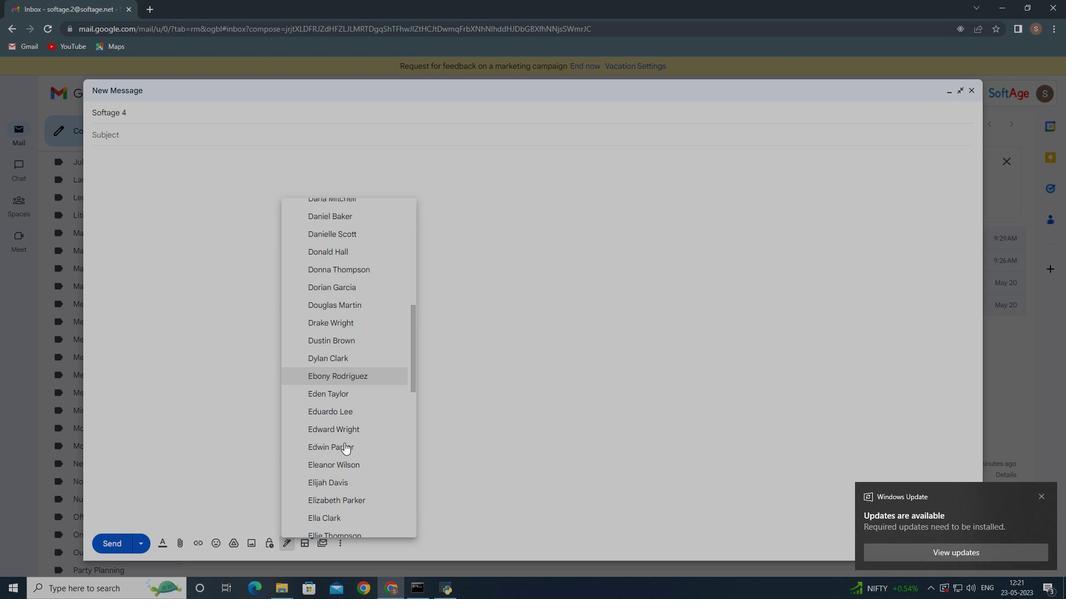 
Action: Mouse scrolled (372, 409) with delta (0, 0)
Screenshot: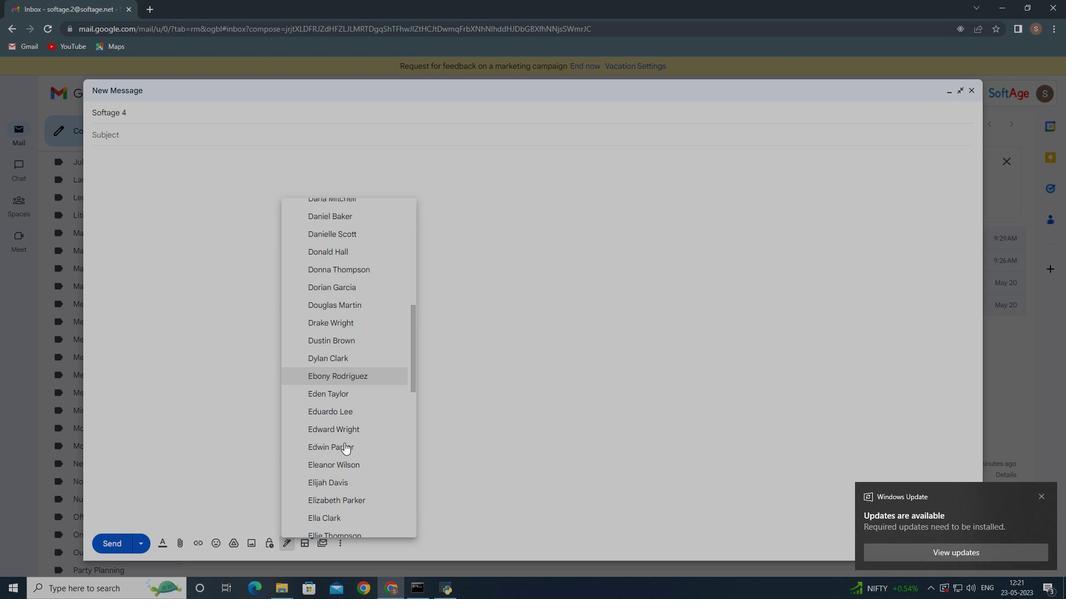 
Action: Mouse moved to (369, 412)
Screenshot: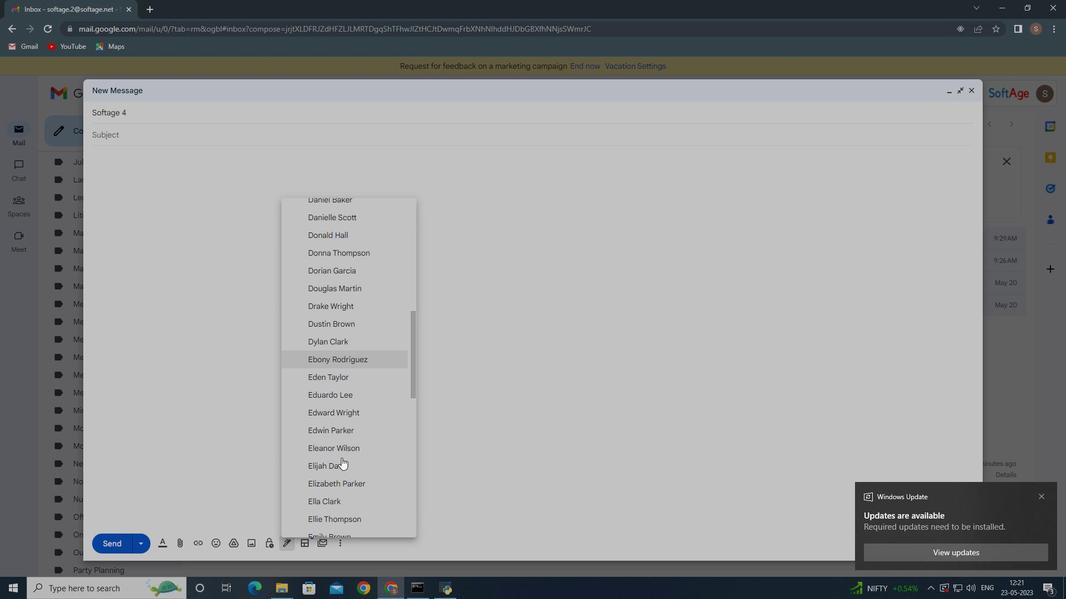 
Action: Mouse scrolled (369, 411) with delta (0, 0)
Screenshot: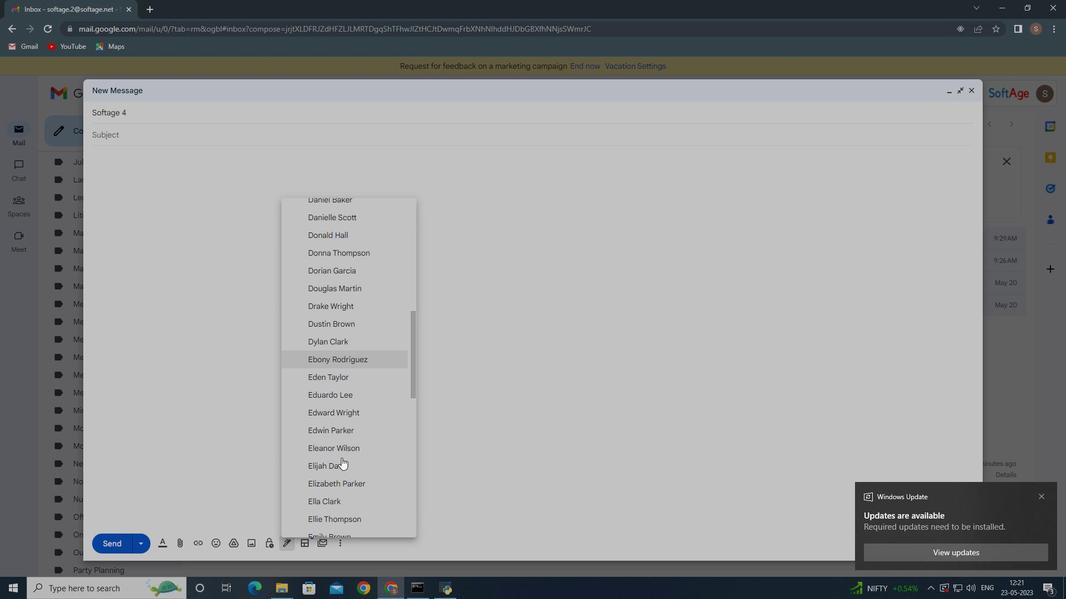 
Action: Mouse moved to (359, 428)
Screenshot: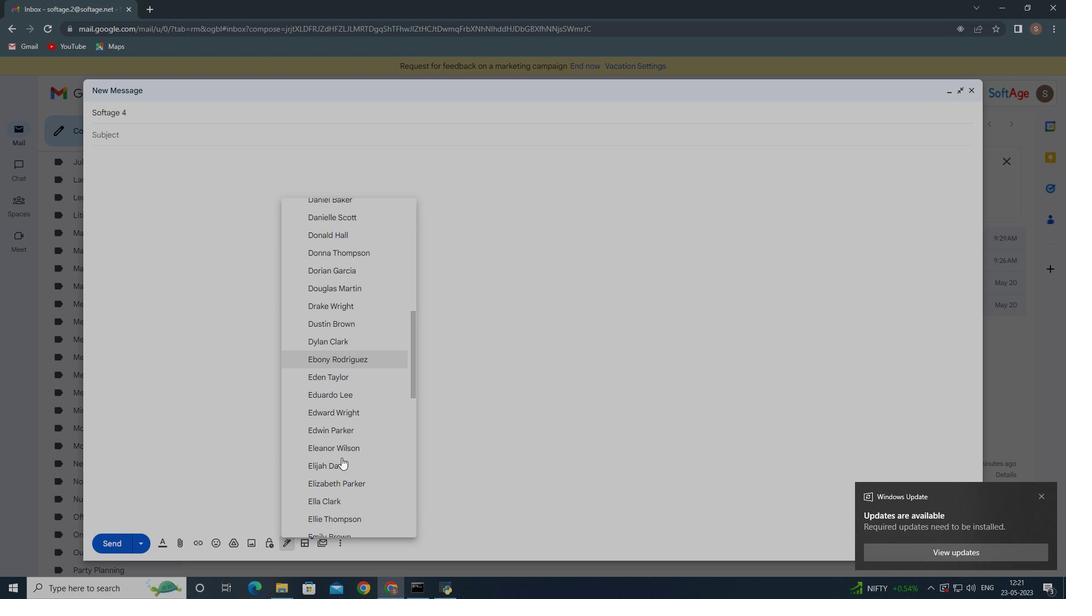 
Action: Mouse scrolled (359, 427) with delta (0, 0)
Screenshot: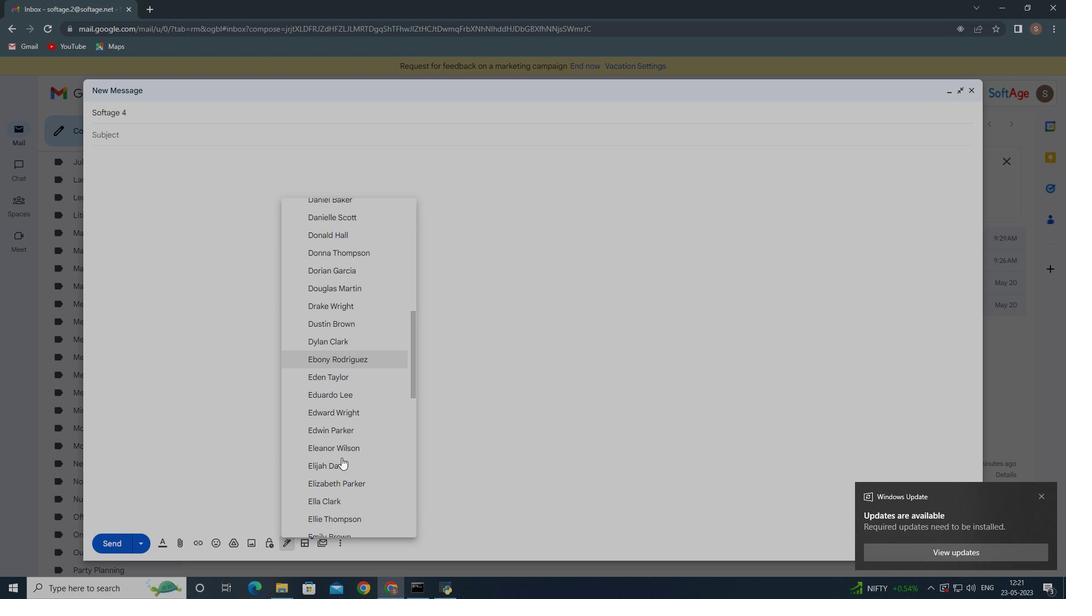 
Action: Mouse moved to (347, 468)
Screenshot: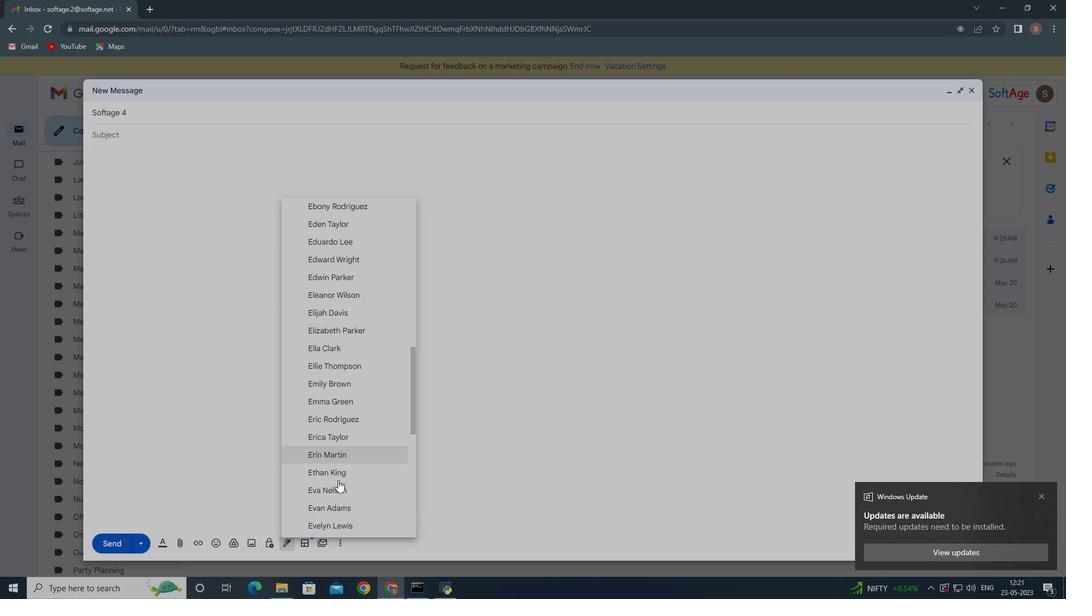 
Action: Mouse scrolled (347, 467) with delta (0, 0)
Screenshot: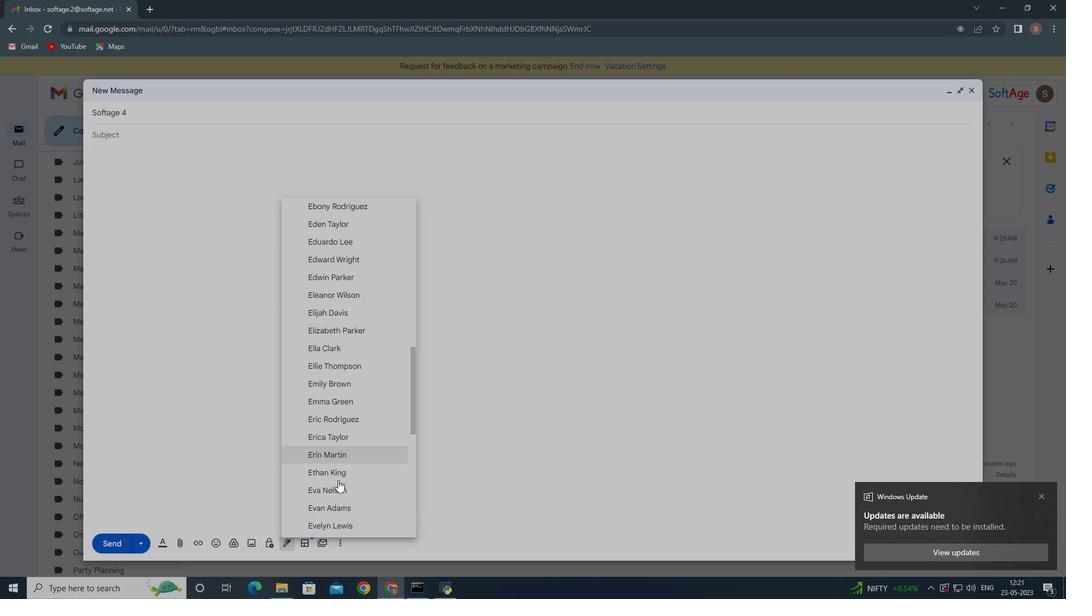 
Action: Mouse moved to (346, 475)
Screenshot: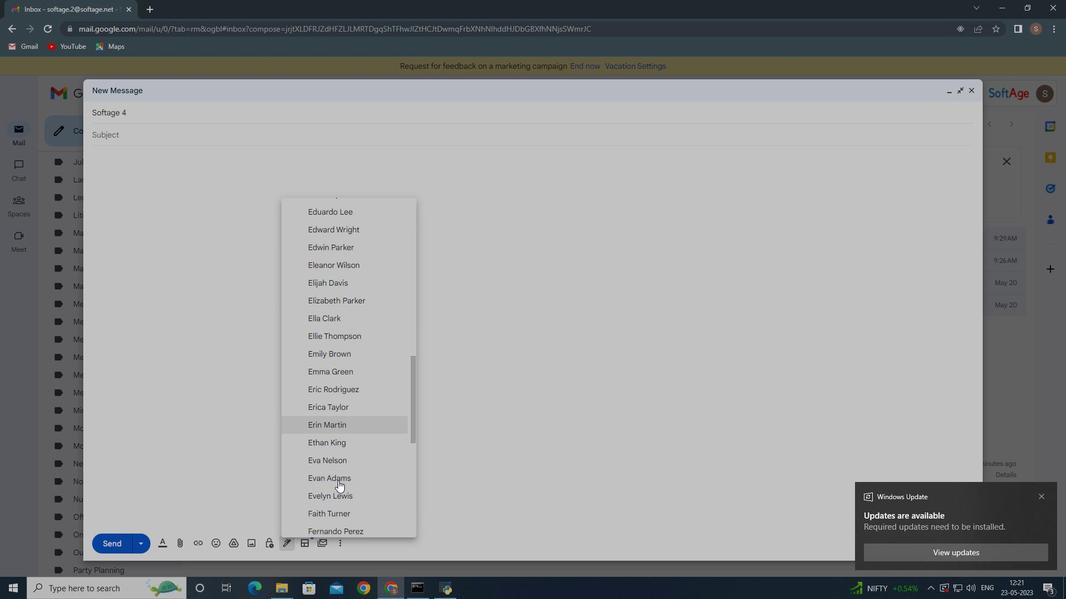 
Action: Mouse scrolled (346, 475) with delta (0, 0)
Screenshot: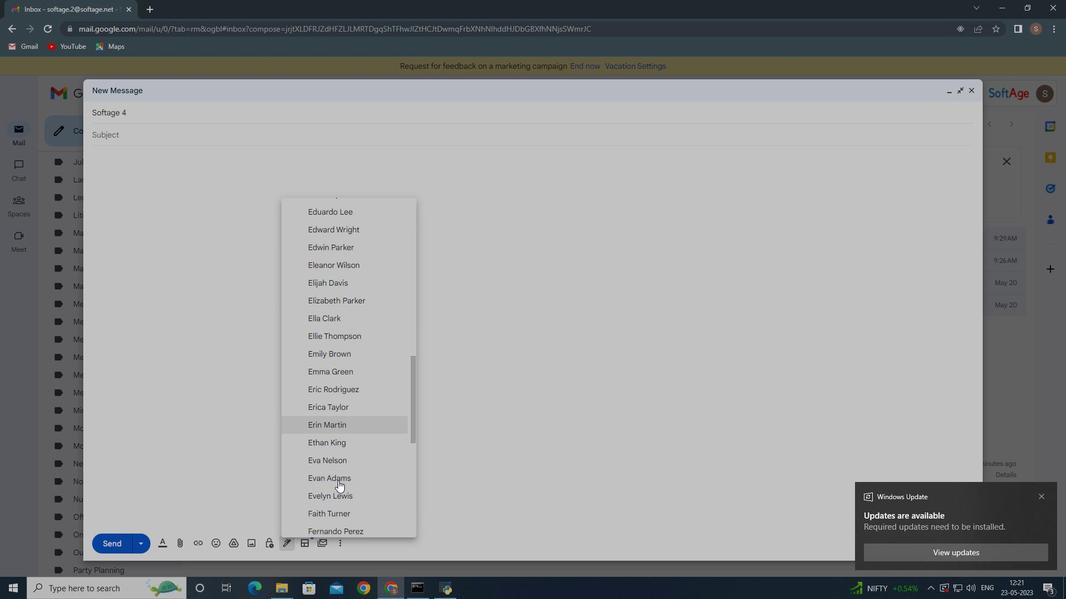 
Action: Mouse moved to (345, 482)
Screenshot: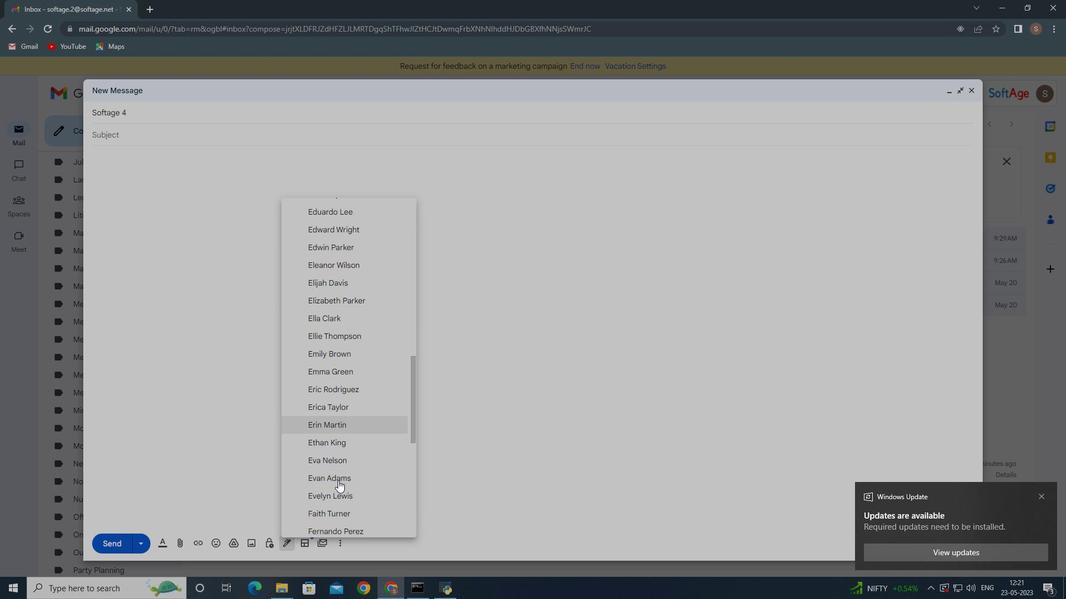 
Action: Mouse scrolled (345, 482) with delta (0, 0)
Screenshot: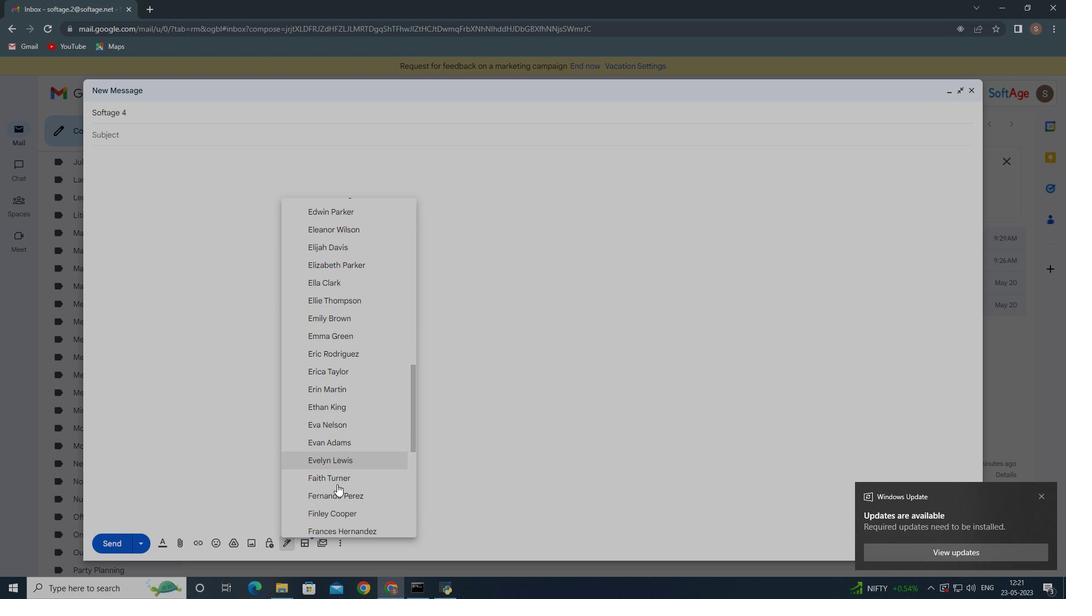 
Action: Mouse moved to (345, 486)
Screenshot: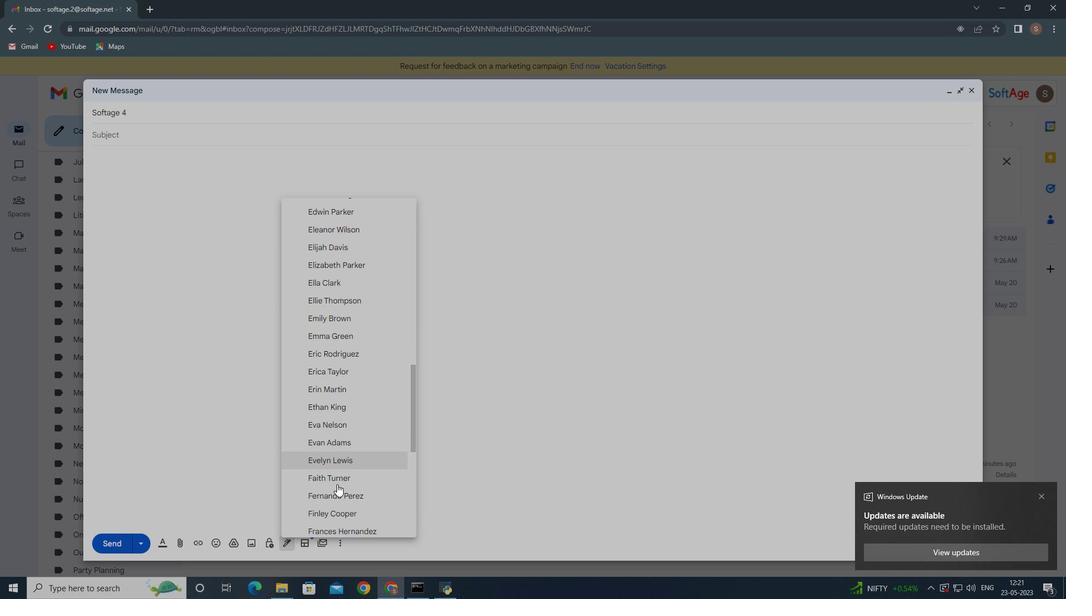 
Action: Mouse scrolled (345, 485) with delta (0, 0)
Screenshot: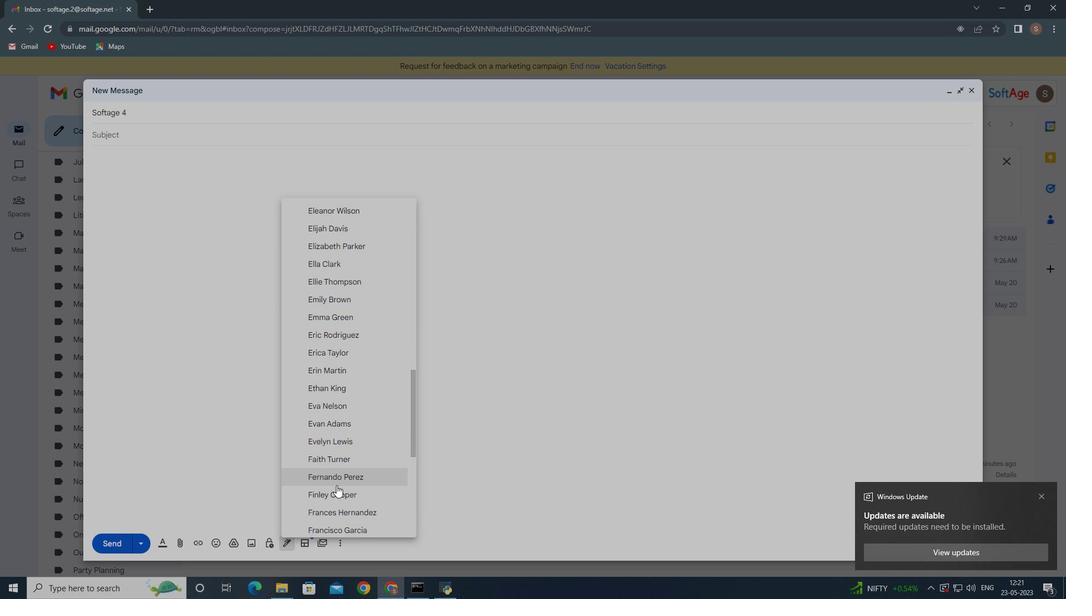 
Action: Mouse moved to (344, 487)
Screenshot: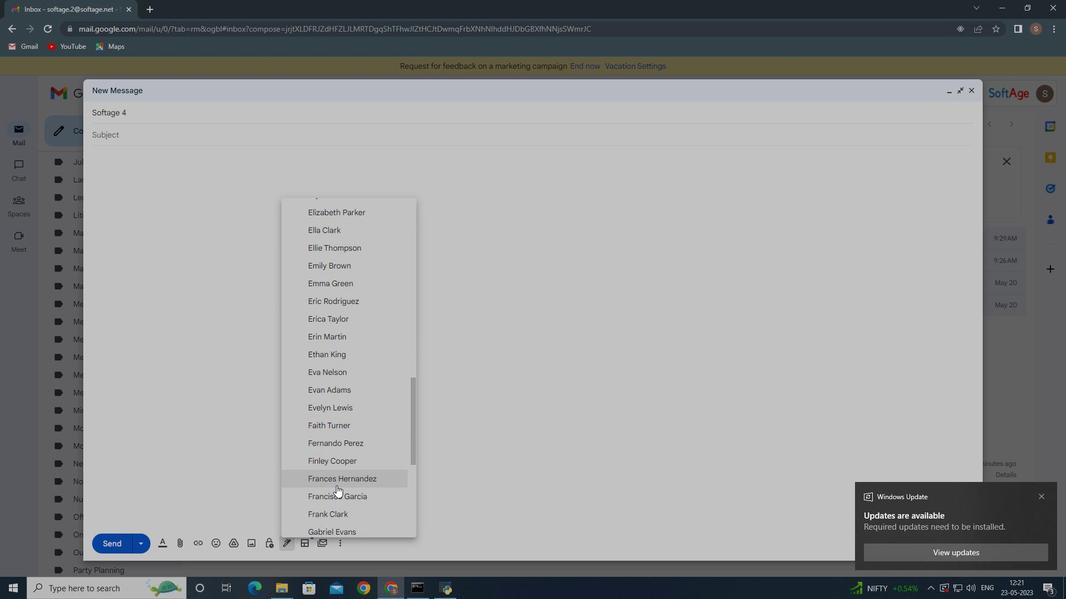 
Action: Mouse scrolled (344, 487) with delta (0, 0)
Screenshot: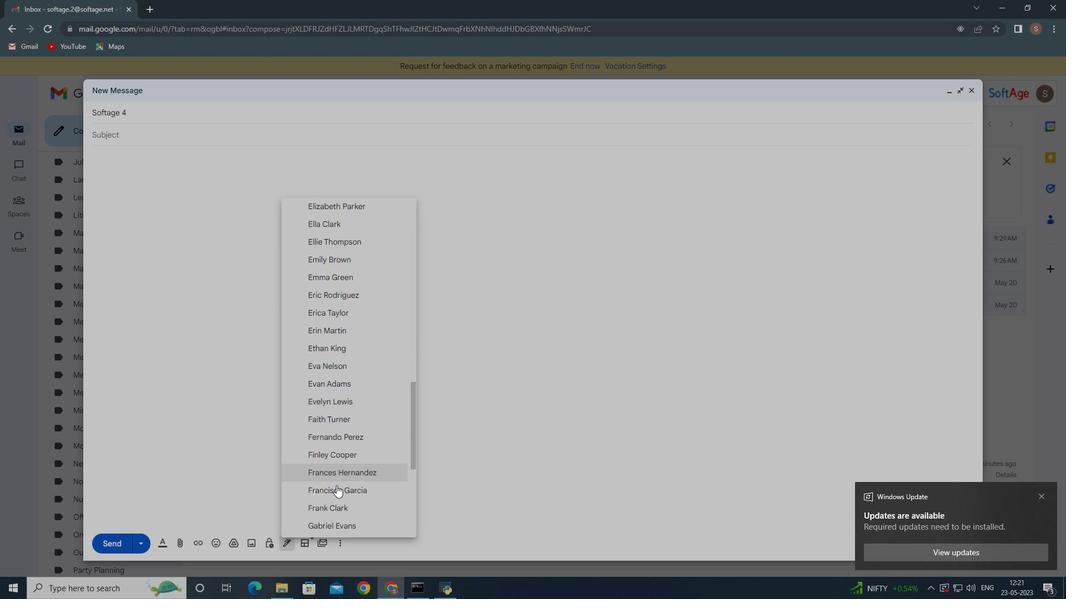 
Action: Mouse moved to (343, 492)
Screenshot: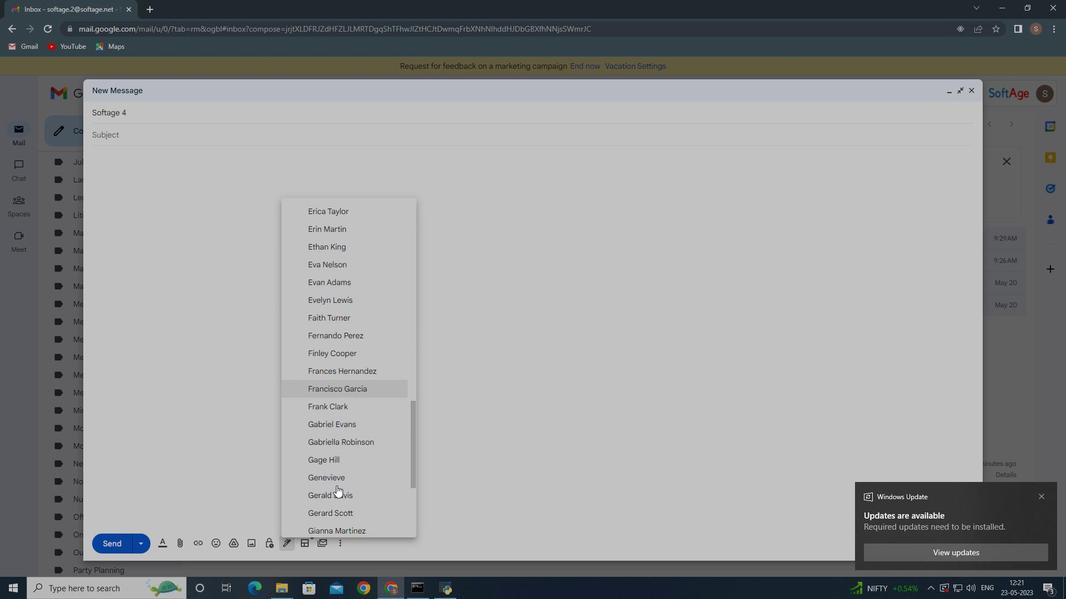 
Action: Mouse scrolled (343, 492) with delta (0, 0)
Screenshot: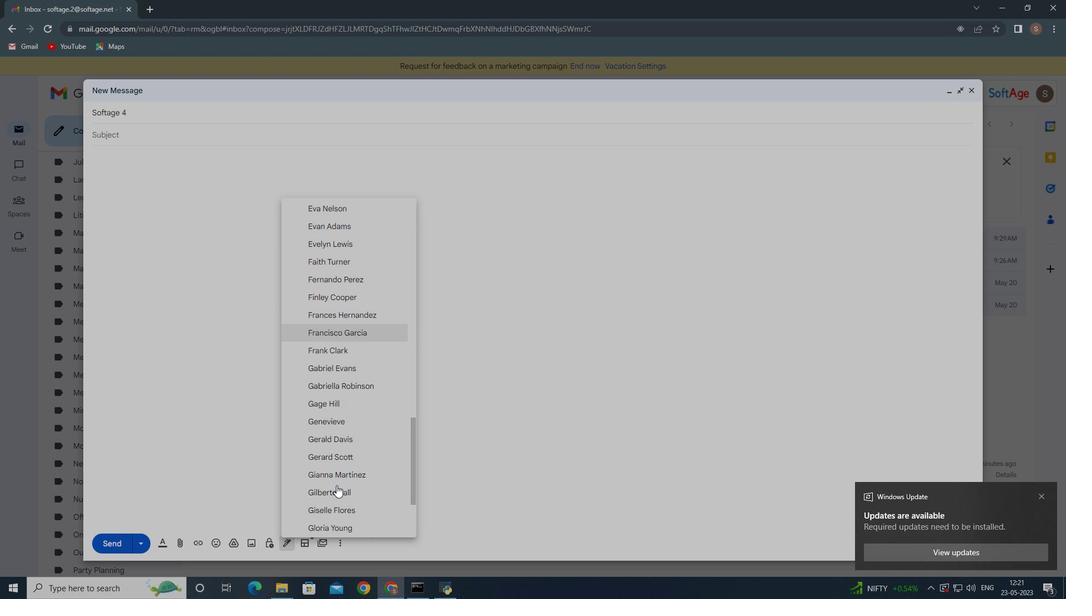 
Action: Mouse scrolled (343, 492) with delta (0, 0)
Screenshot: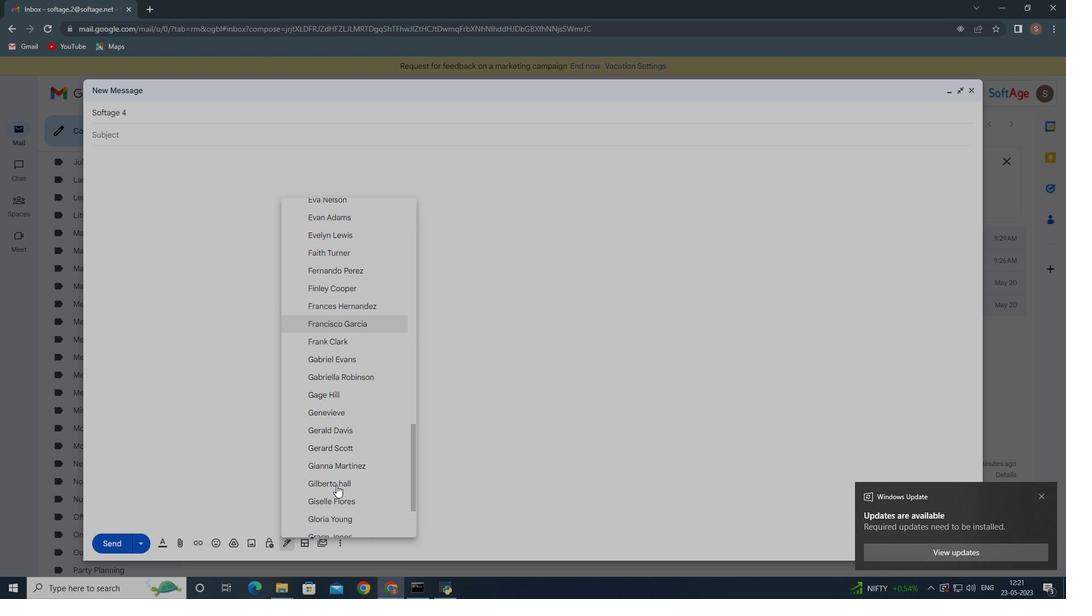 
Action: Mouse scrolled (343, 492) with delta (0, 0)
Screenshot: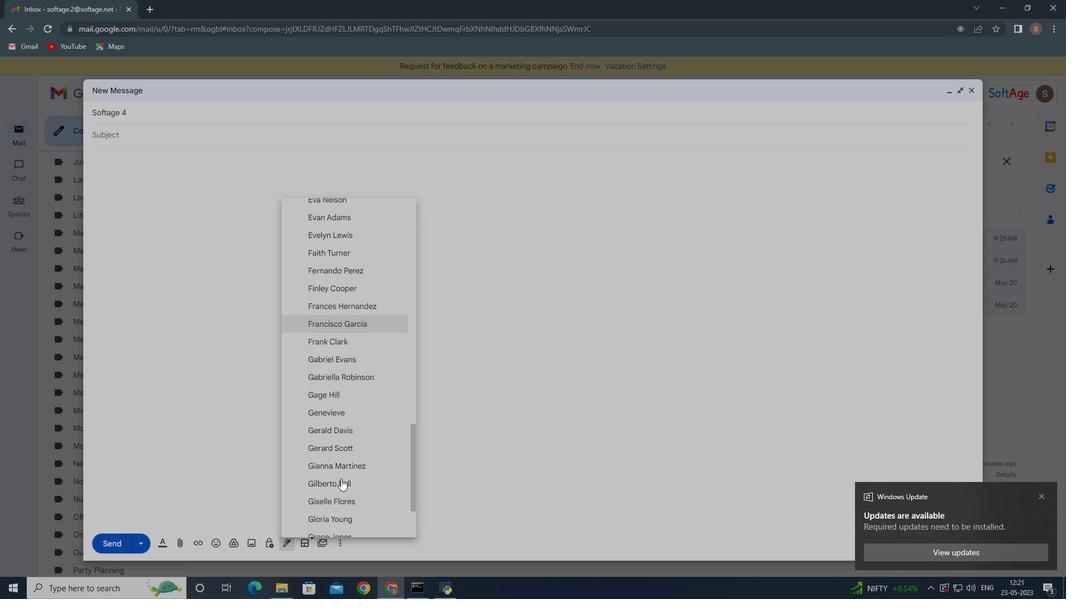 
Action: Mouse moved to (340, 401)
Screenshot: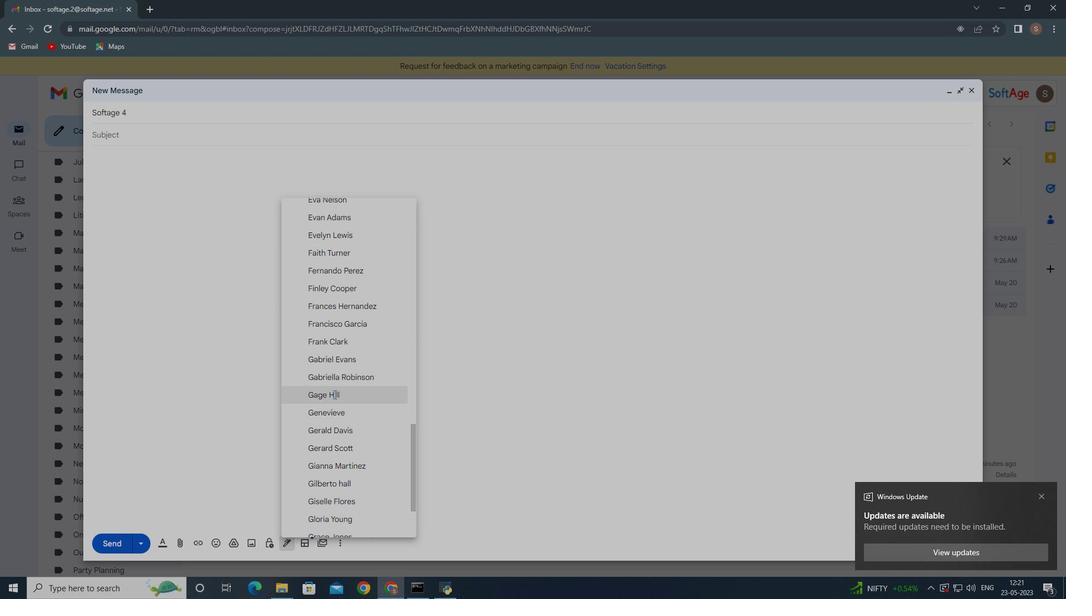 
Action: Mouse pressed left at (340, 401)
Screenshot: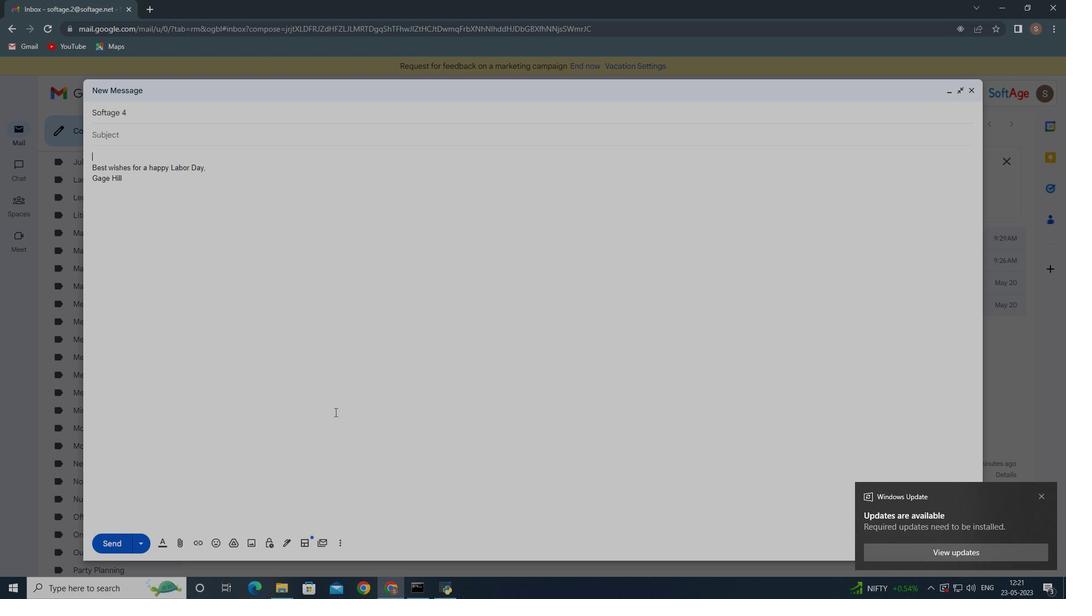 
Action: Mouse moved to (344, 547)
Screenshot: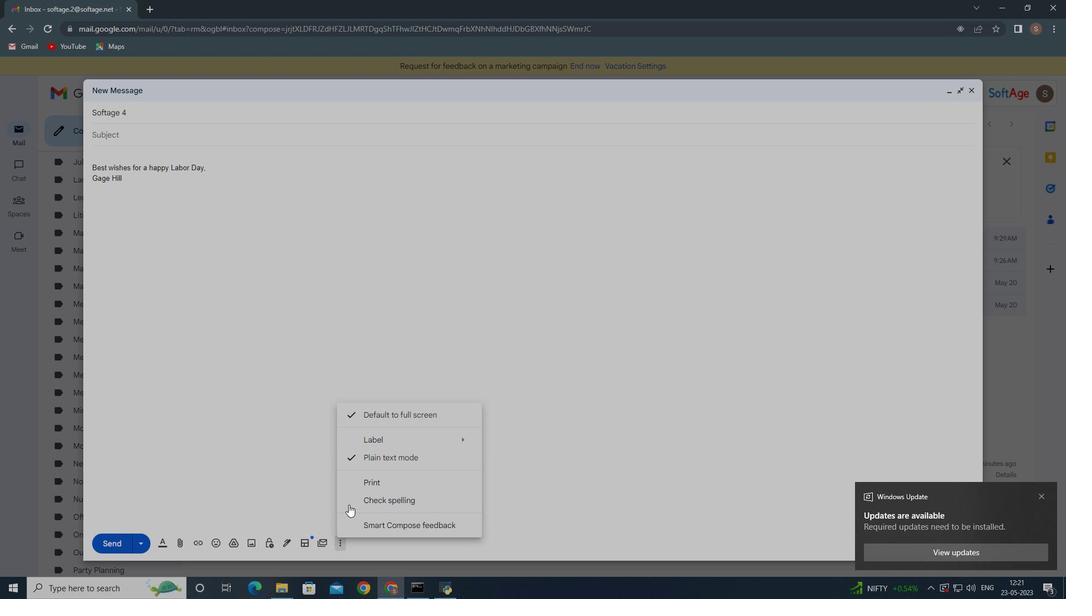 
Action: Mouse pressed left at (344, 547)
Screenshot: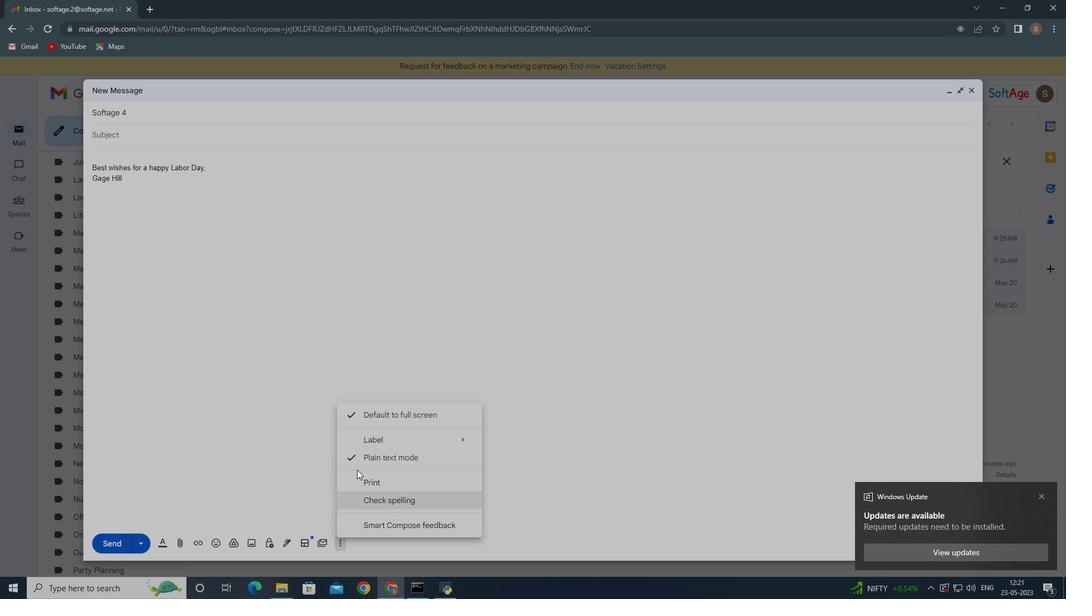 
Action: Mouse moved to (365, 445)
Screenshot: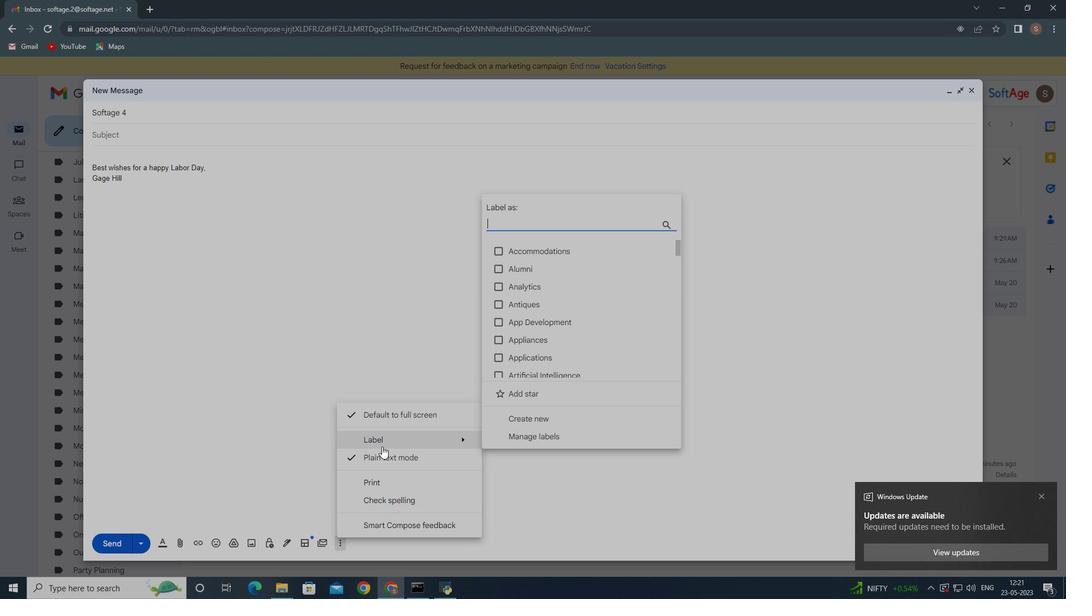 
Action: Mouse pressed left at (365, 445)
Screenshot: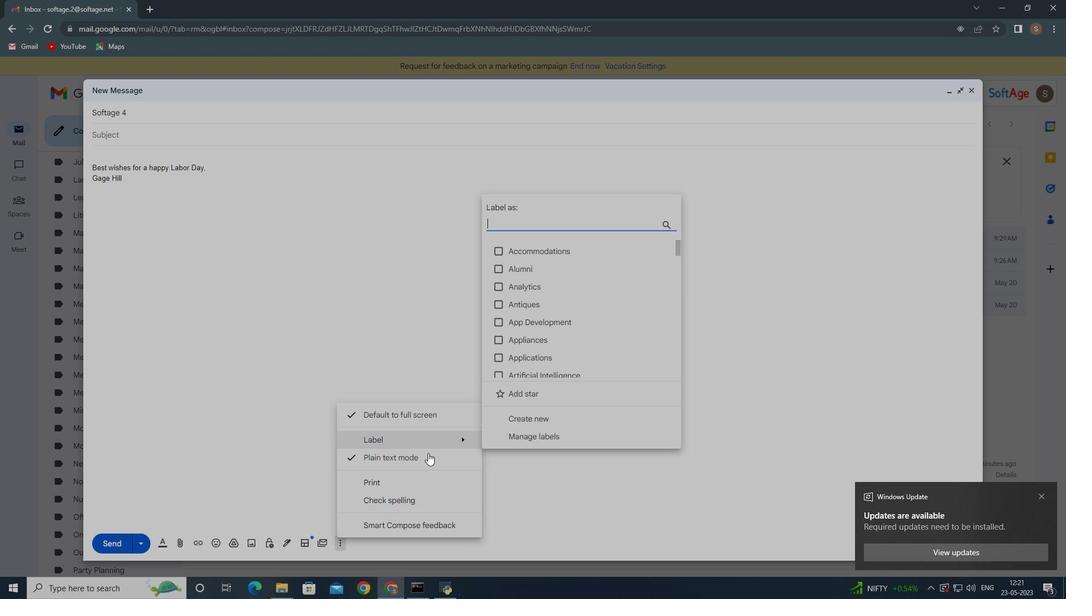 
Action: Mouse moved to (535, 427)
Screenshot: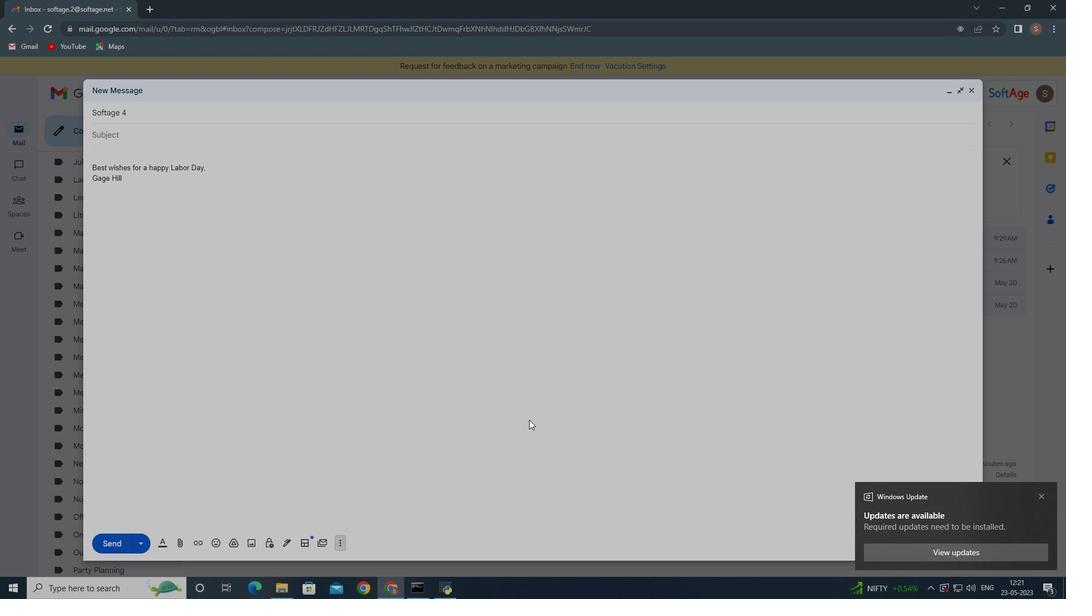 
Action: Mouse pressed left at (535, 427)
Screenshot: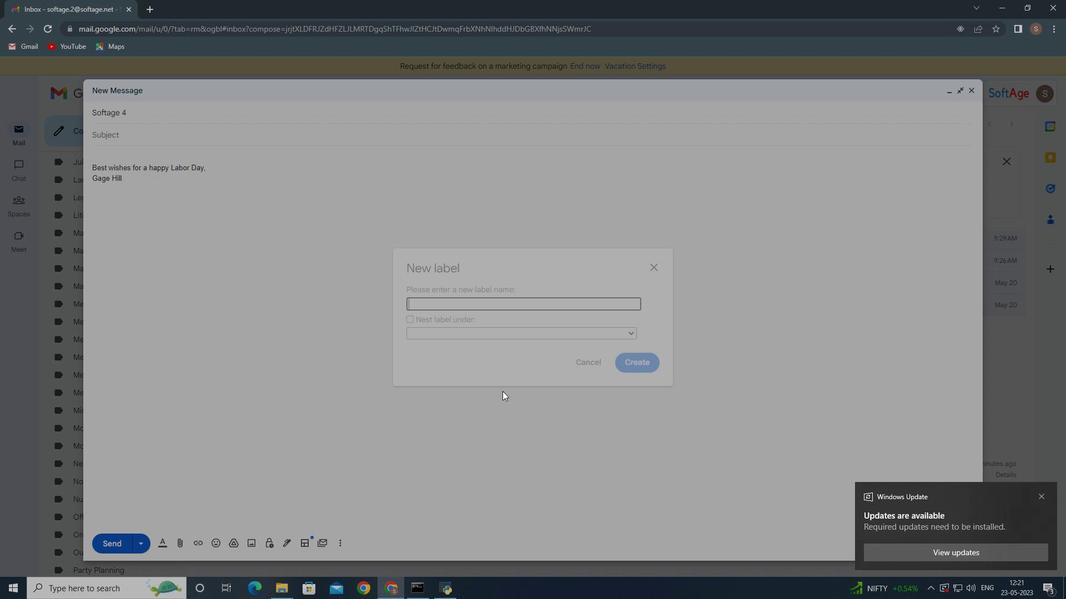 
Action: Mouse moved to (463, 322)
Screenshot: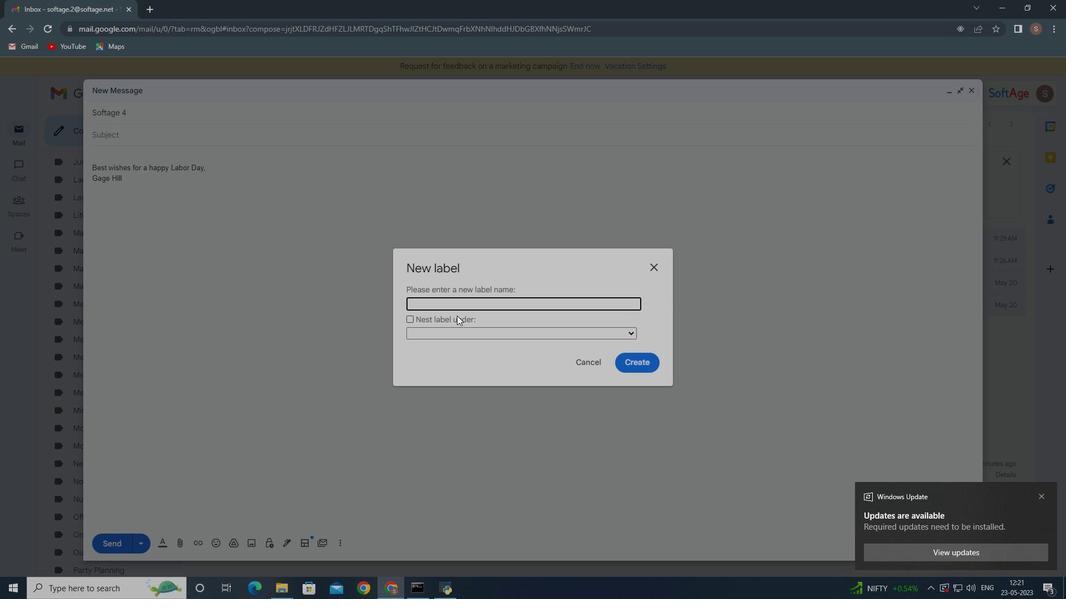 
Action: Key pressed <Key.shift>Shoes
Screenshot: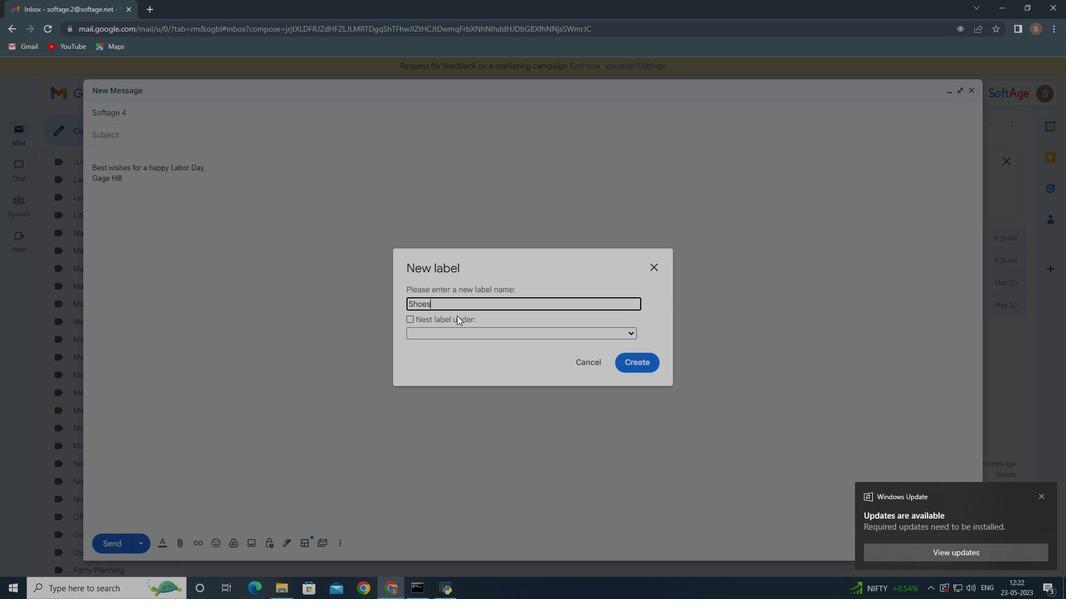 
Action: Mouse moved to (646, 360)
Screenshot: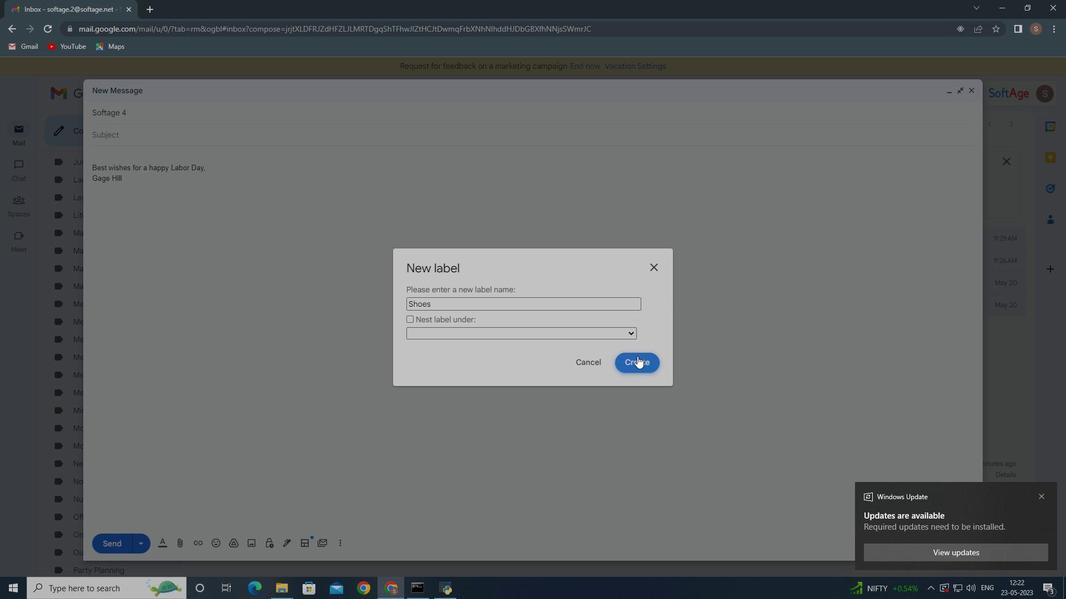 
Action: Mouse pressed left at (646, 360)
Screenshot: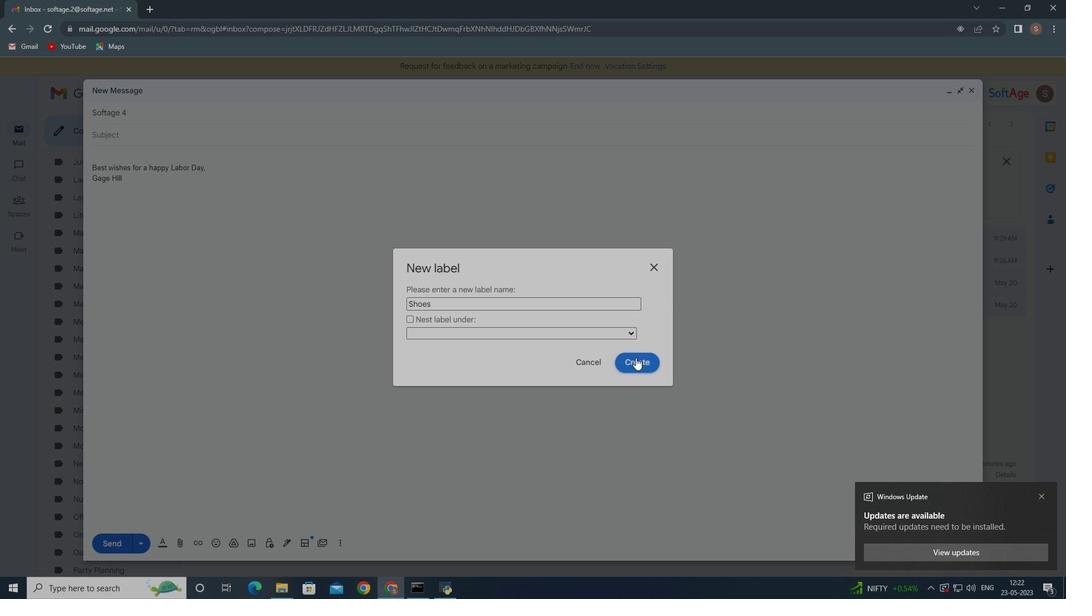 
Action: Mouse moved to (401, 299)
Screenshot: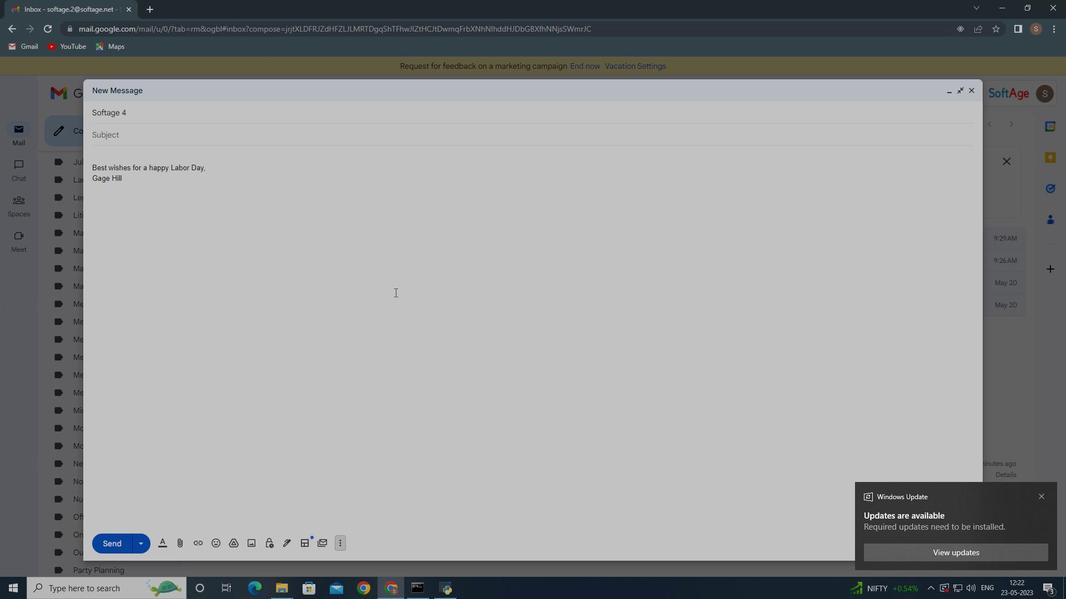 
